 Task: Look for space in Upata, Venezuela from 6th September, 2023 to 12th September, 2023 for 4 adults in price range Rs.10000 to Rs.14000. Place can be private room with 4 bedrooms having 4 beds and 4 bathrooms. Property type can be house, flat, guest house. Amenities needed are: wifi, TV, free parkinig on premises, gym, breakfast. Booking option can be shelf check-in. Required host language is English.
Action: Mouse moved to (527, 122)
Screenshot: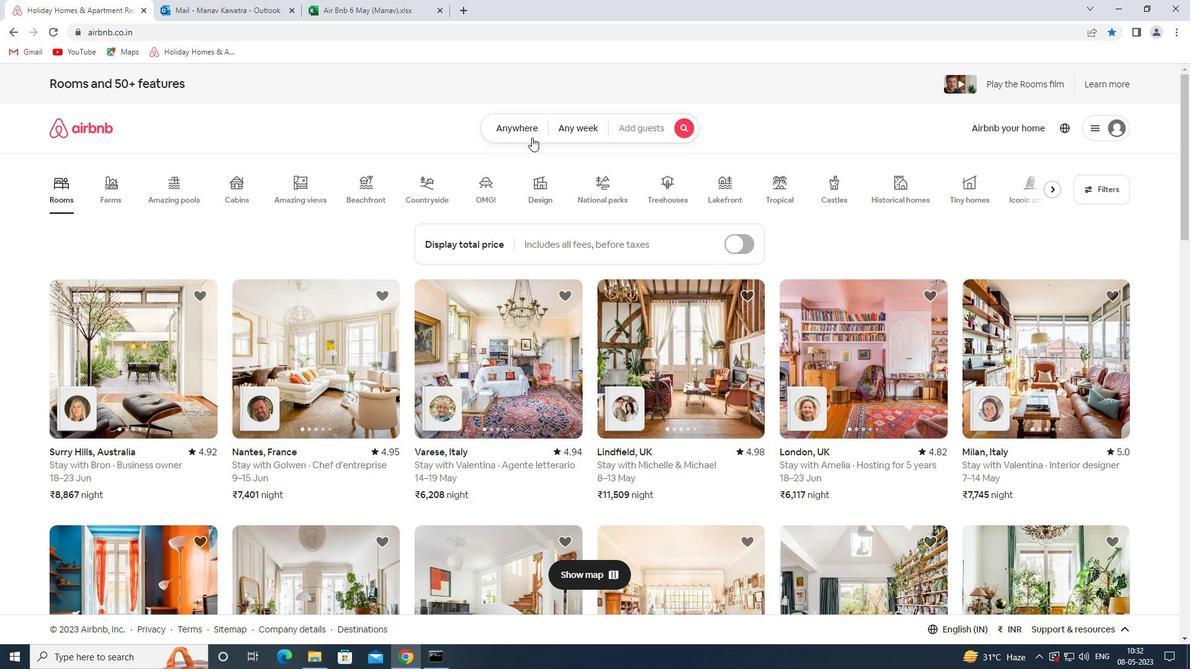 
Action: Mouse pressed left at (527, 122)
Screenshot: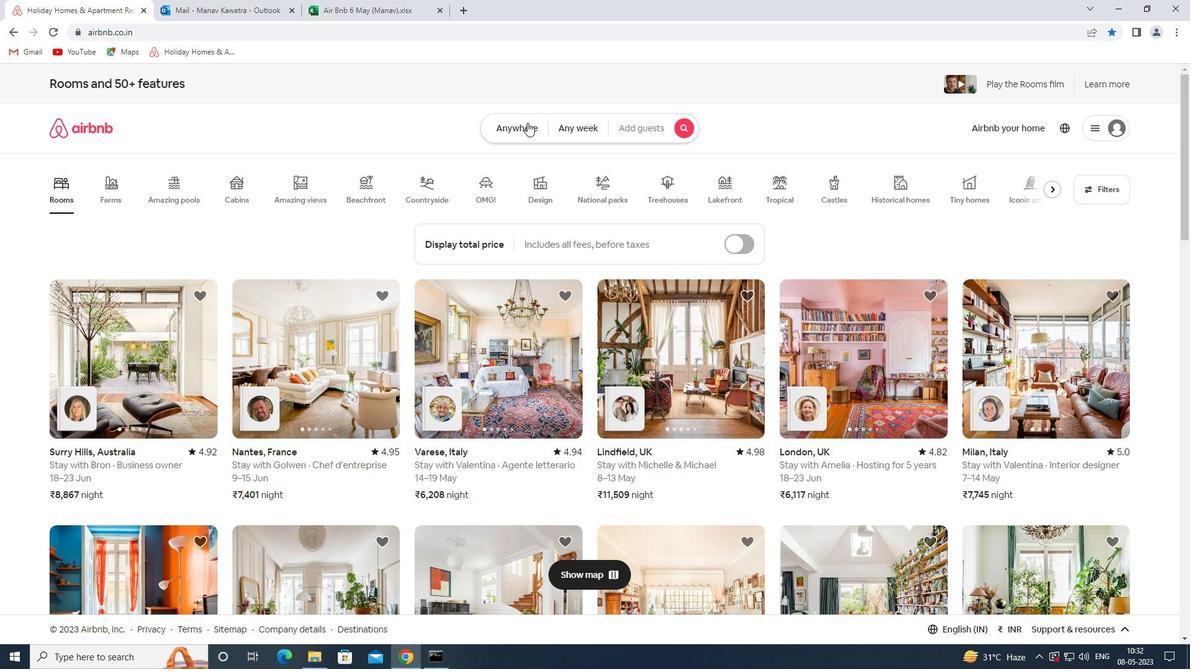 
Action: Mouse moved to (469, 175)
Screenshot: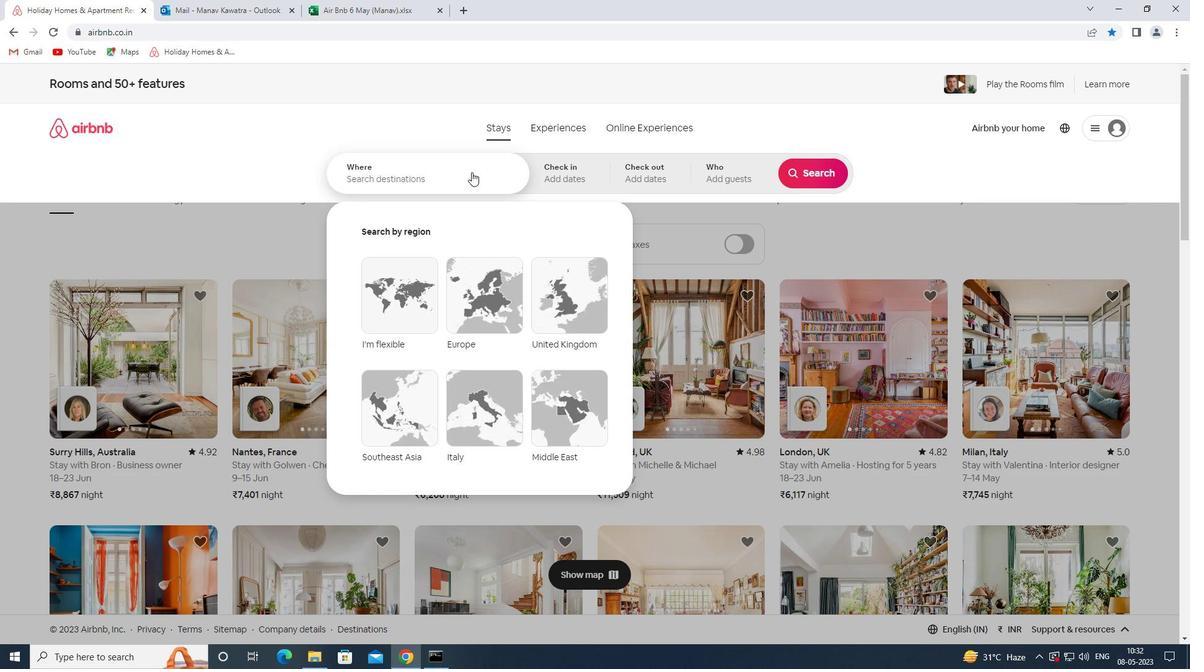 
Action: Mouse pressed left at (469, 175)
Screenshot: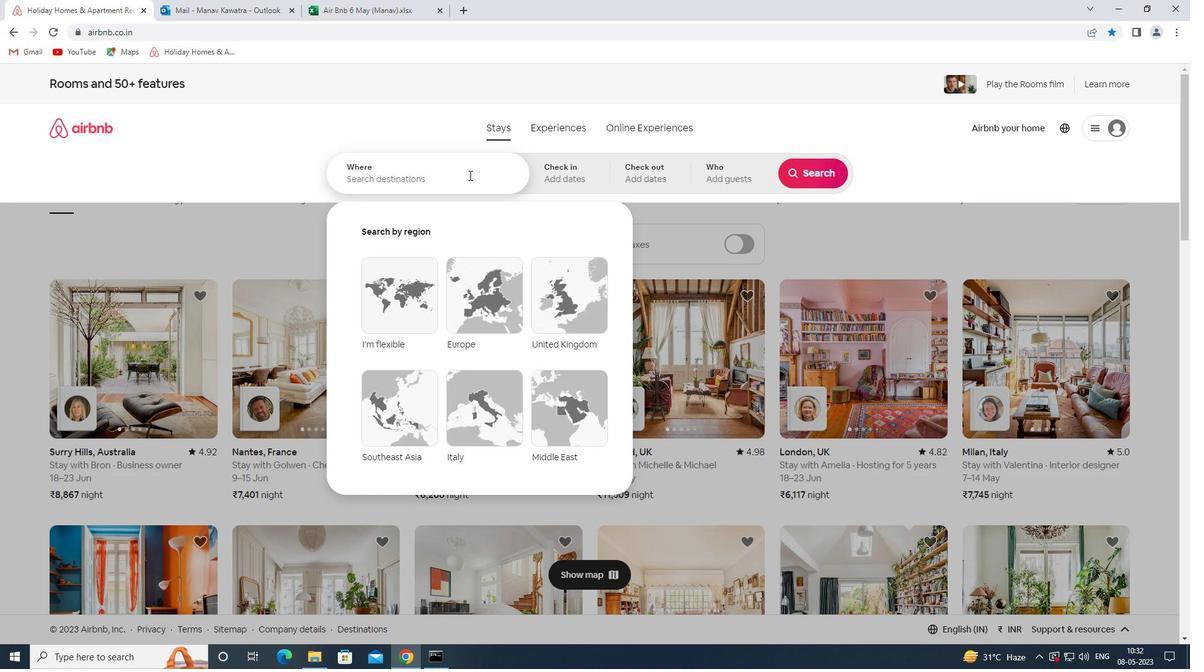 
Action: Key pressed <Key.shift_r><Key.shift_r><Key.shift_r><Key.shift_r><Key.shift_r><Key.shift_r><Key.shift_r><Key.shift_r><Key.shift_r><Key.shift_r><Key.shift_r>Upata<Key.space><Key.shift>BEM<Key.backspace>NEZUELA<Key.space><Key.enter>
Screenshot: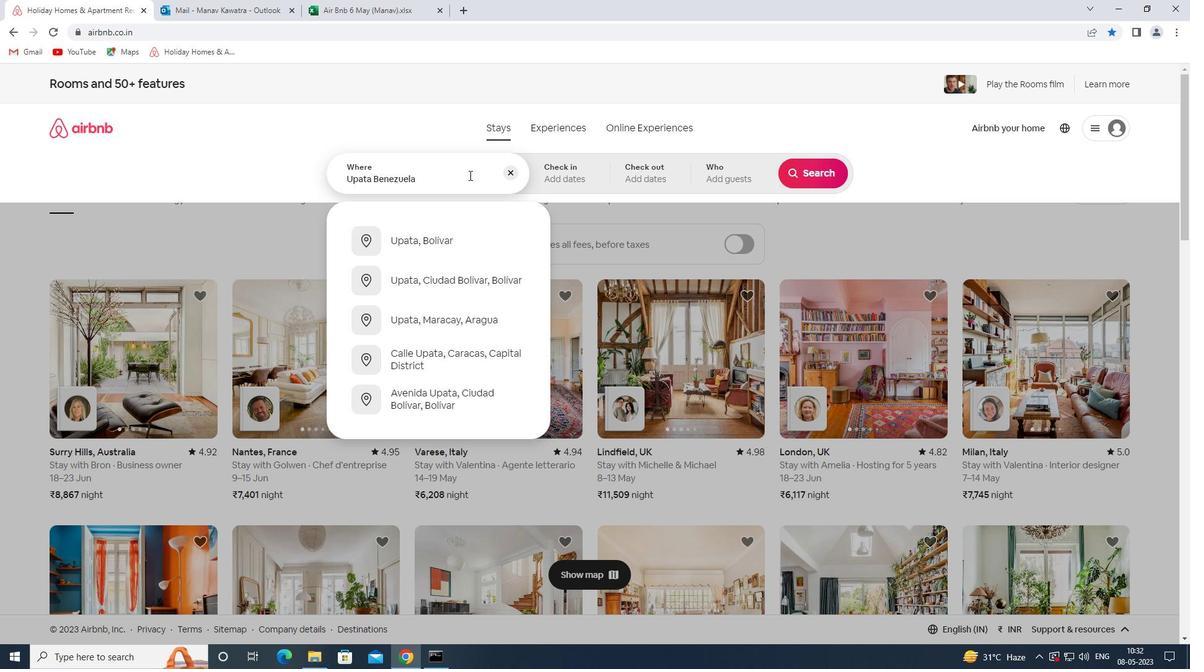
Action: Mouse moved to (815, 275)
Screenshot: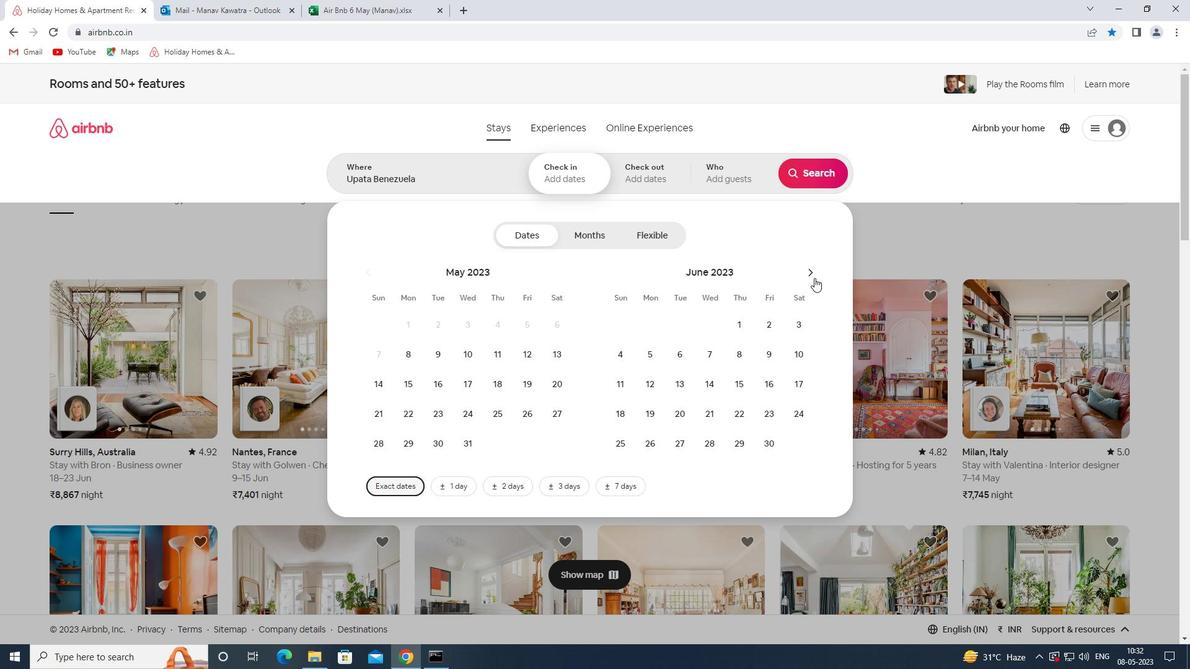 
Action: Mouse pressed left at (815, 275)
Screenshot: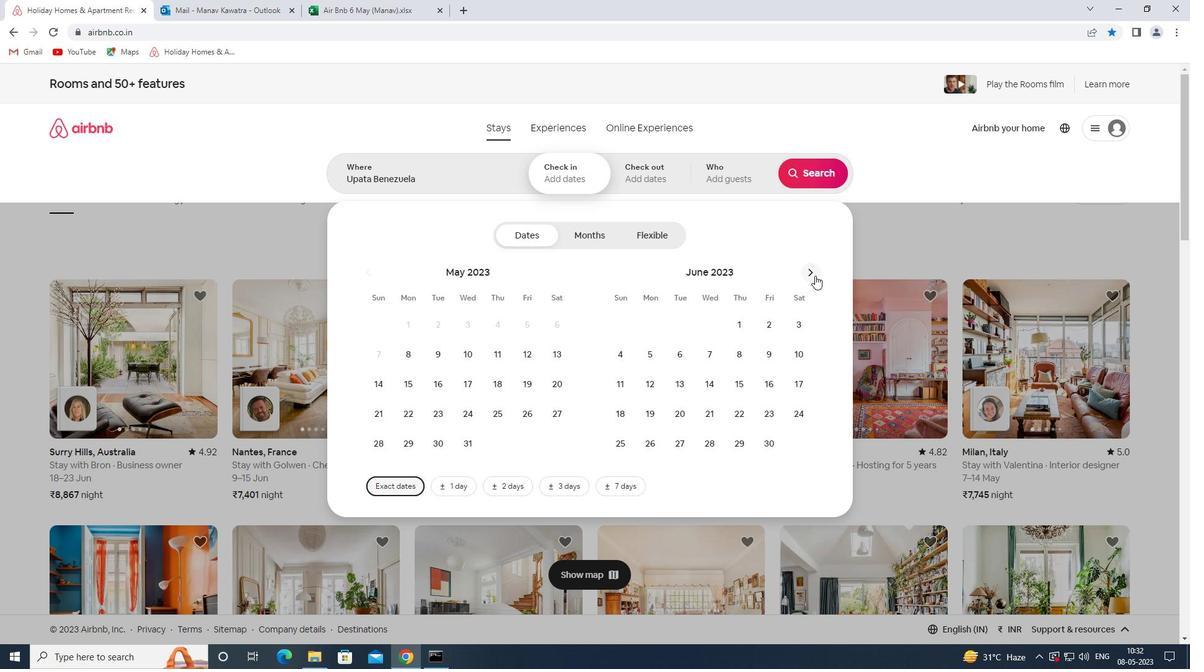 
Action: Mouse moved to (807, 270)
Screenshot: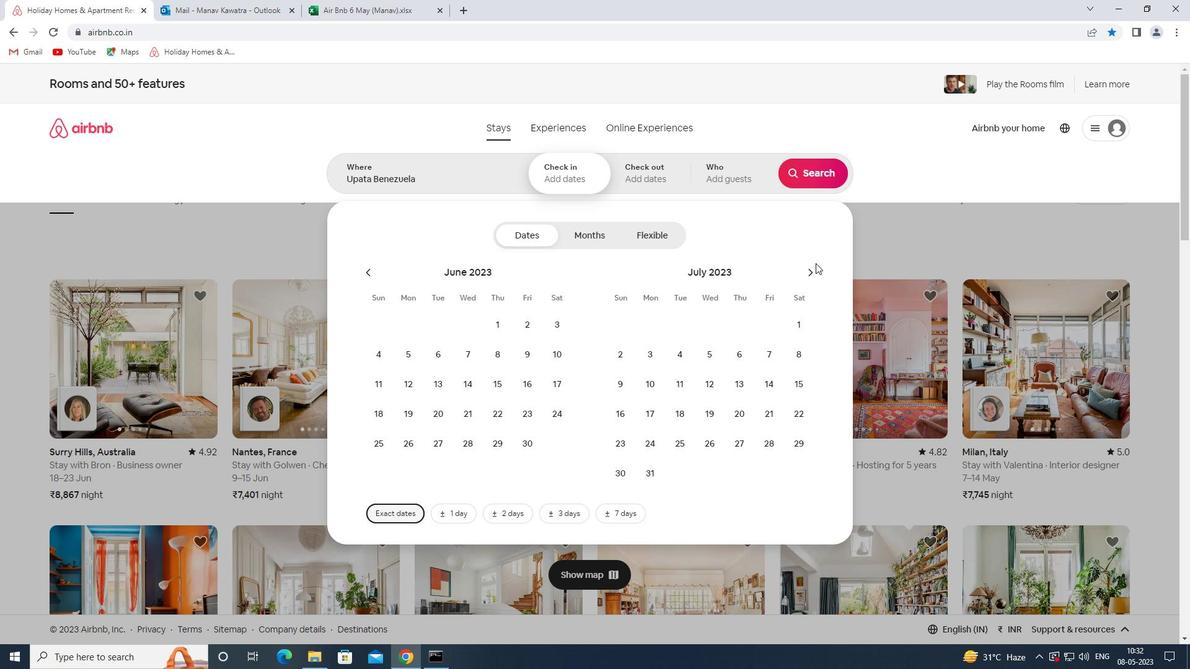 
Action: Mouse pressed left at (807, 270)
Screenshot: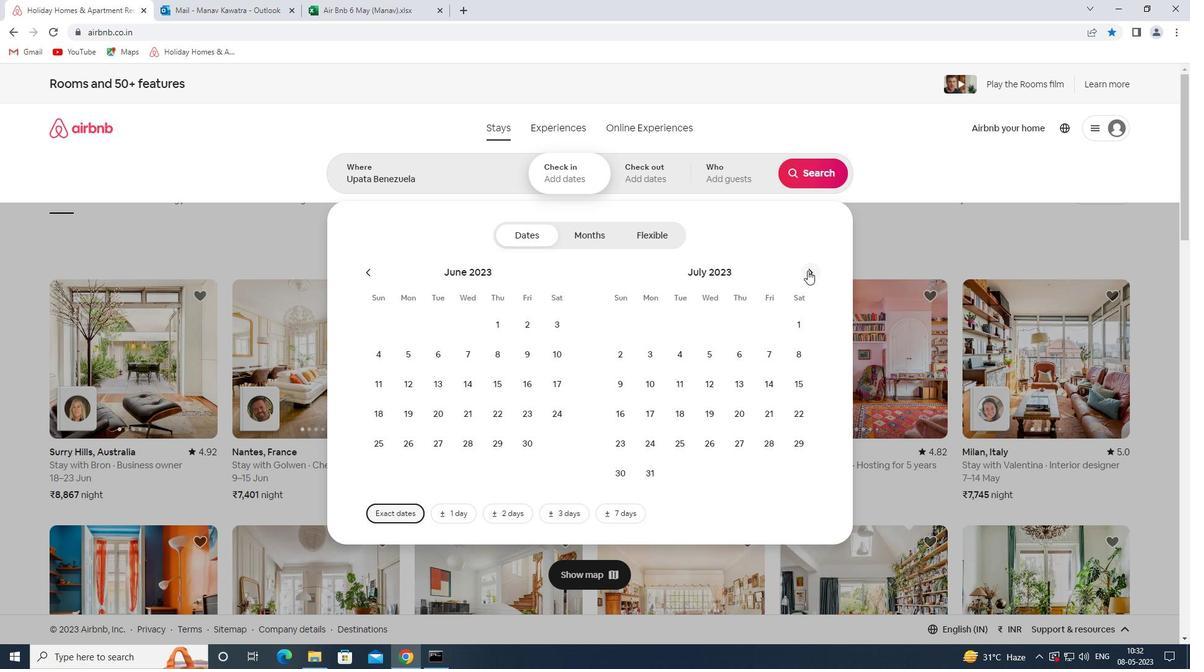 
Action: Mouse pressed left at (807, 270)
Screenshot: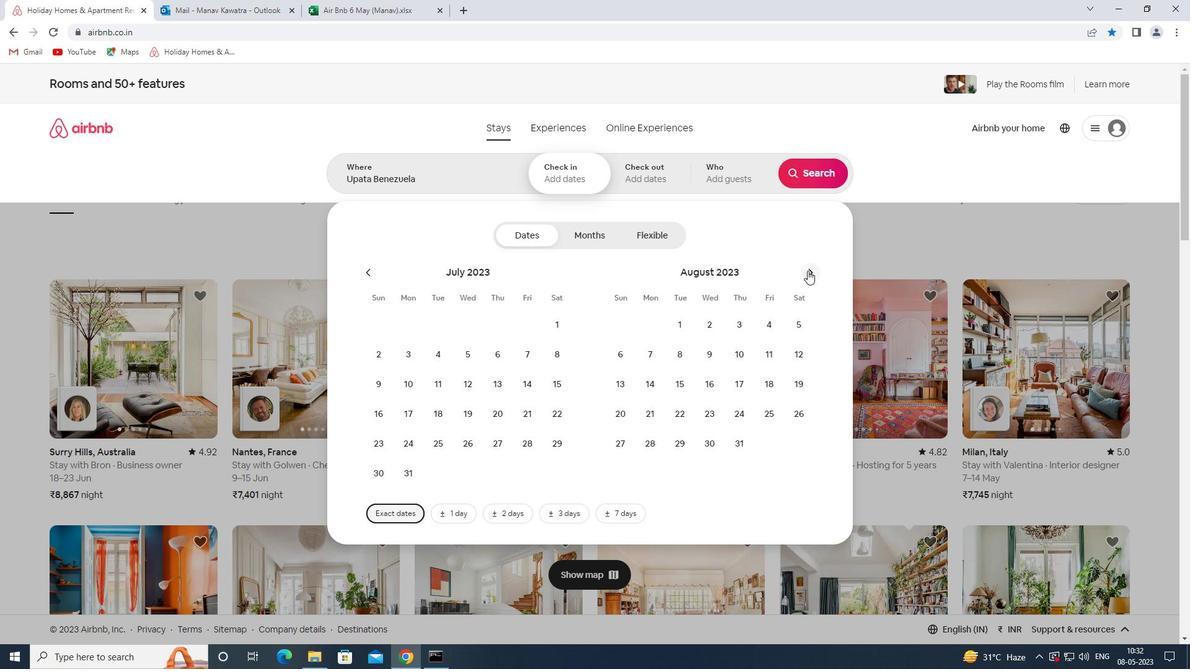 
Action: Mouse moved to (713, 348)
Screenshot: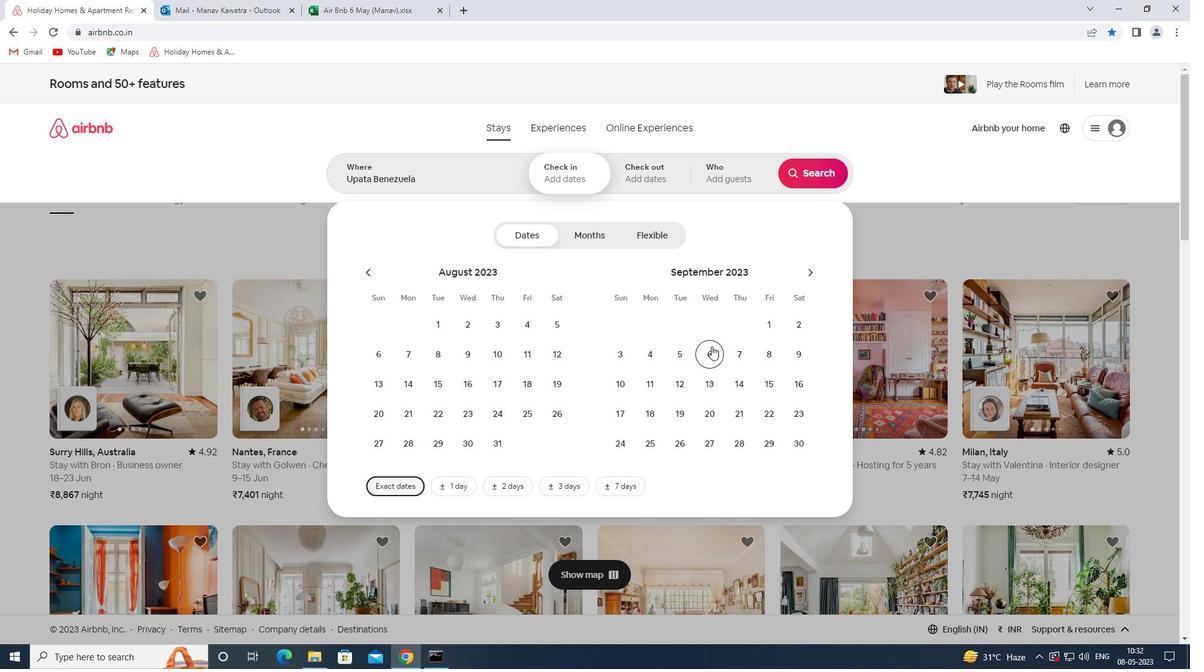 
Action: Mouse pressed left at (713, 348)
Screenshot: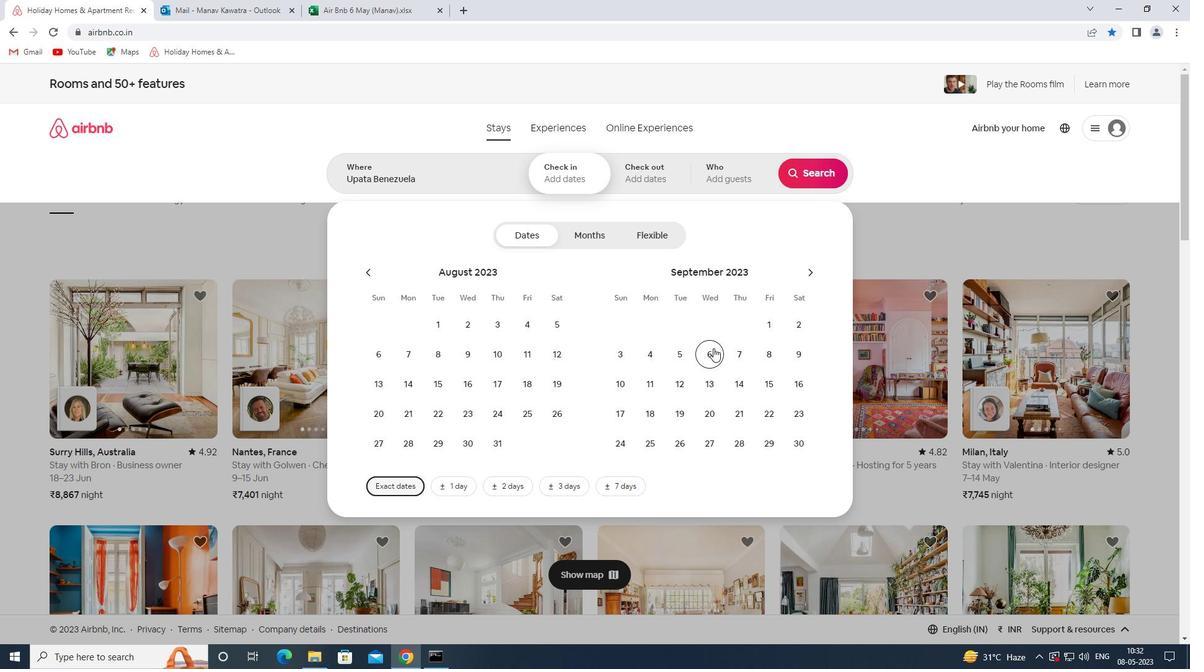 
Action: Mouse moved to (676, 386)
Screenshot: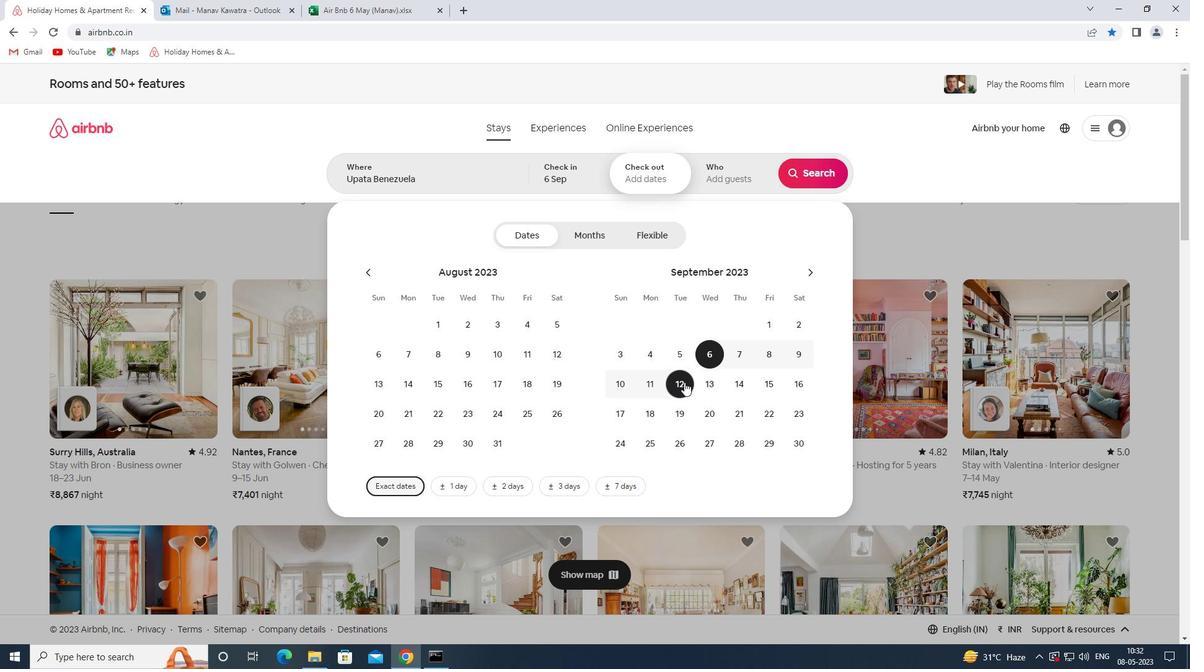 
Action: Mouse pressed left at (676, 386)
Screenshot: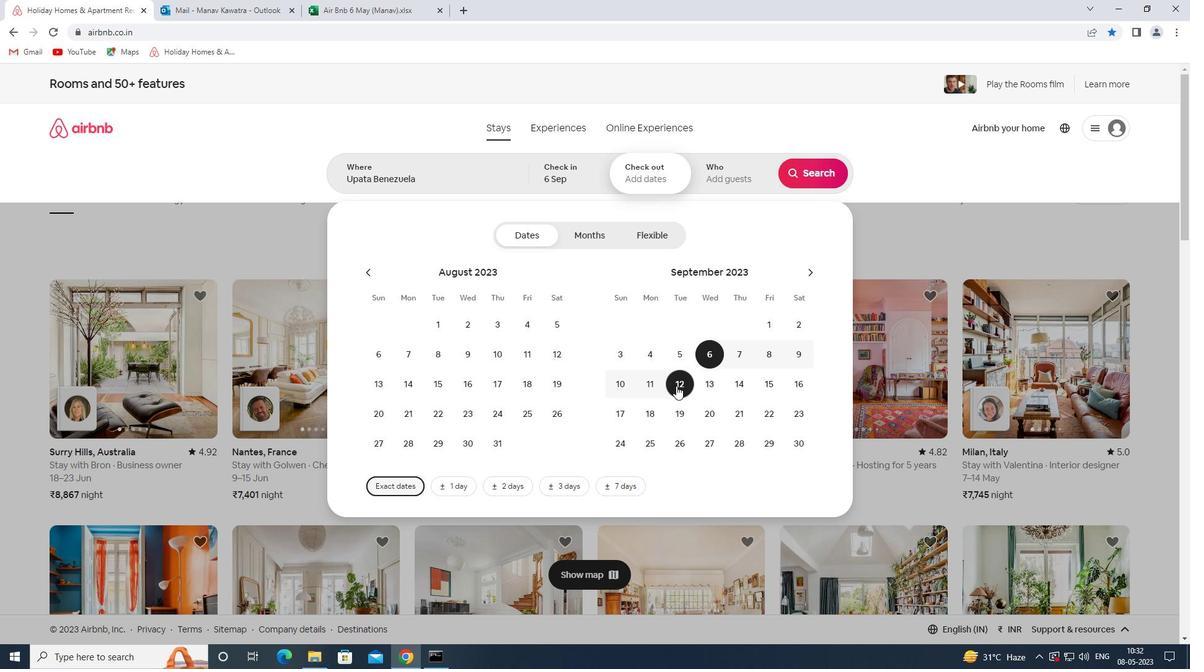 
Action: Mouse moved to (727, 180)
Screenshot: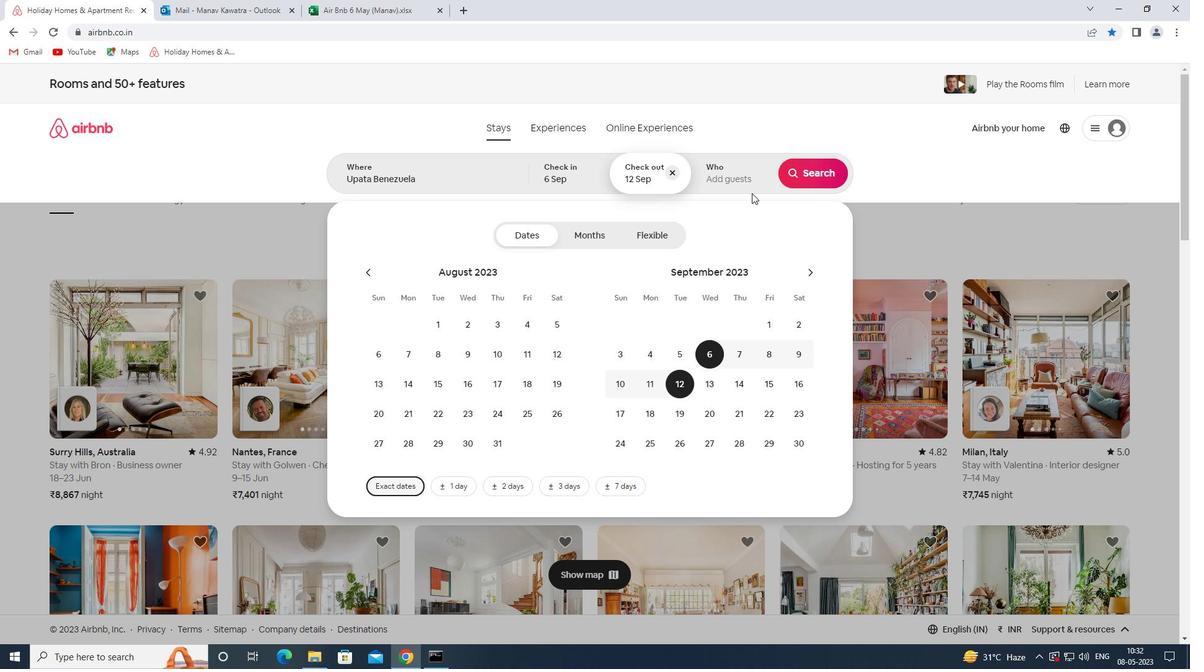 
Action: Mouse pressed left at (727, 180)
Screenshot: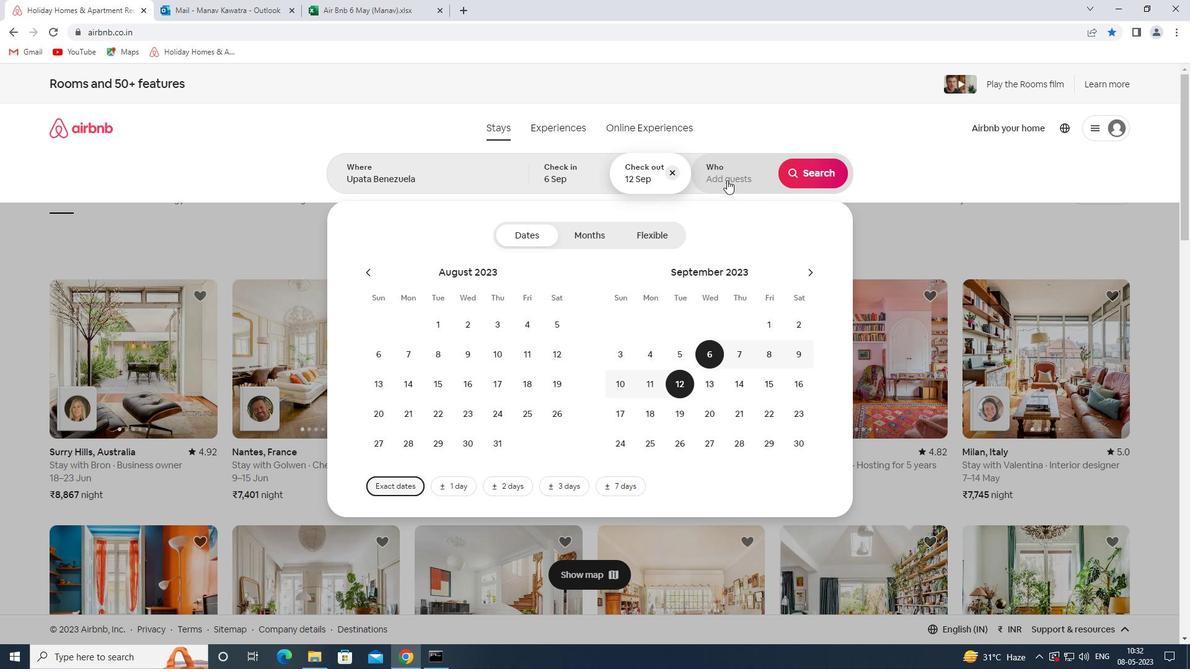 
Action: Mouse moved to (816, 240)
Screenshot: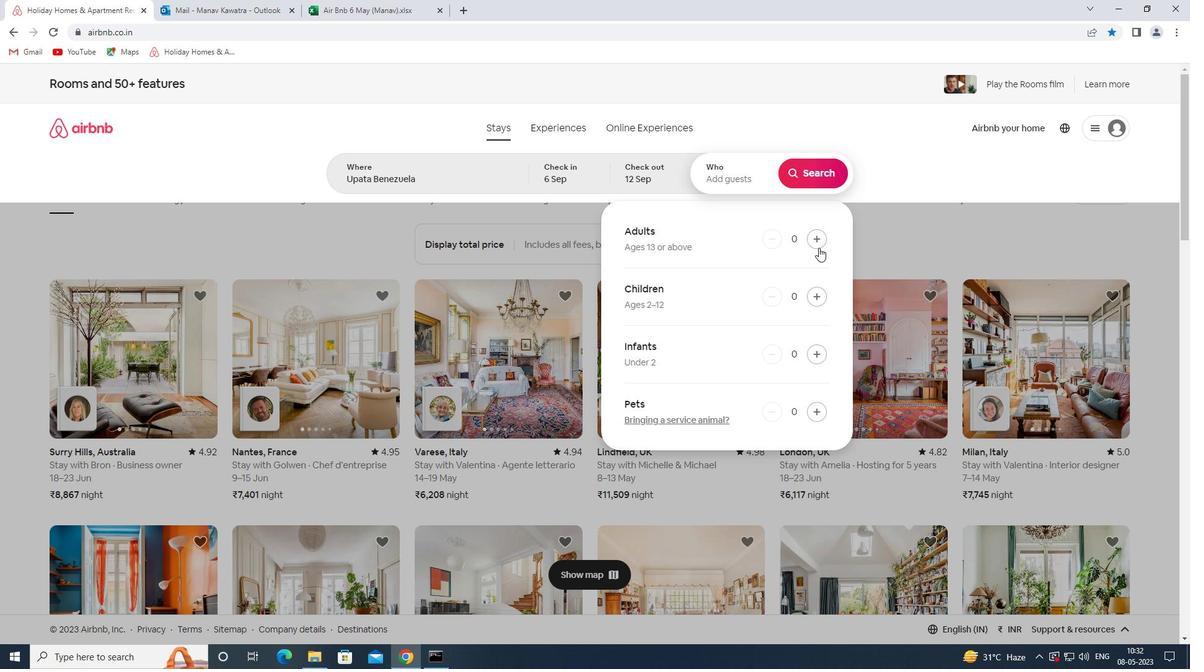 
Action: Mouse pressed left at (816, 240)
Screenshot: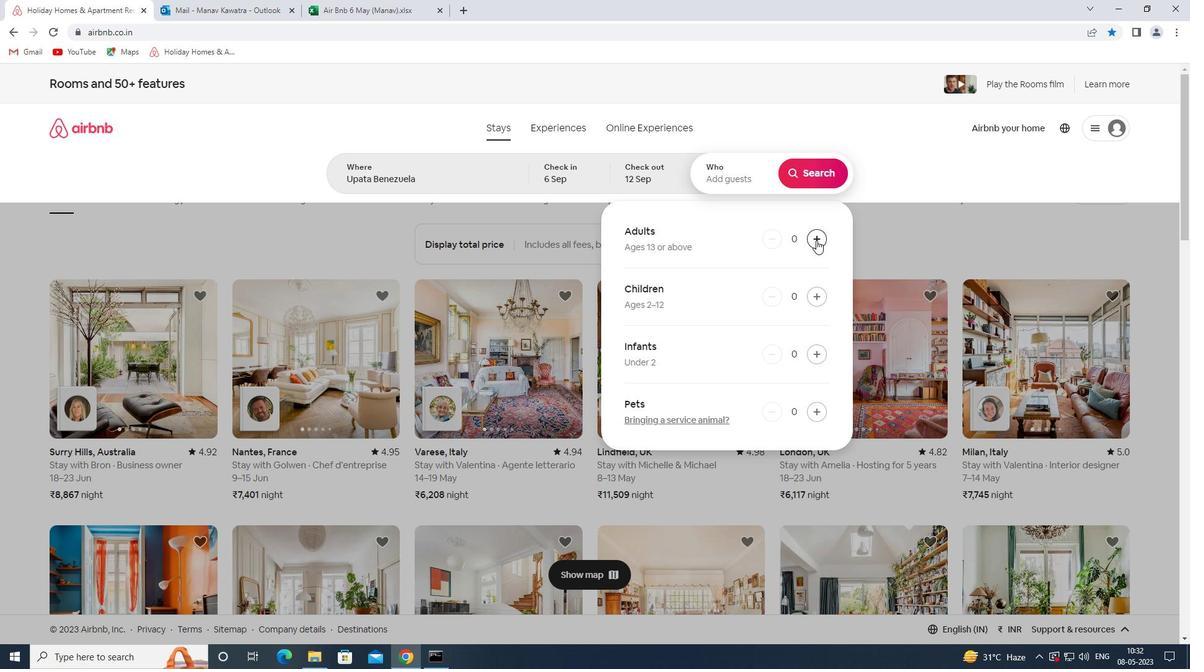 
Action: Mouse pressed left at (816, 240)
Screenshot: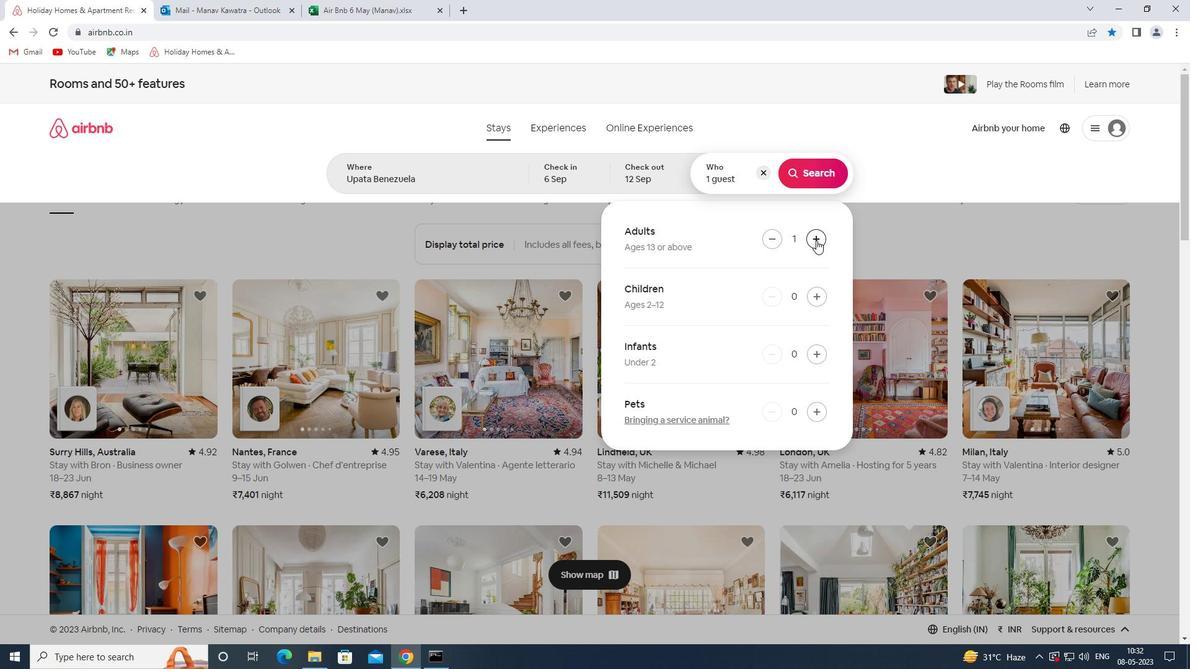 
Action: Mouse pressed left at (816, 240)
Screenshot: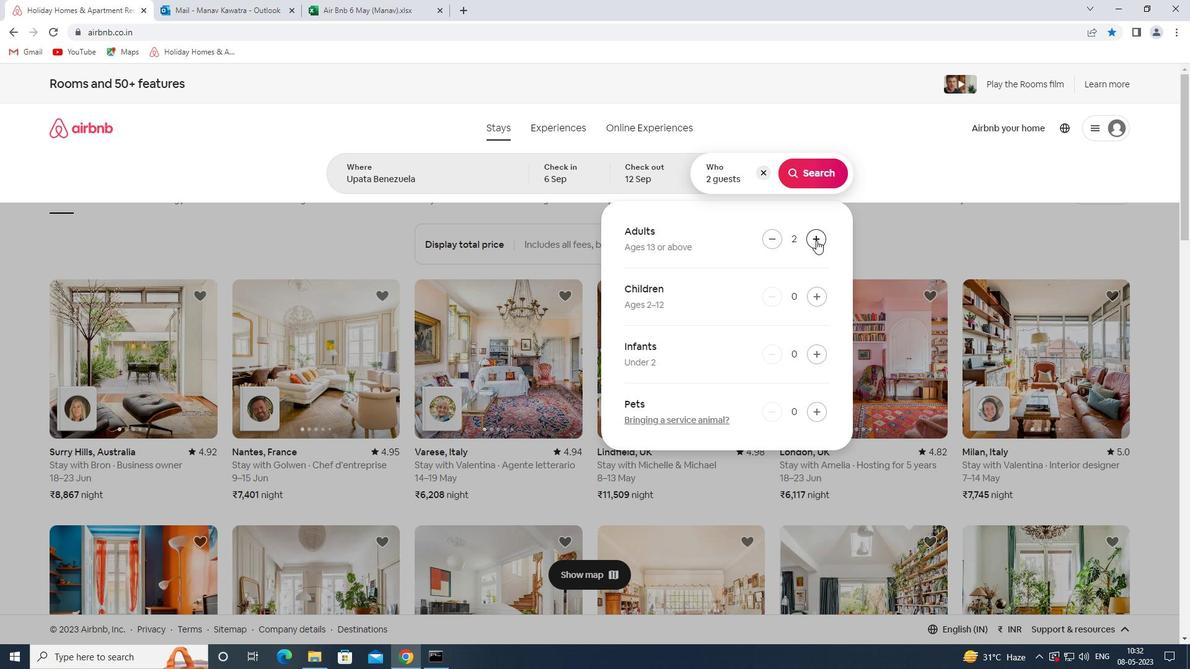 
Action: Mouse pressed left at (816, 240)
Screenshot: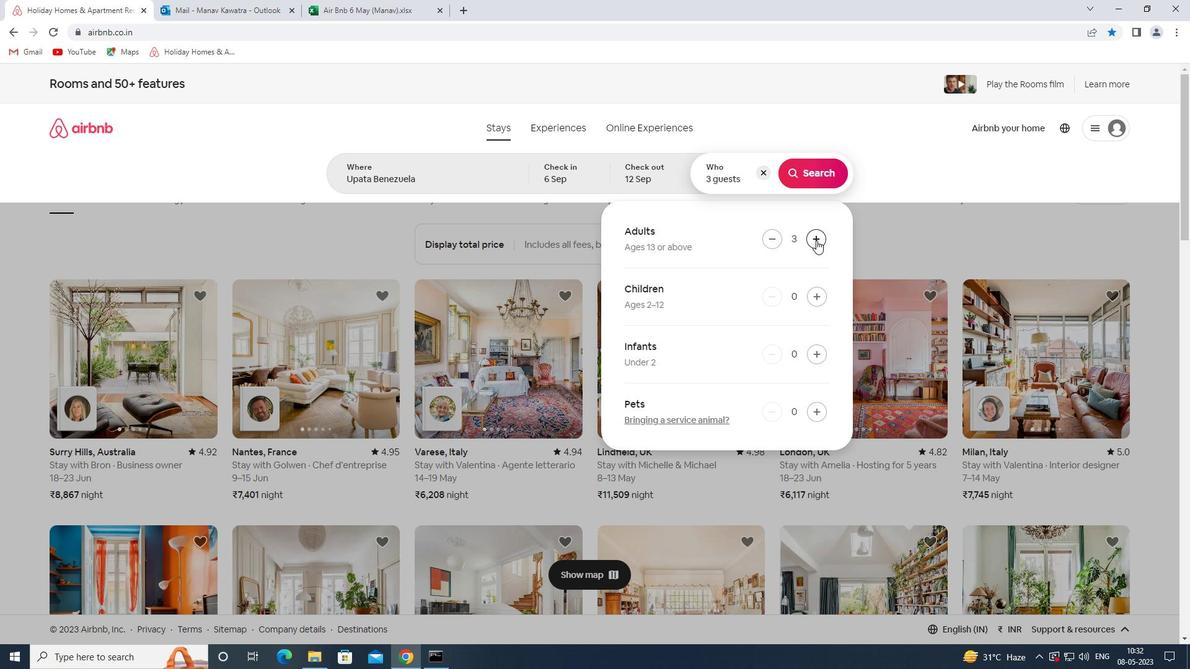 
Action: Mouse moved to (828, 174)
Screenshot: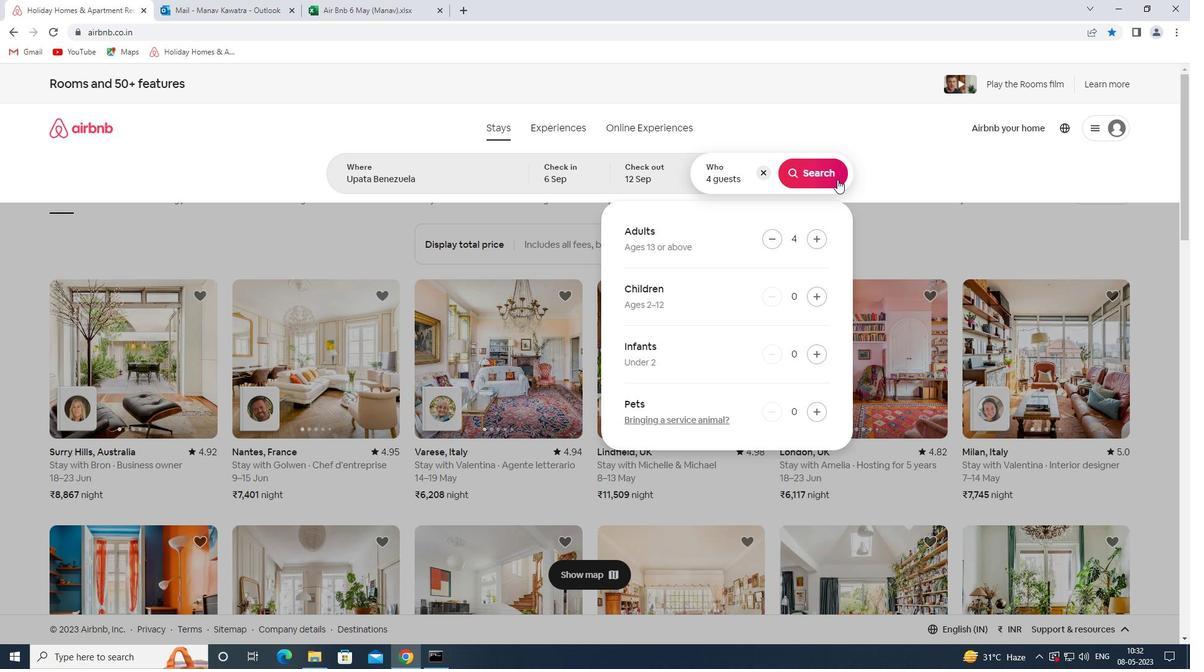 
Action: Mouse pressed left at (828, 174)
Screenshot: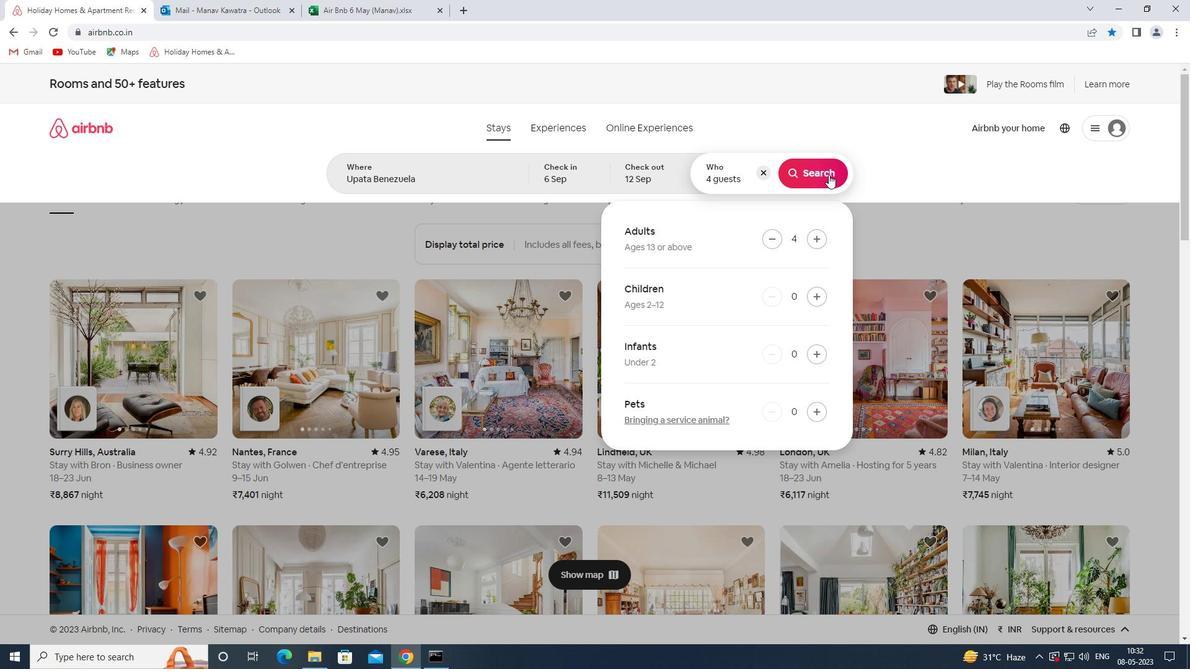 
Action: Mouse moved to (1137, 143)
Screenshot: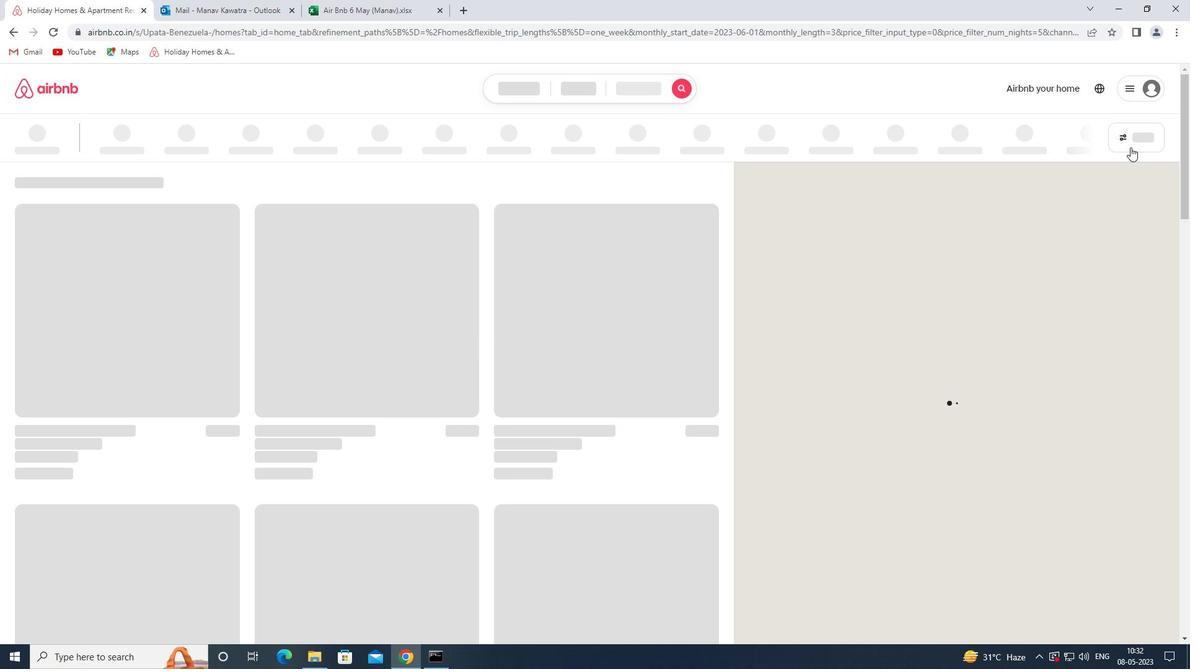 
Action: Mouse pressed left at (1137, 143)
Screenshot: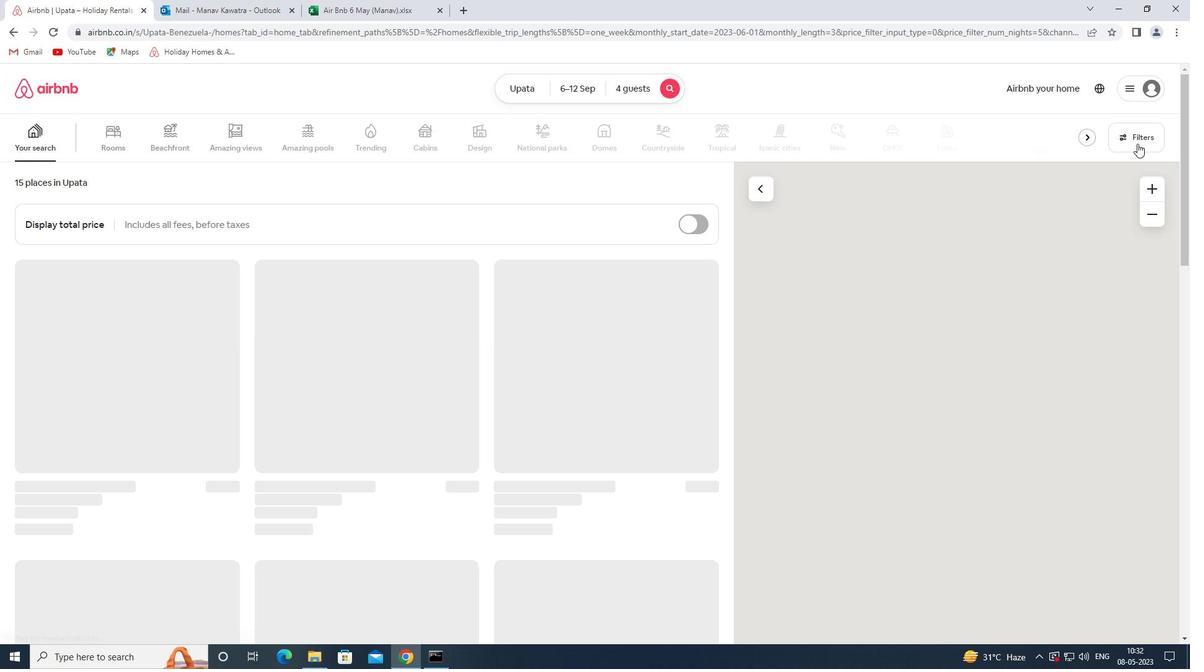 
Action: Mouse moved to (433, 440)
Screenshot: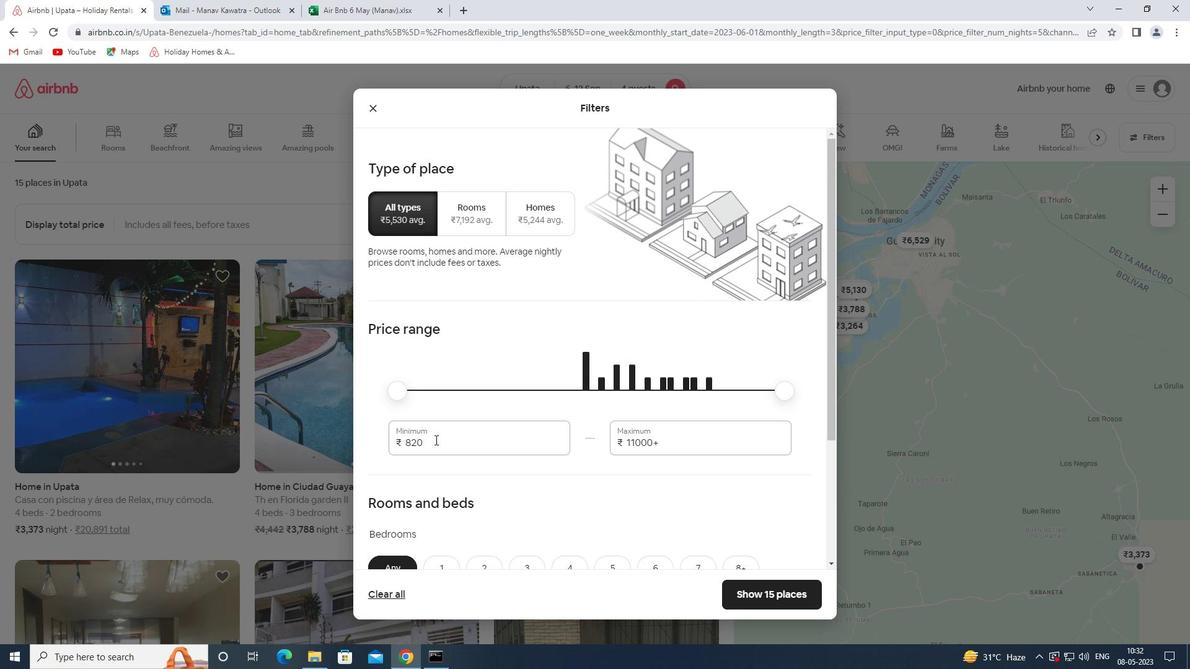 
Action: Mouse pressed left at (433, 440)
Screenshot: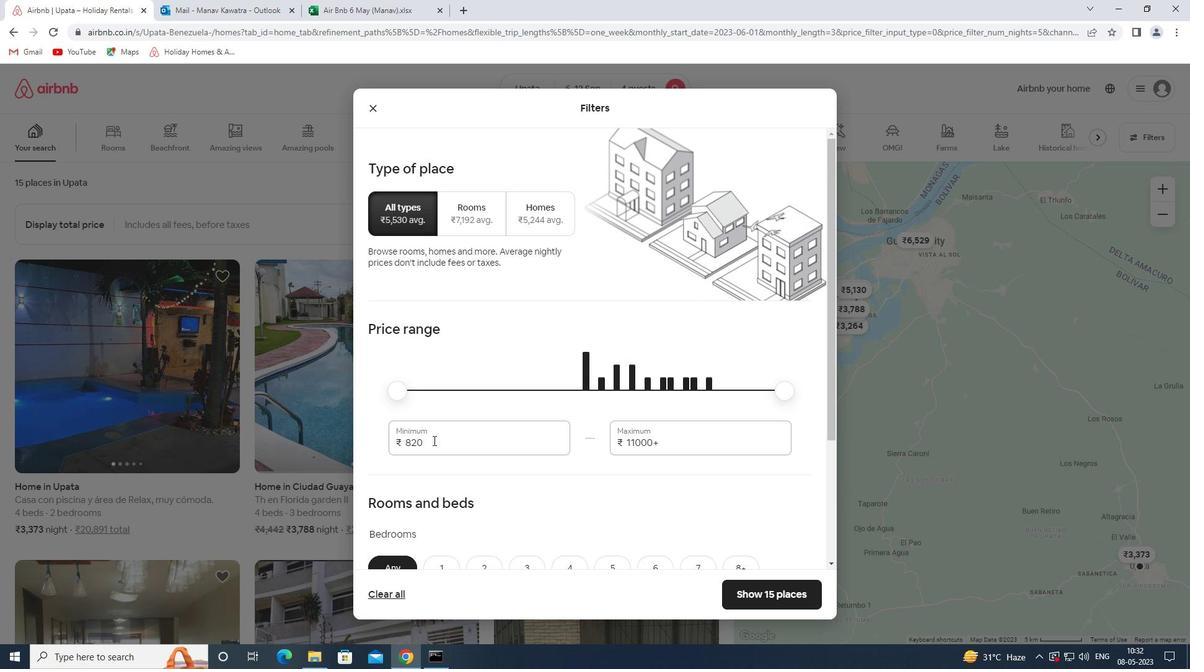 
Action: Mouse pressed left at (433, 440)
Screenshot: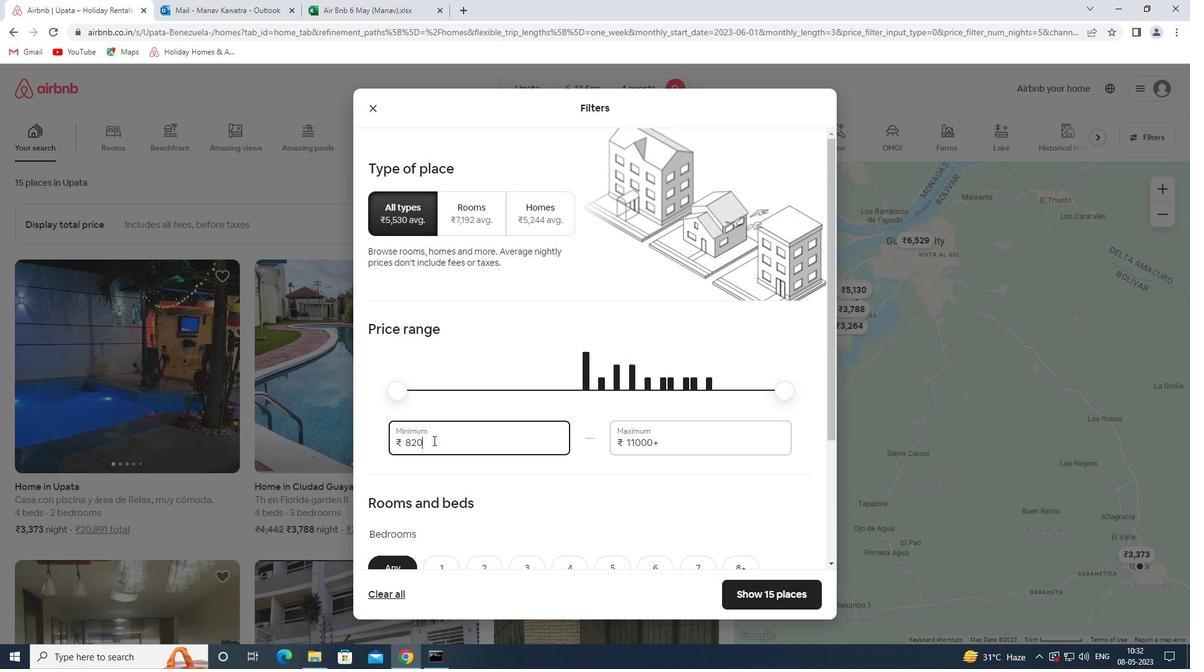 
Action: Key pressed 10000<Key.tab>14000
Screenshot: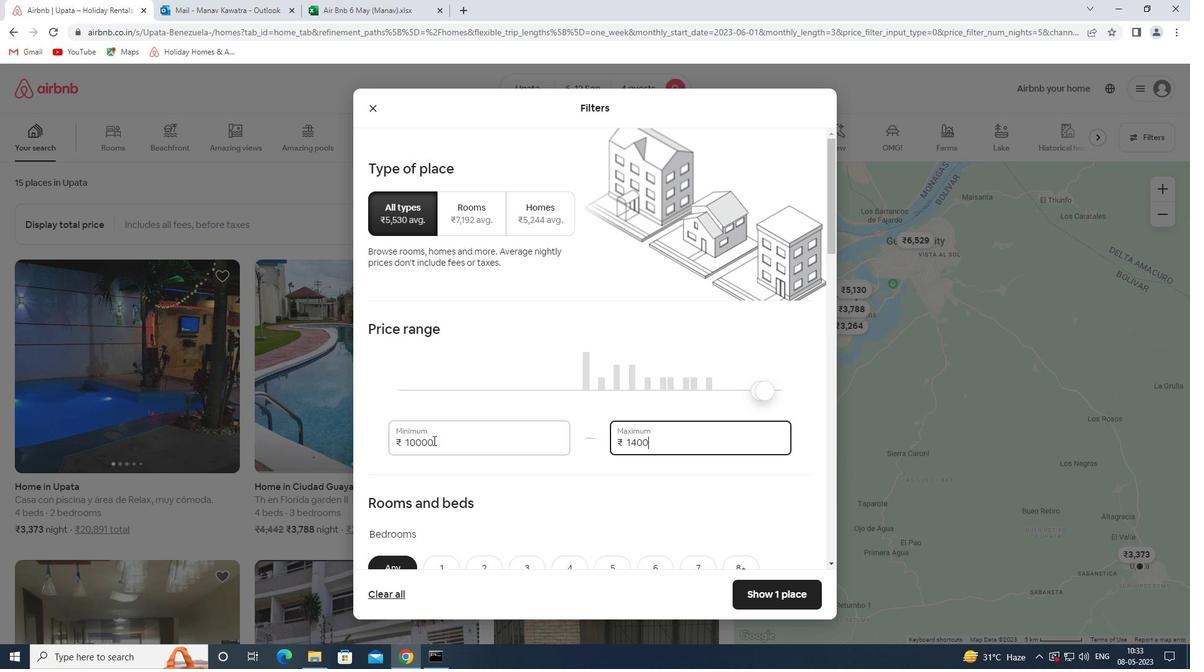 
Action: Mouse moved to (426, 434)
Screenshot: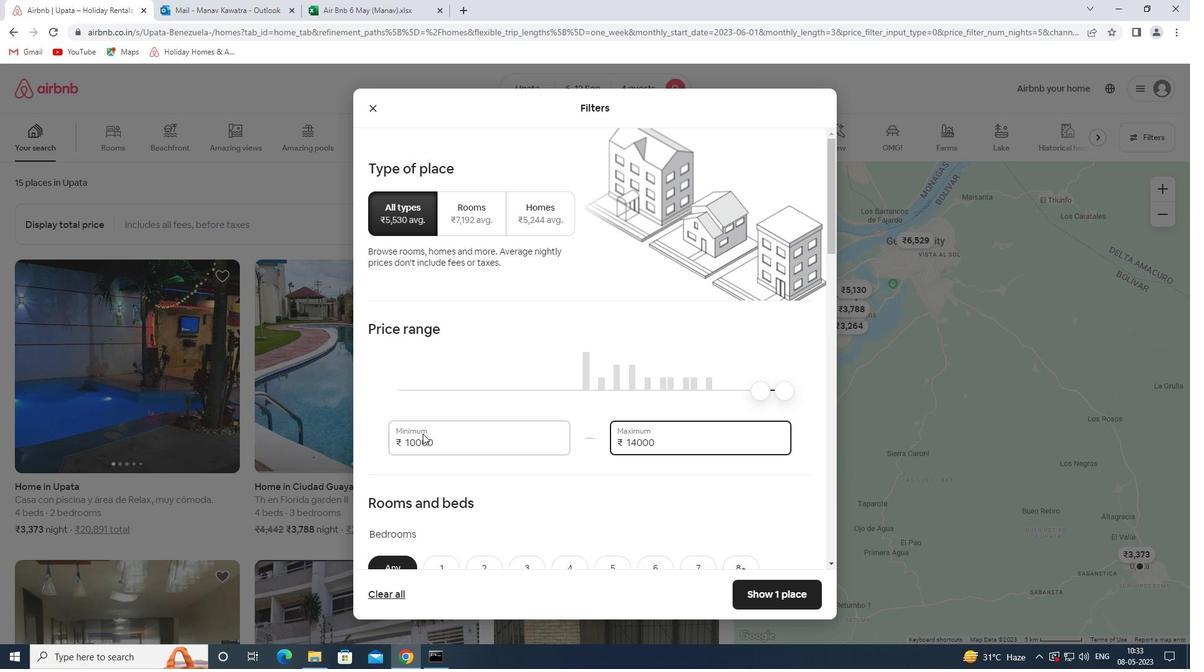 
Action: Mouse scrolled (426, 434) with delta (0, 0)
Screenshot: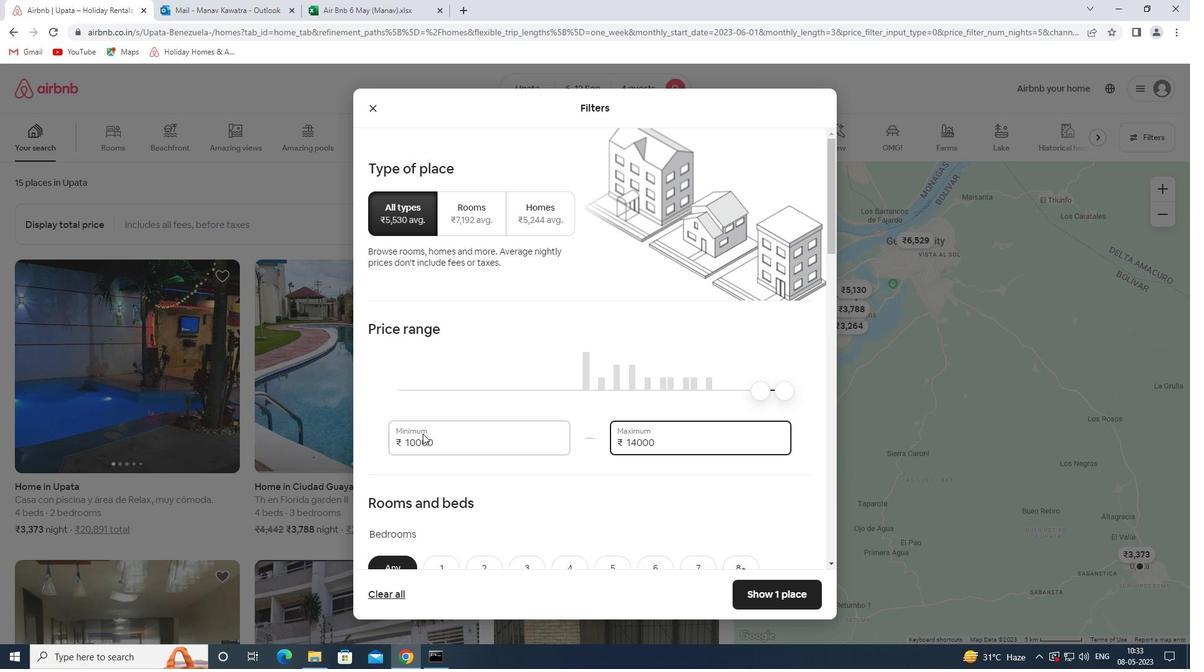
Action: Mouse moved to (434, 435)
Screenshot: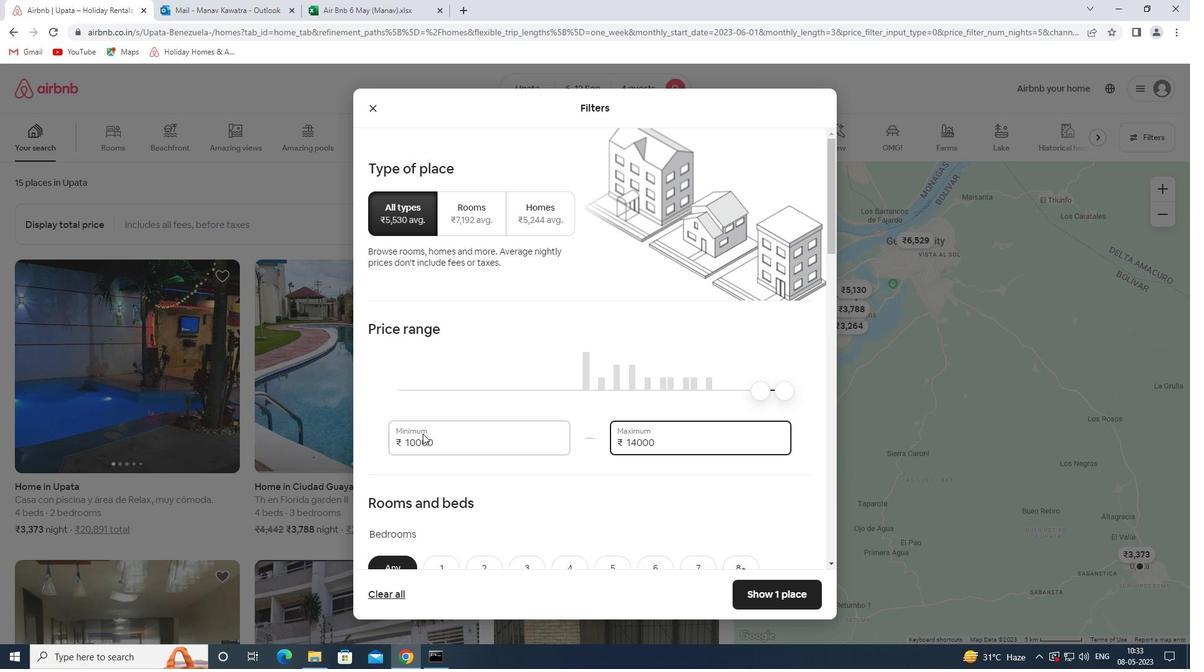 
Action: Mouse scrolled (434, 434) with delta (0, 0)
Screenshot: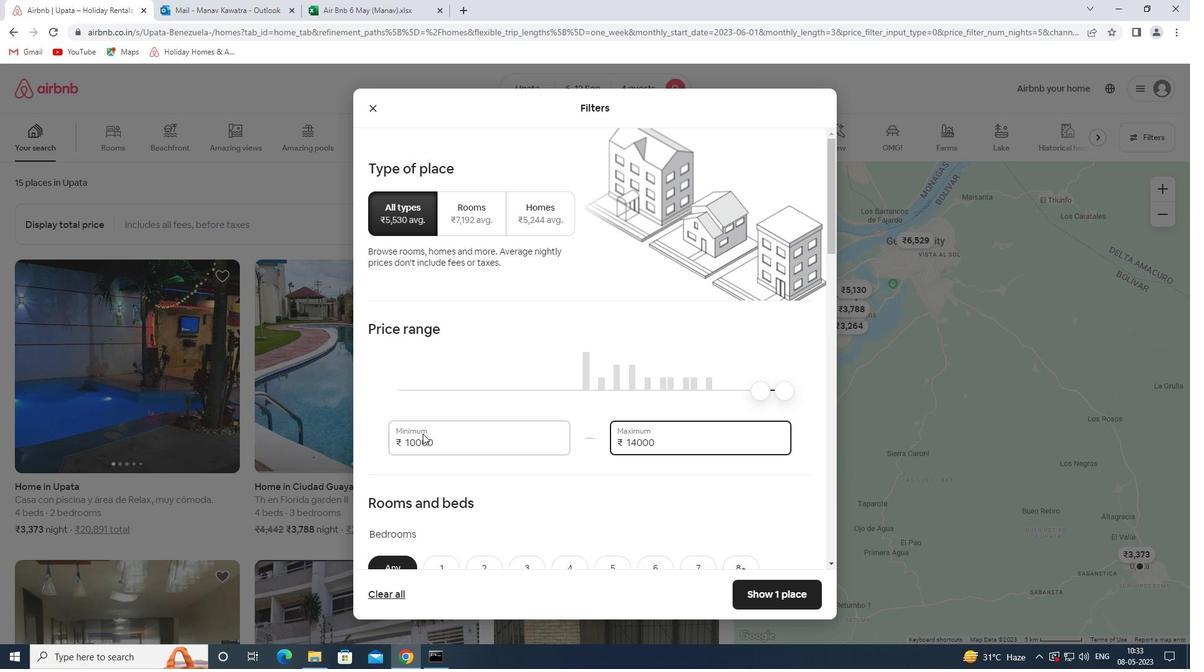
Action: Mouse moved to (437, 437)
Screenshot: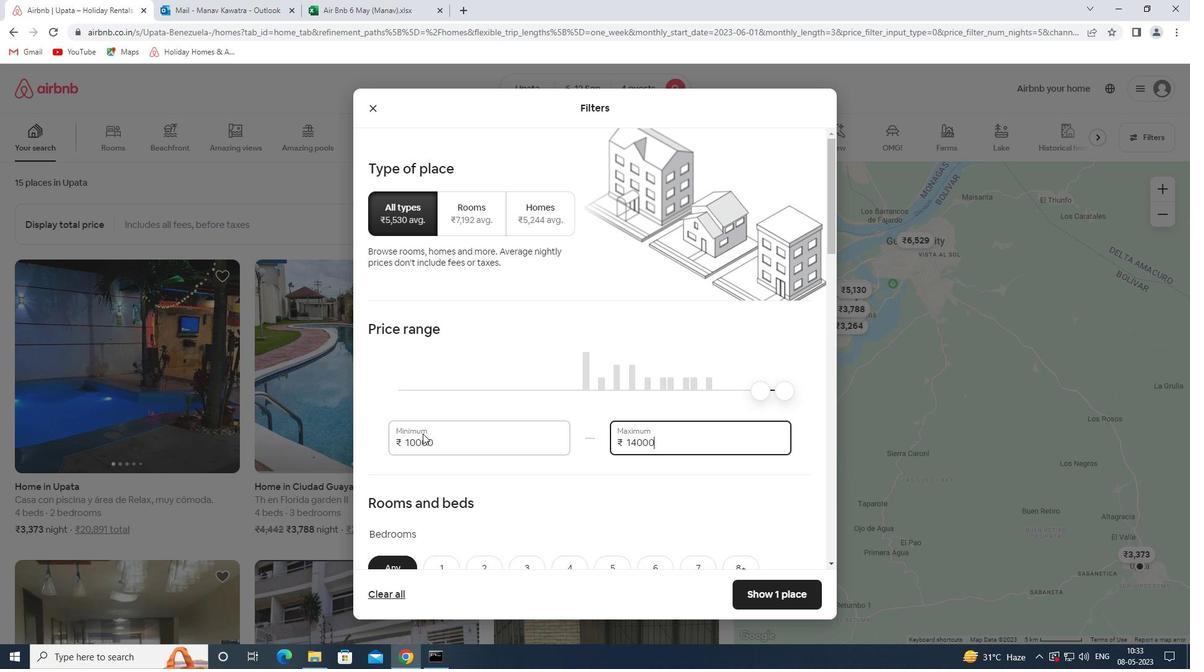 
Action: Mouse scrolled (437, 436) with delta (0, 0)
Screenshot: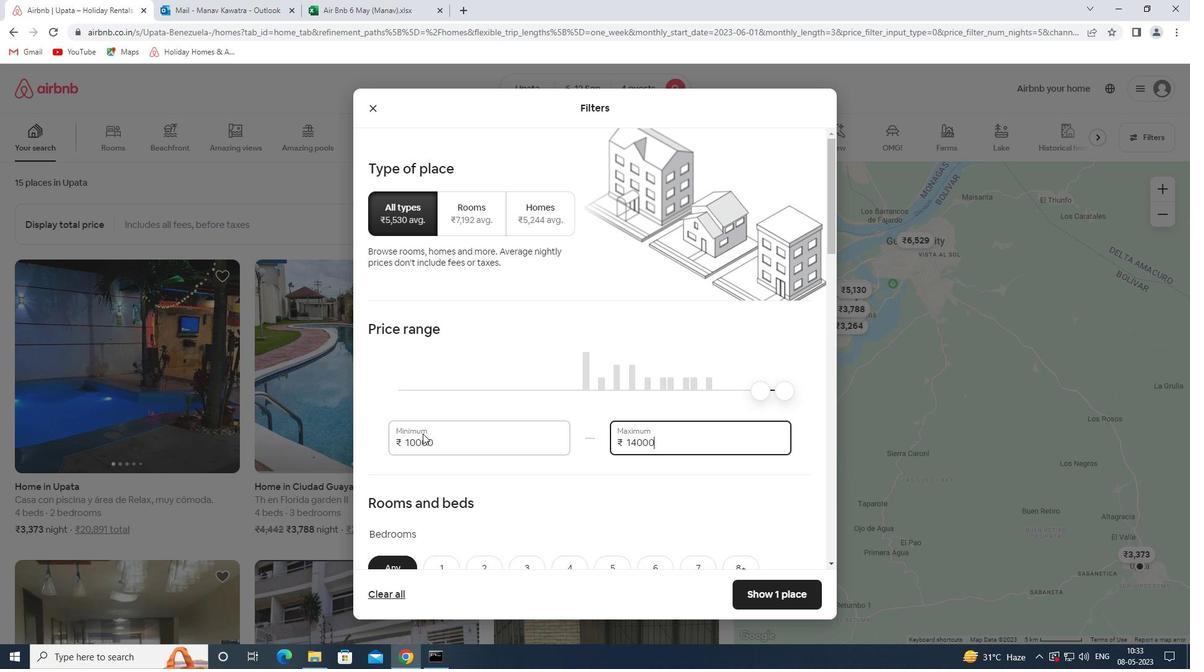 
Action: Mouse moved to (441, 438)
Screenshot: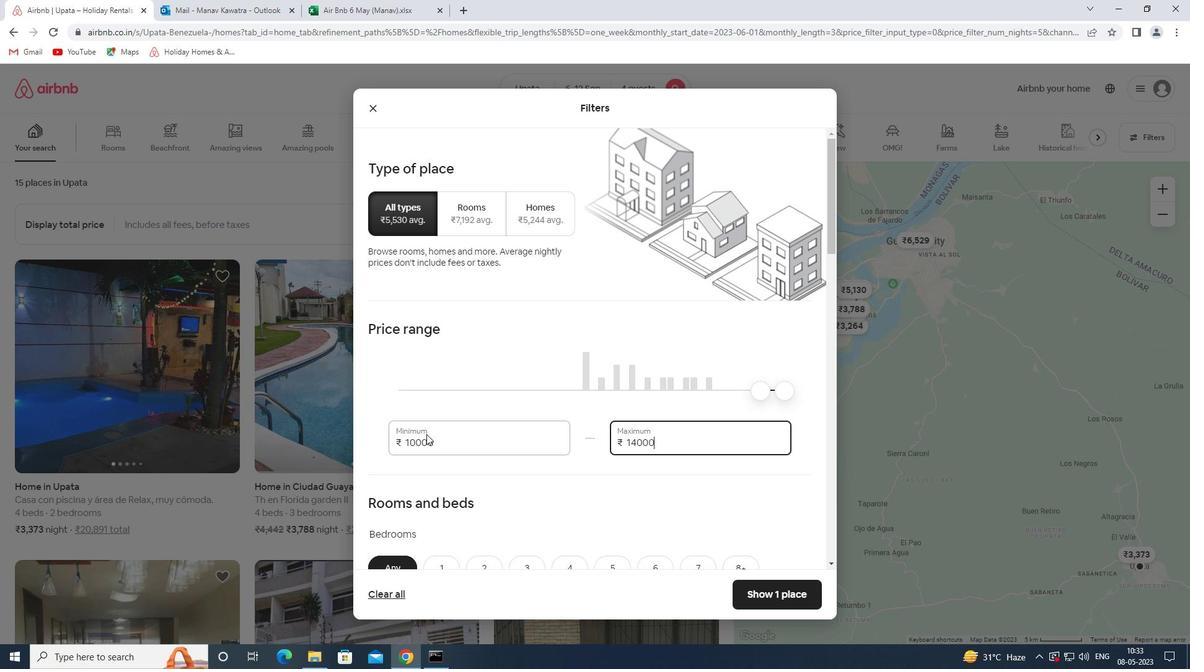 
Action: Mouse scrolled (441, 438) with delta (0, 0)
Screenshot: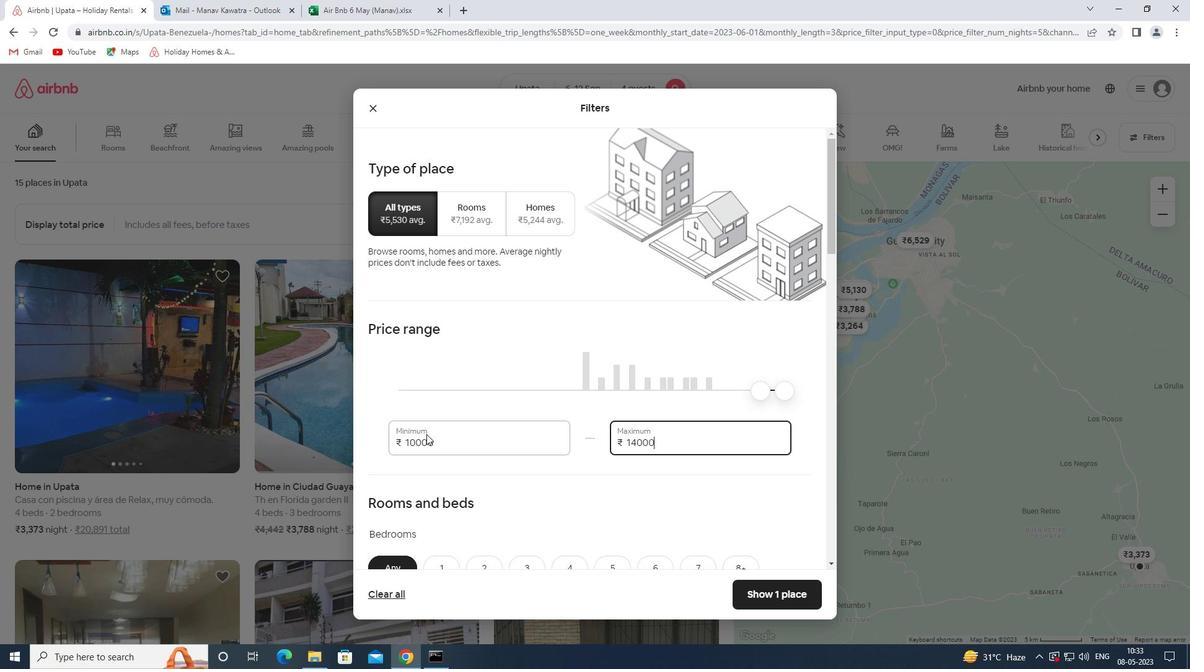 
Action: Mouse moved to (561, 318)
Screenshot: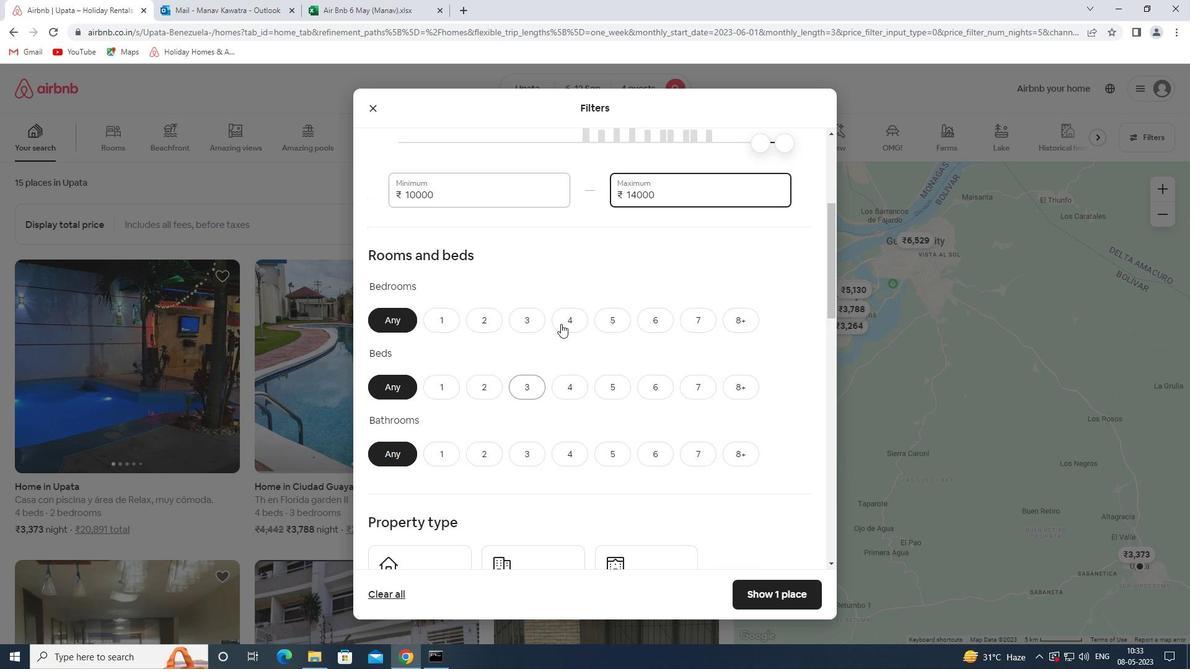 
Action: Mouse pressed left at (561, 318)
Screenshot: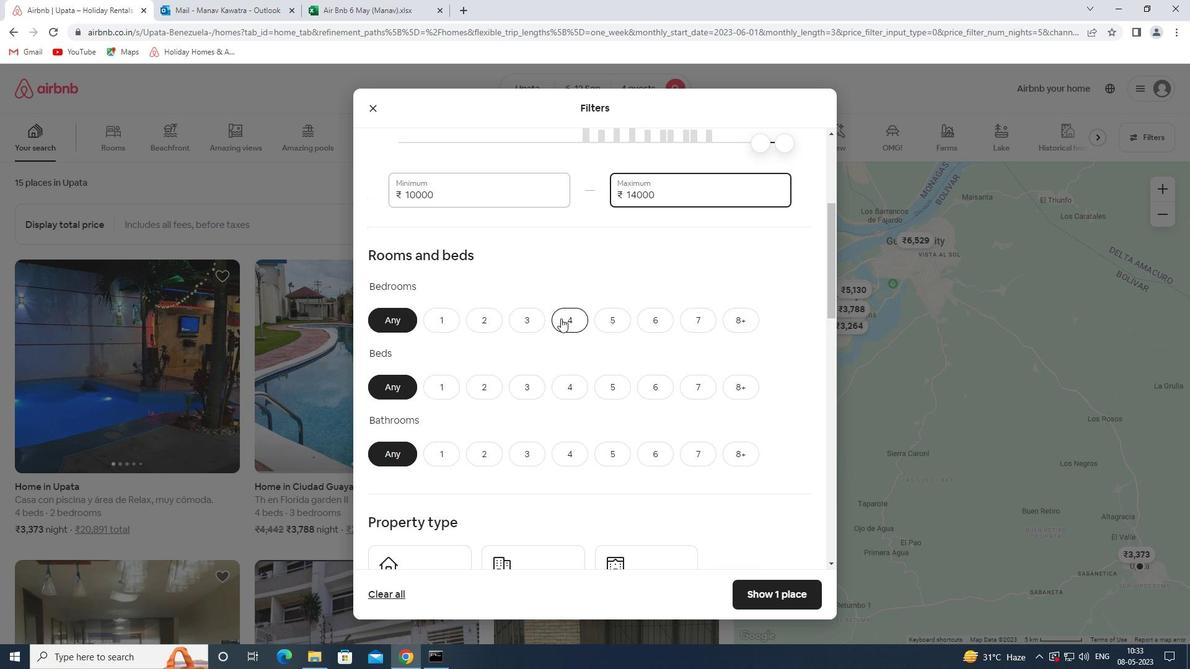 
Action: Mouse moved to (566, 385)
Screenshot: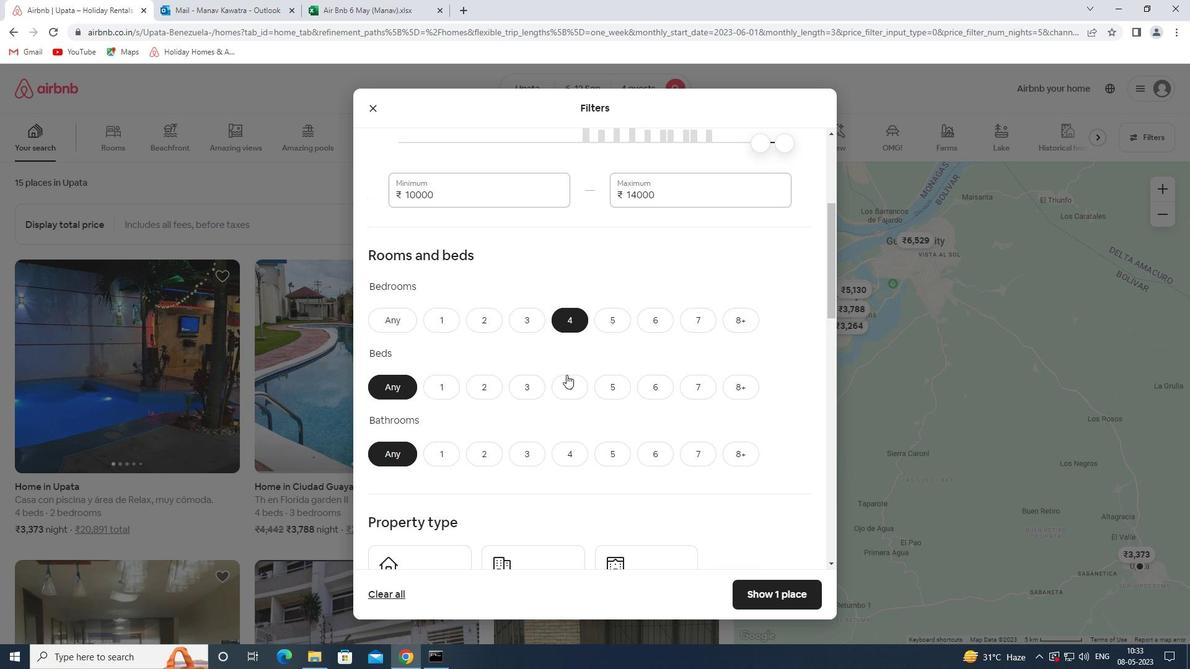 
Action: Mouse pressed left at (566, 385)
Screenshot: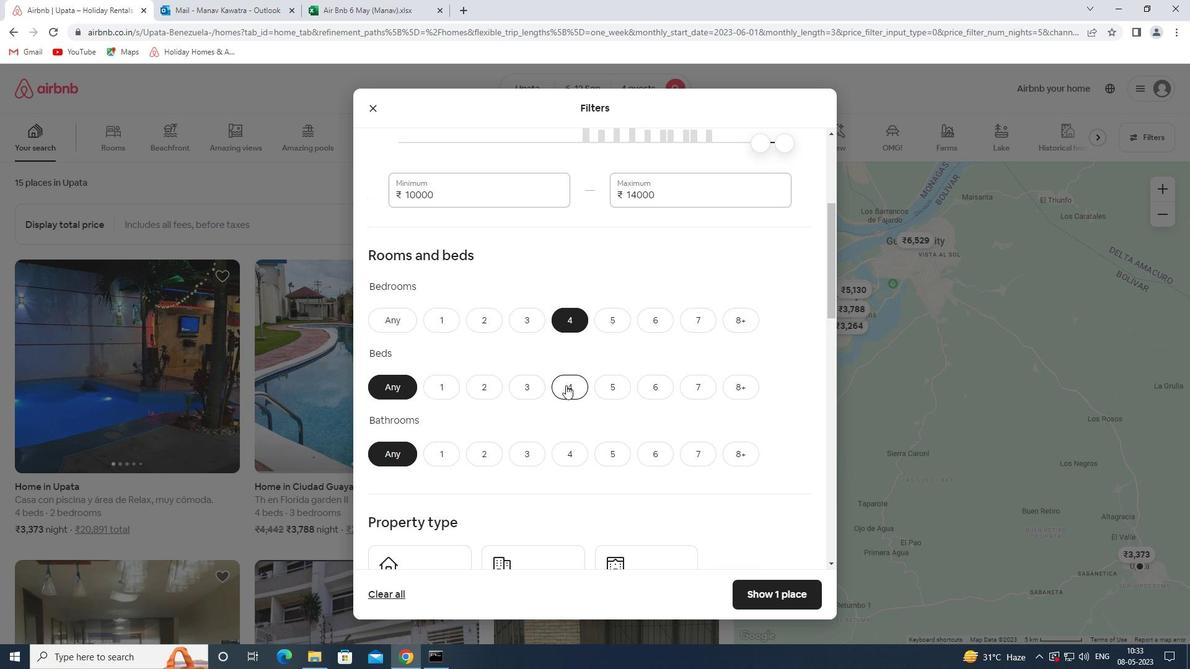 
Action: Mouse moved to (579, 455)
Screenshot: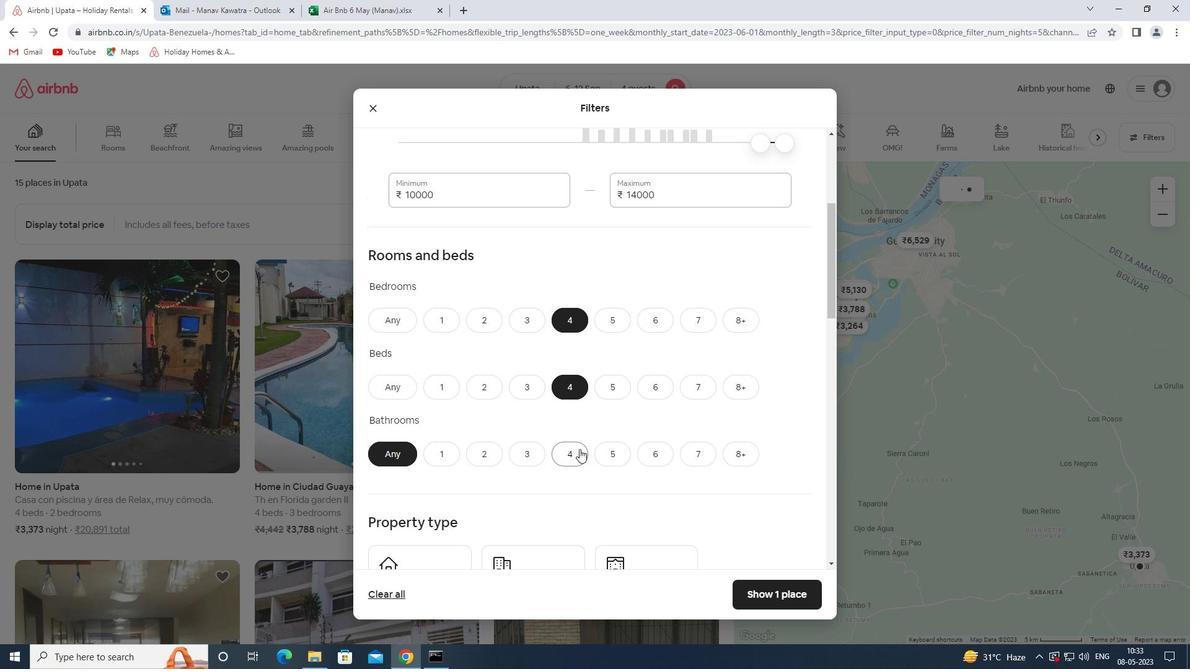 
Action: Mouse pressed left at (579, 455)
Screenshot: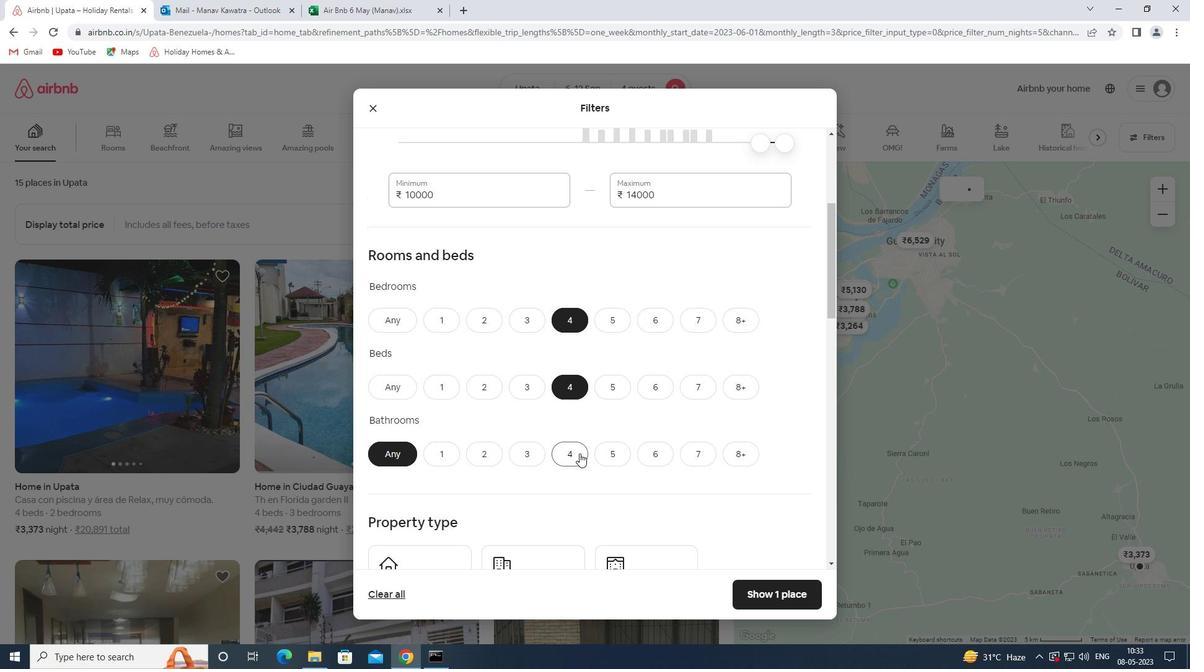
Action: Mouse moved to (576, 419)
Screenshot: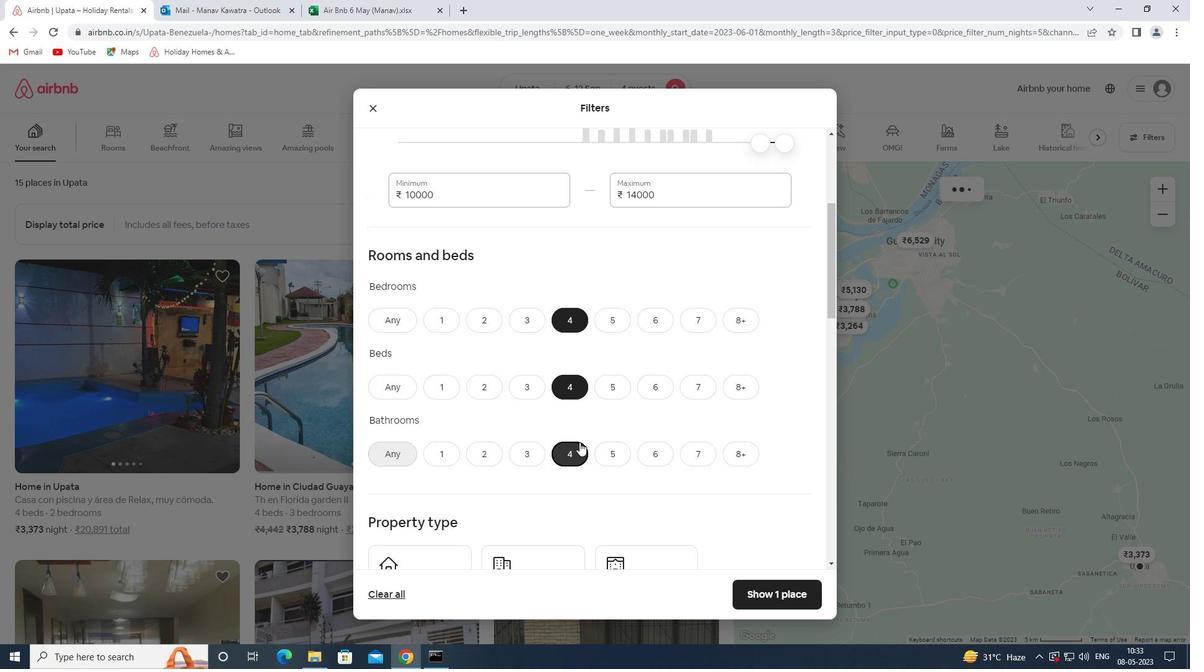 
Action: Mouse scrolled (576, 419) with delta (0, 0)
Screenshot: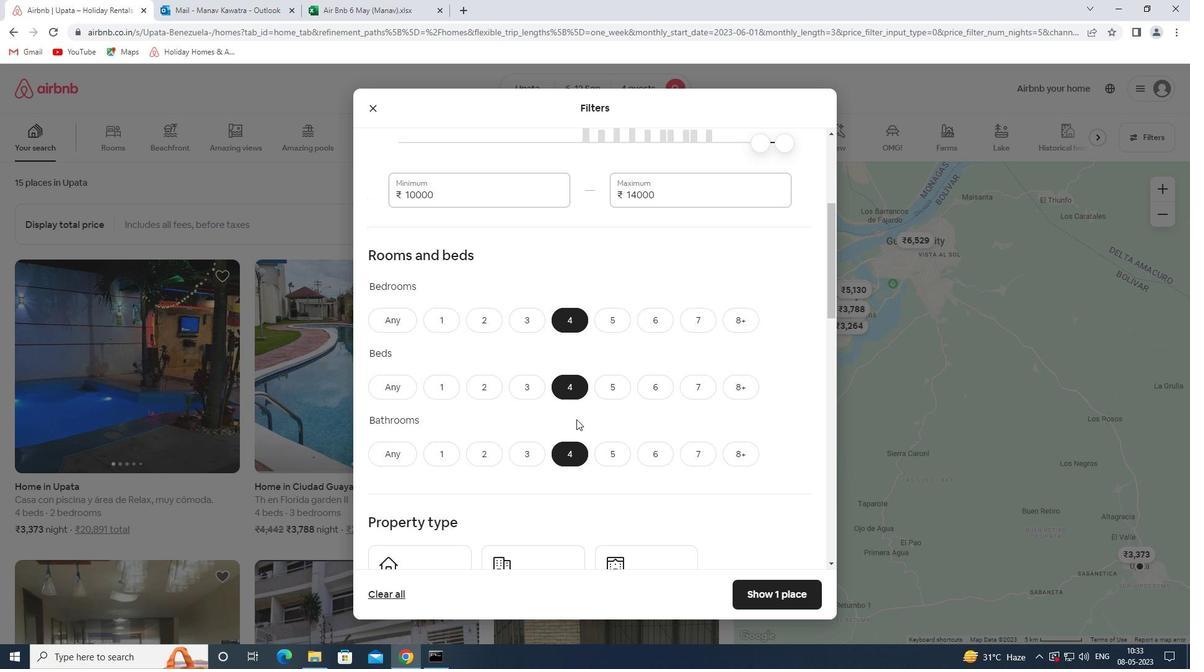 
Action: Mouse scrolled (576, 419) with delta (0, 0)
Screenshot: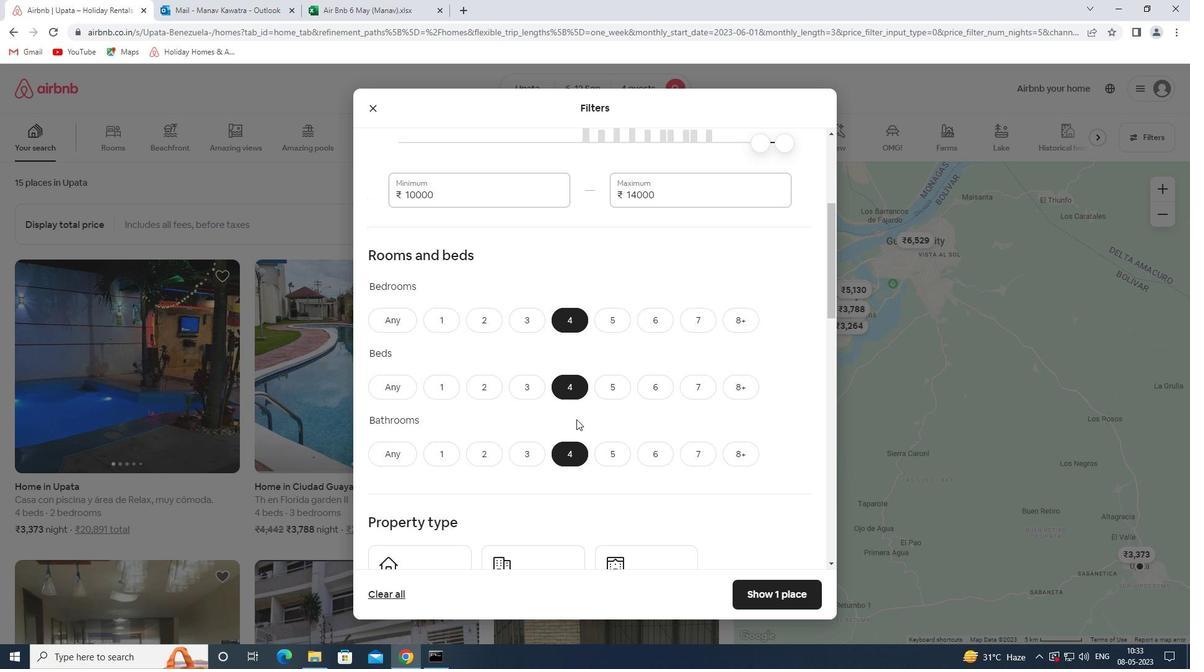
Action: Mouse scrolled (576, 419) with delta (0, 0)
Screenshot: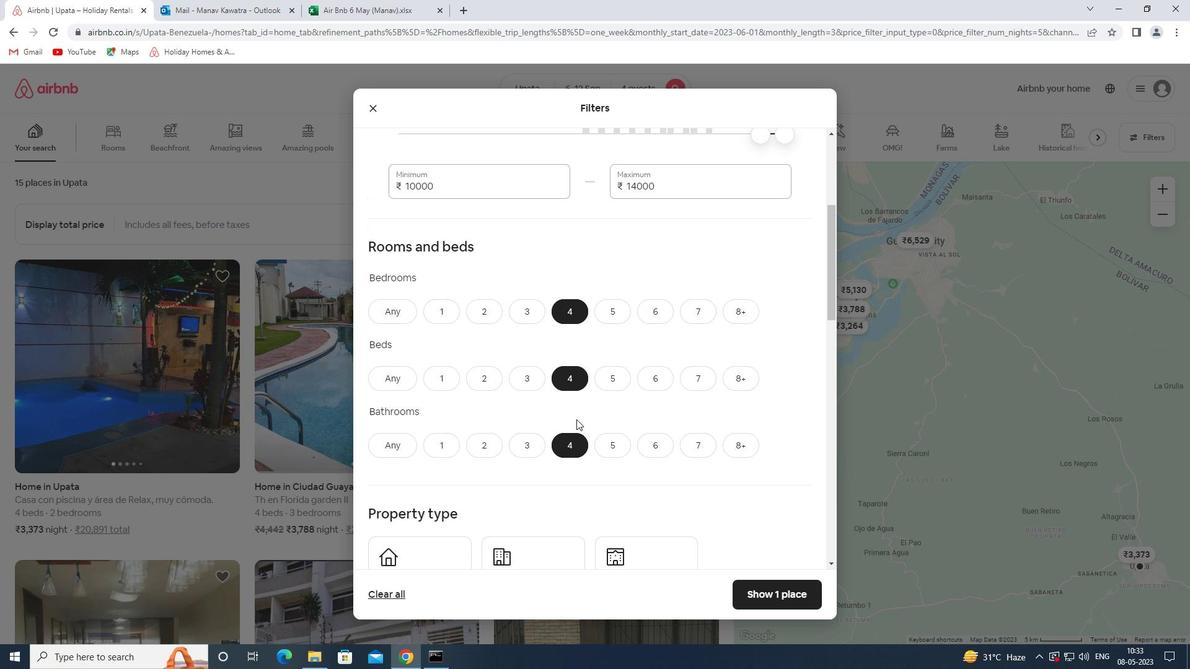 
Action: Mouse moved to (462, 427)
Screenshot: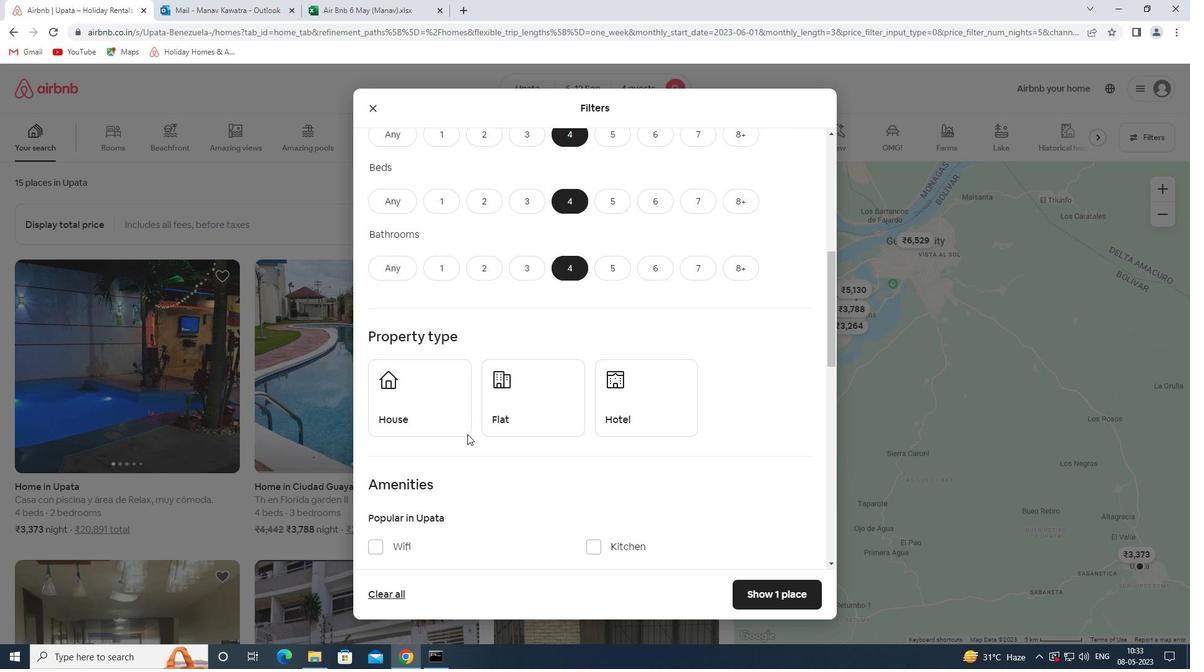 
Action: Mouse pressed left at (462, 427)
Screenshot: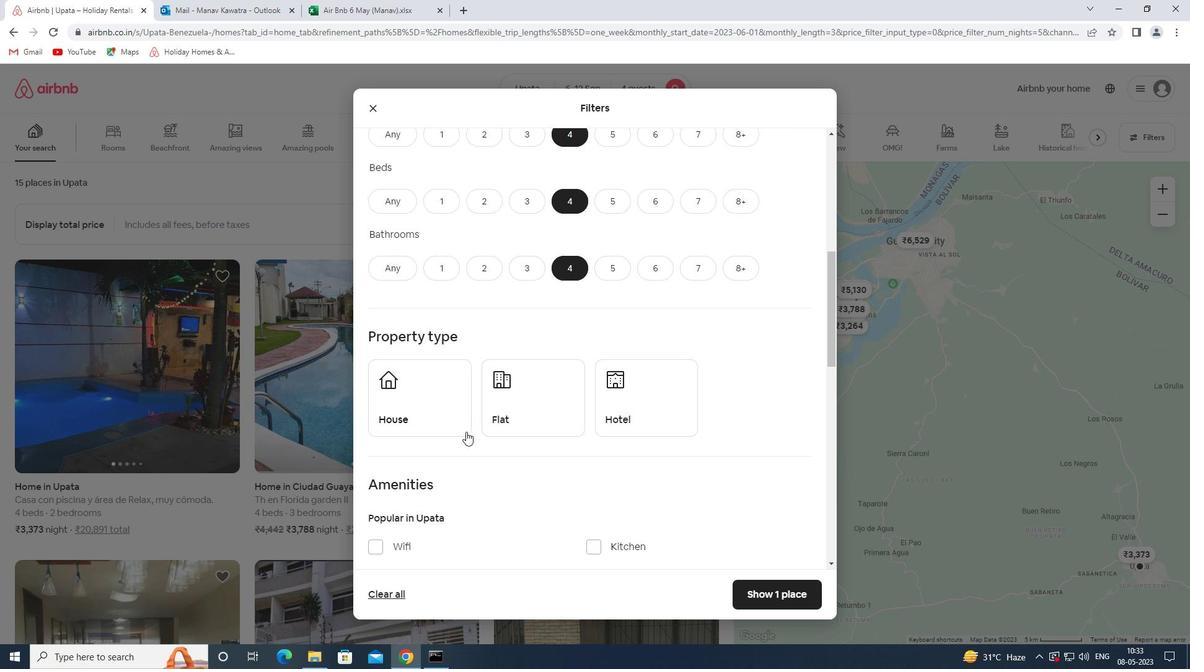
Action: Mouse moved to (528, 409)
Screenshot: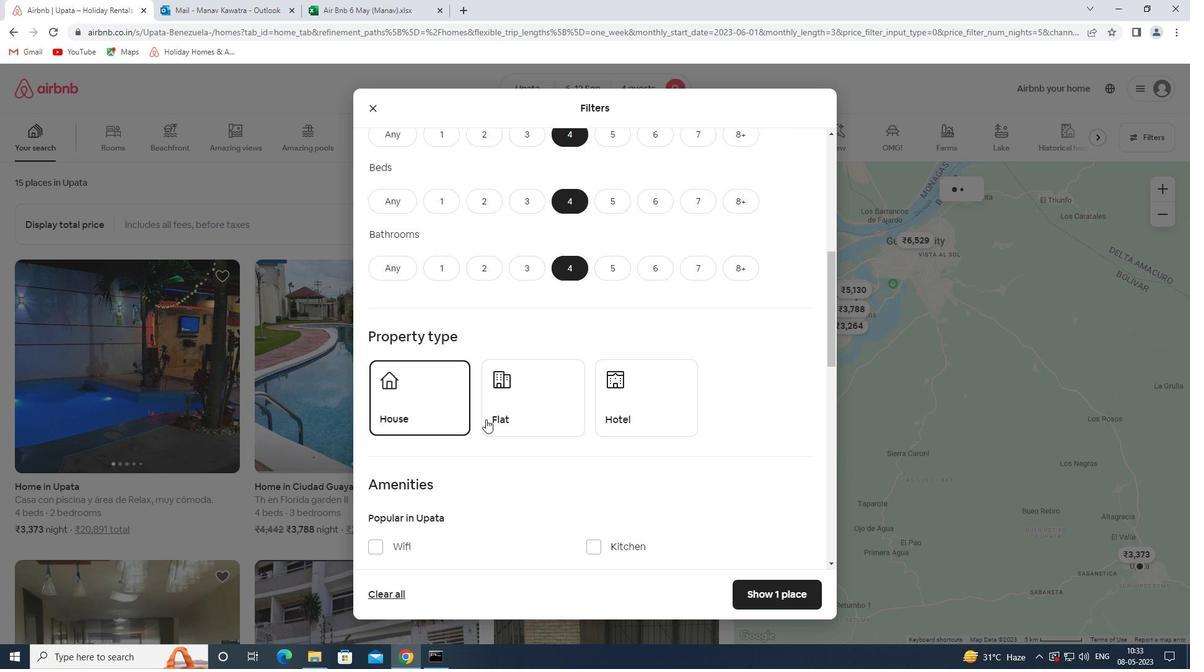 
Action: Mouse pressed left at (528, 409)
Screenshot: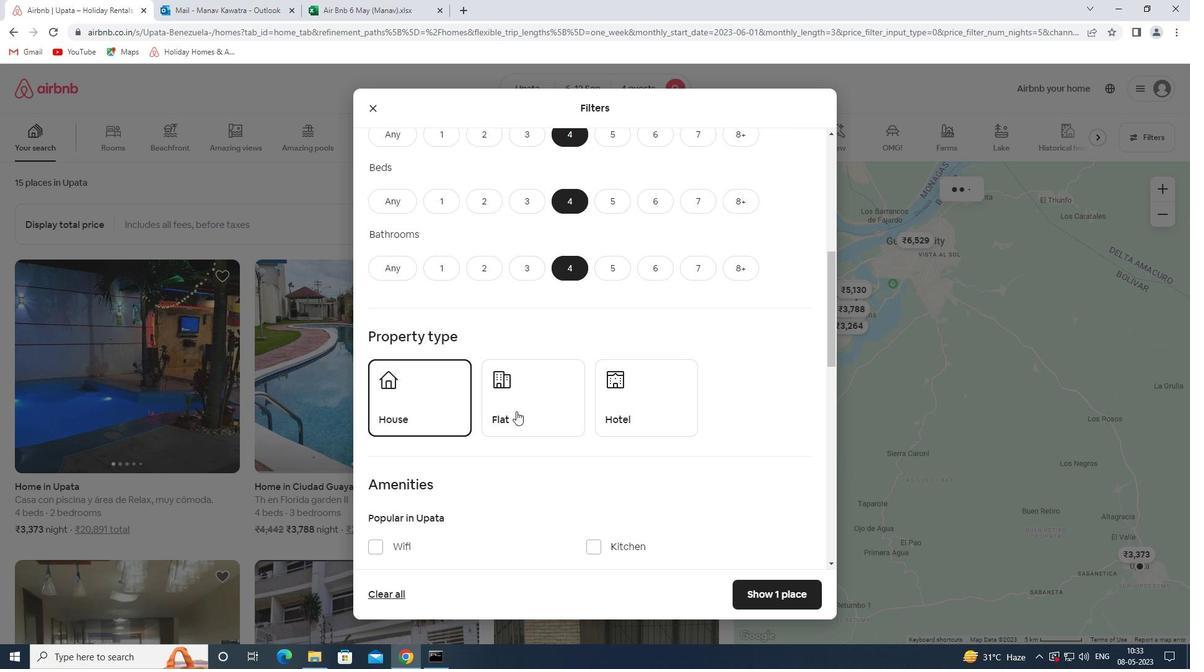 
Action: Mouse moved to (531, 409)
Screenshot: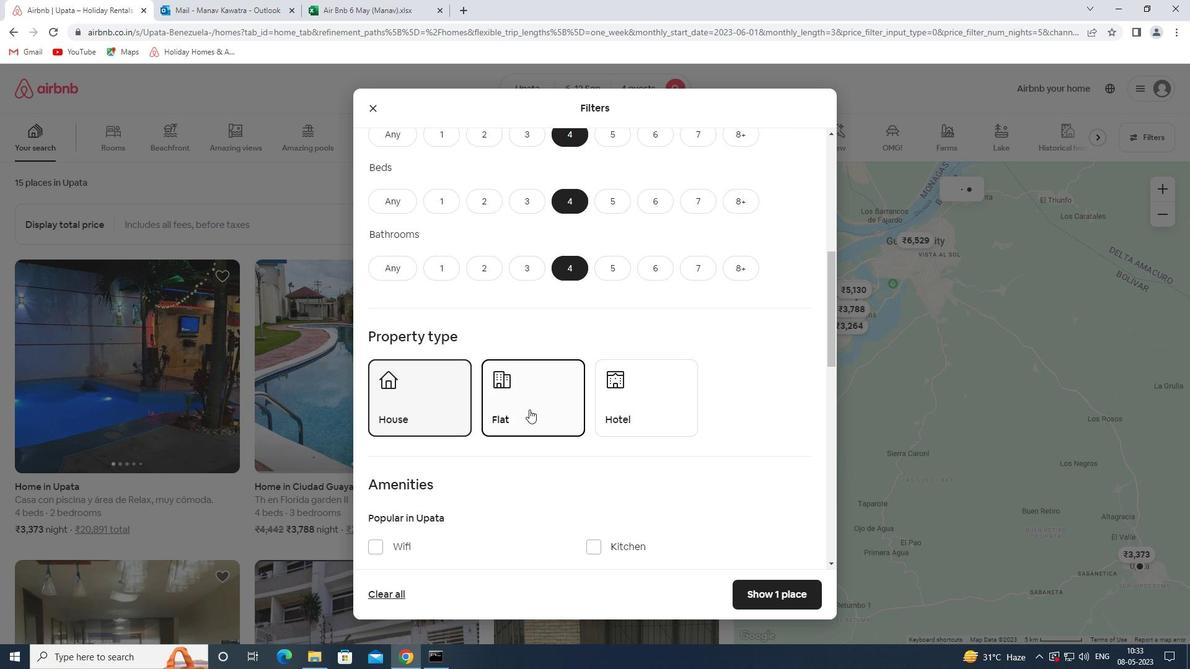
Action: Mouse scrolled (531, 409) with delta (0, 0)
Screenshot: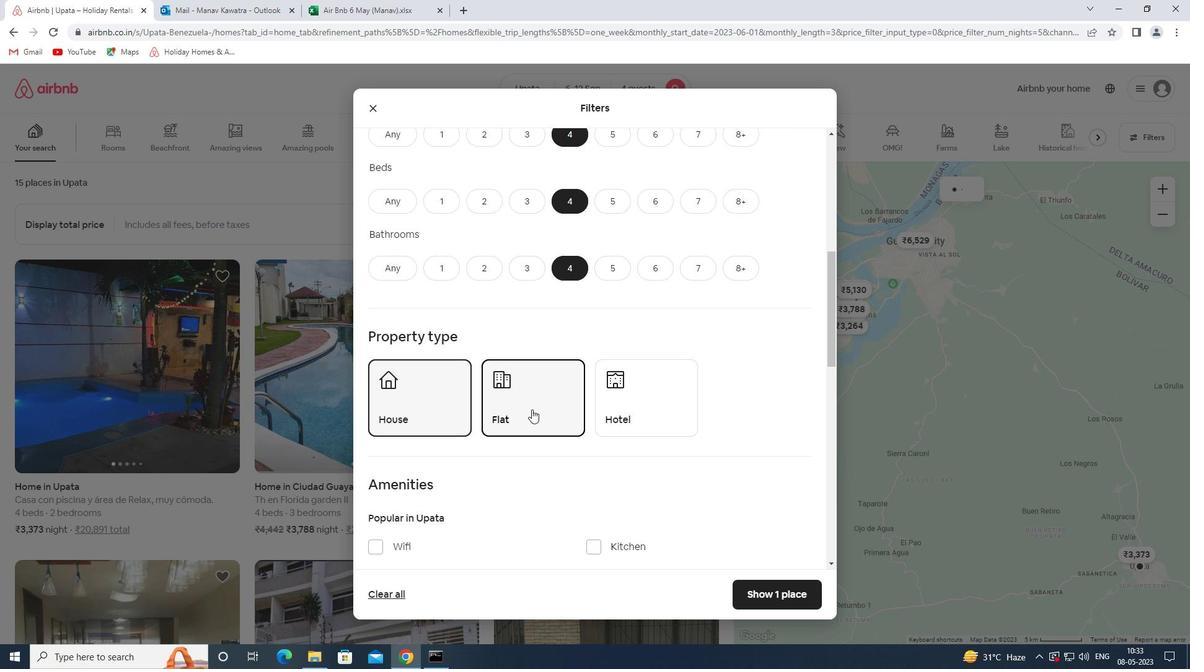 
Action: Mouse scrolled (531, 409) with delta (0, 0)
Screenshot: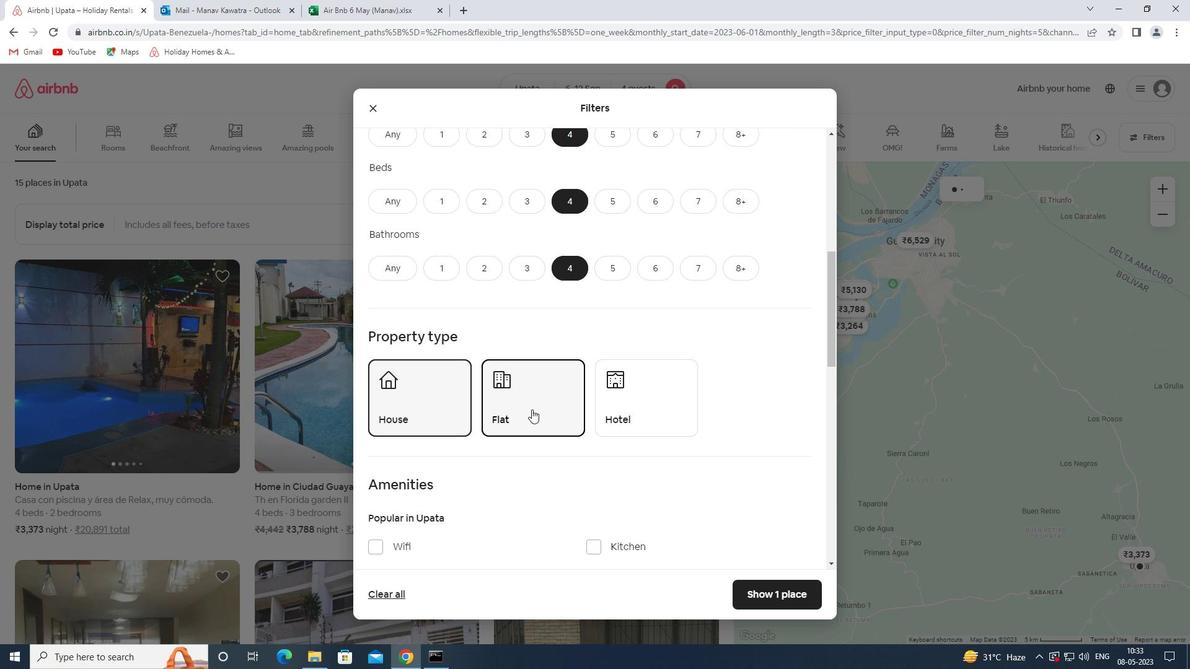 
Action: Mouse scrolled (531, 409) with delta (0, 0)
Screenshot: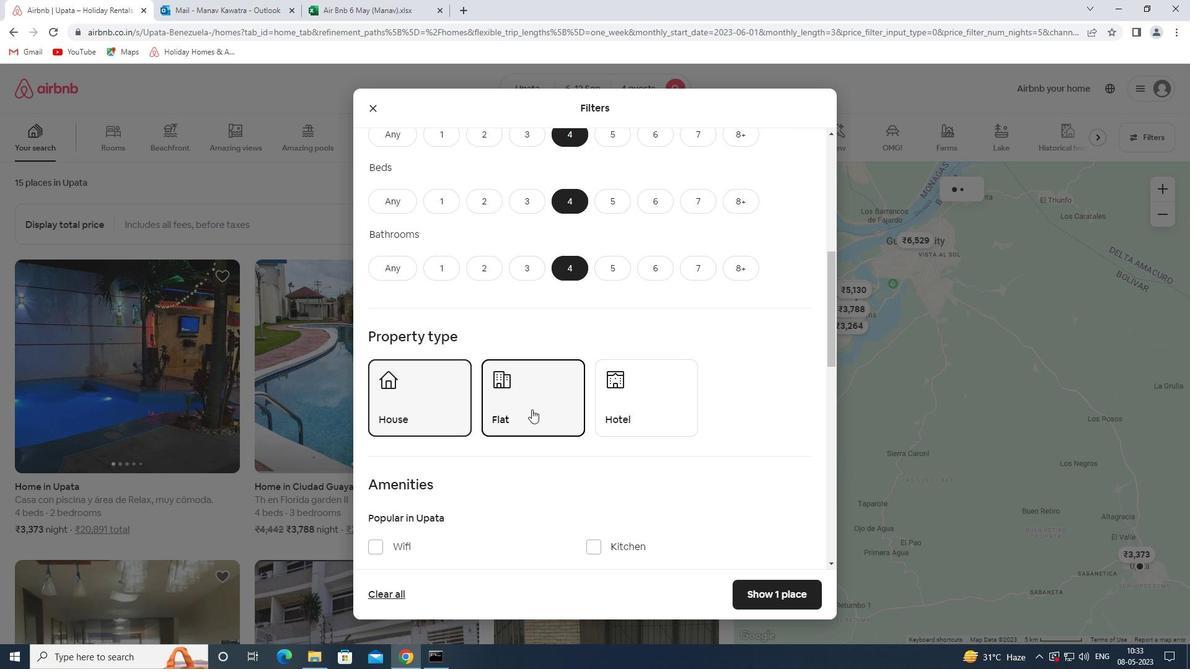 
Action: Mouse moved to (408, 364)
Screenshot: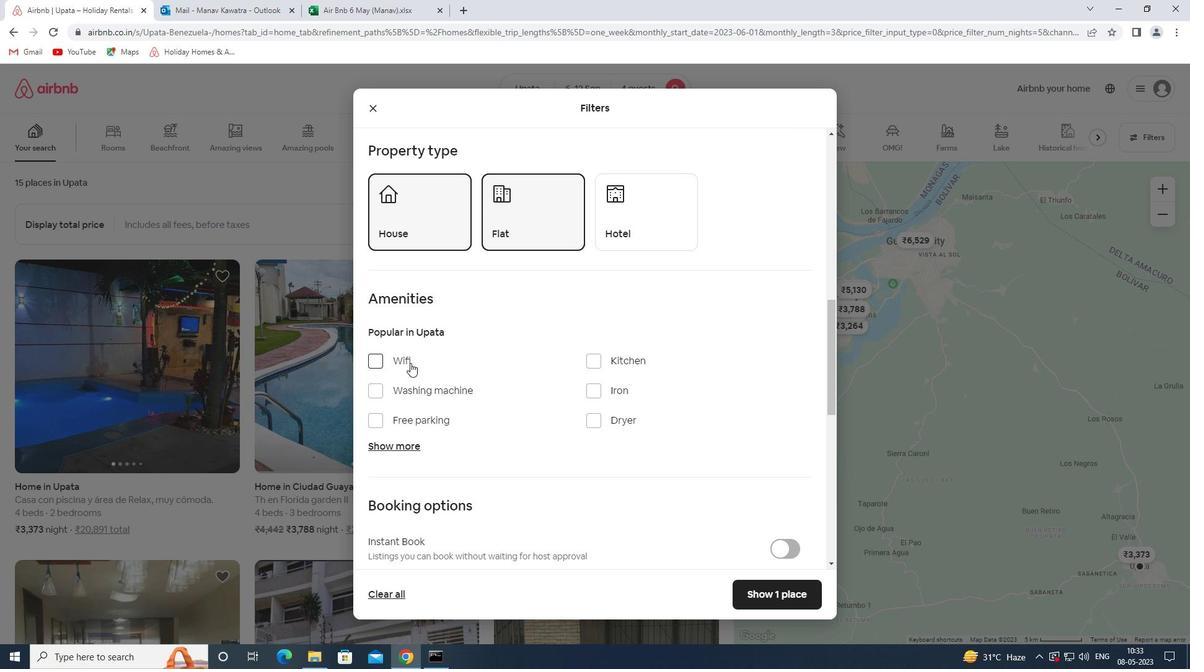 
Action: Mouse pressed left at (408, 364)
Screenshot: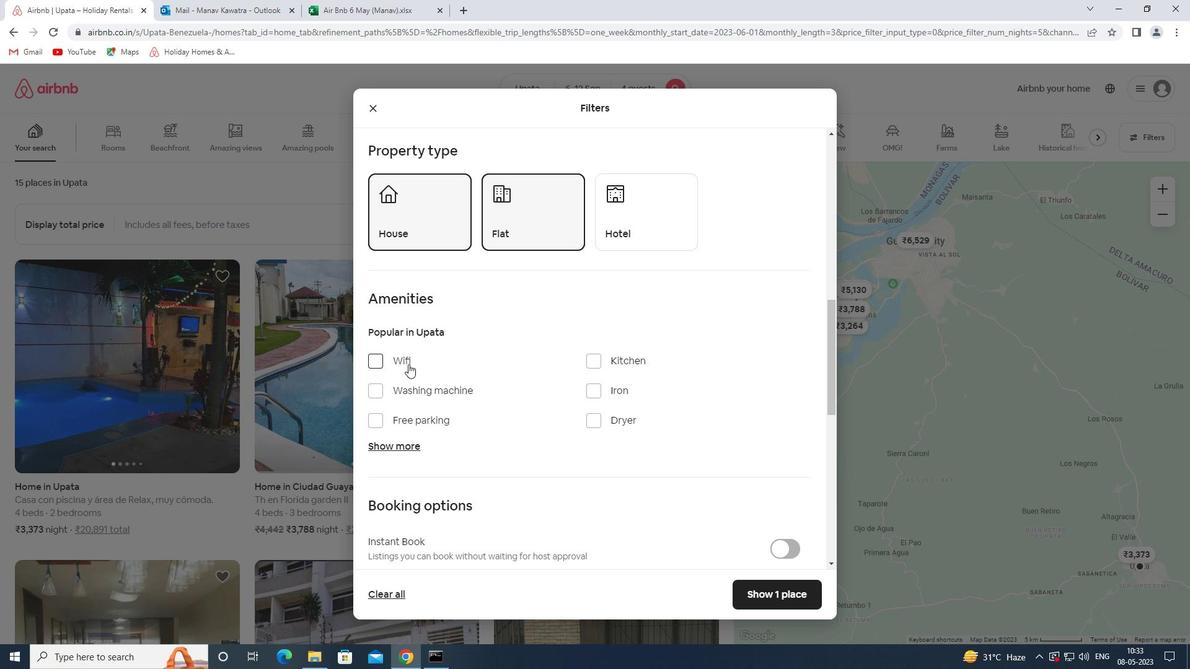 
Action: Mouse moved to (439, 420)
Screenshot: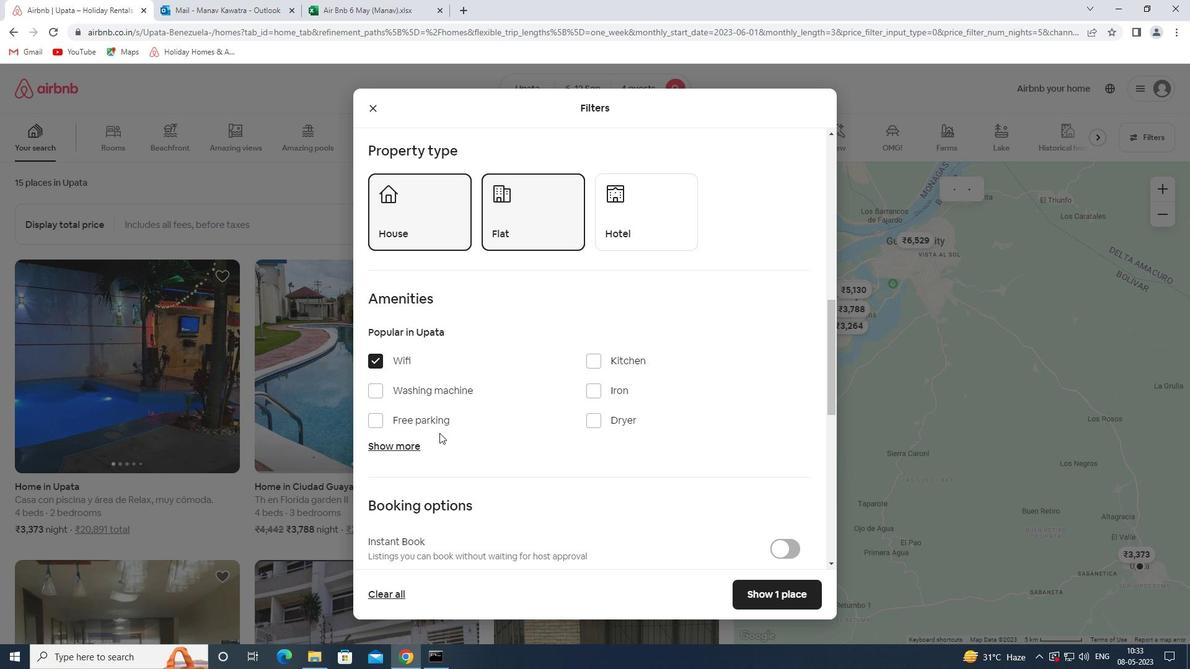 
Action: Mouse pressed left at (439, 420)
Screenshot: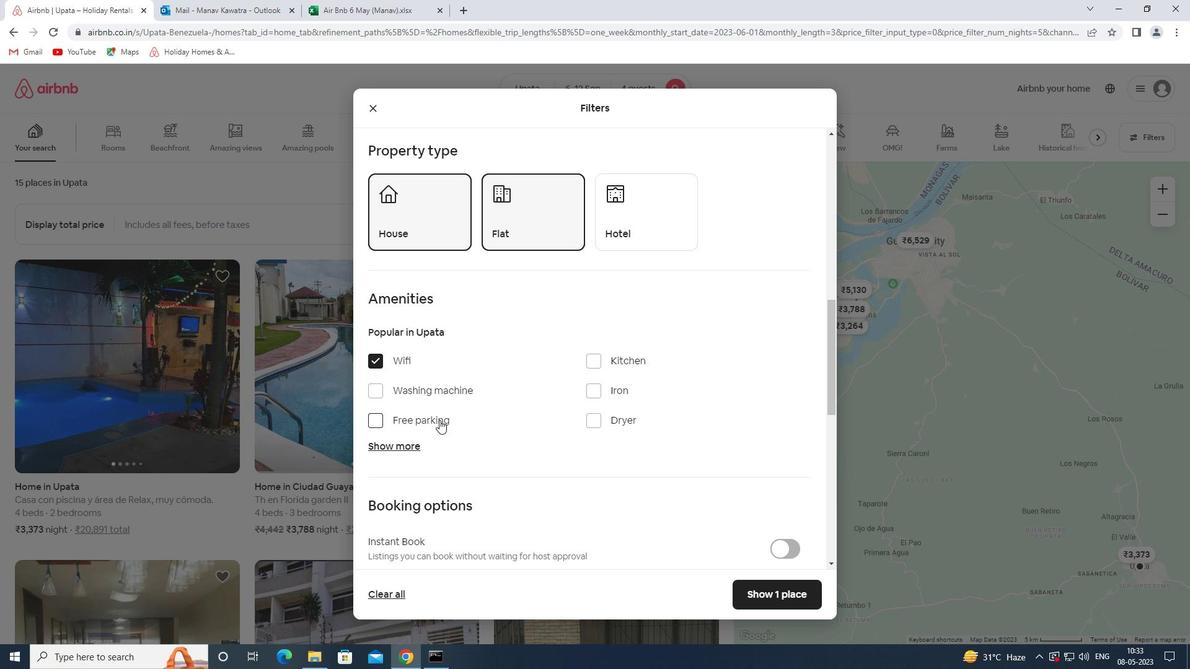 
Action: Mouse moved to (409, 445)
Screenshot: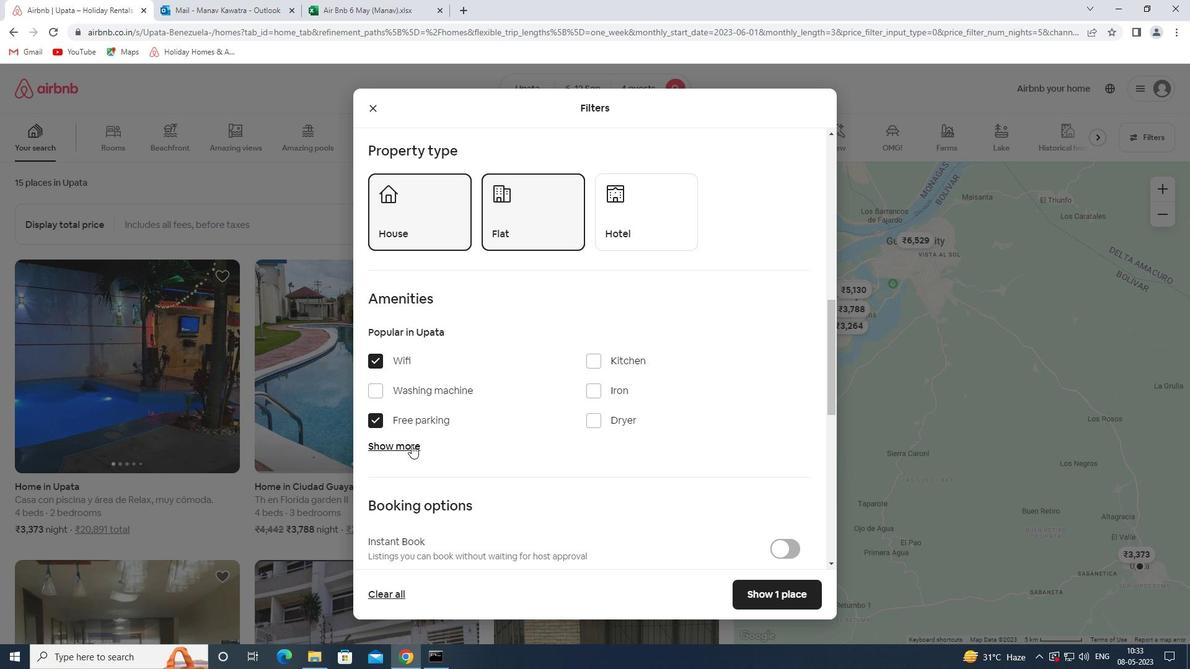 
Action: Mouse pressed left at (409, 445)
Screenshot: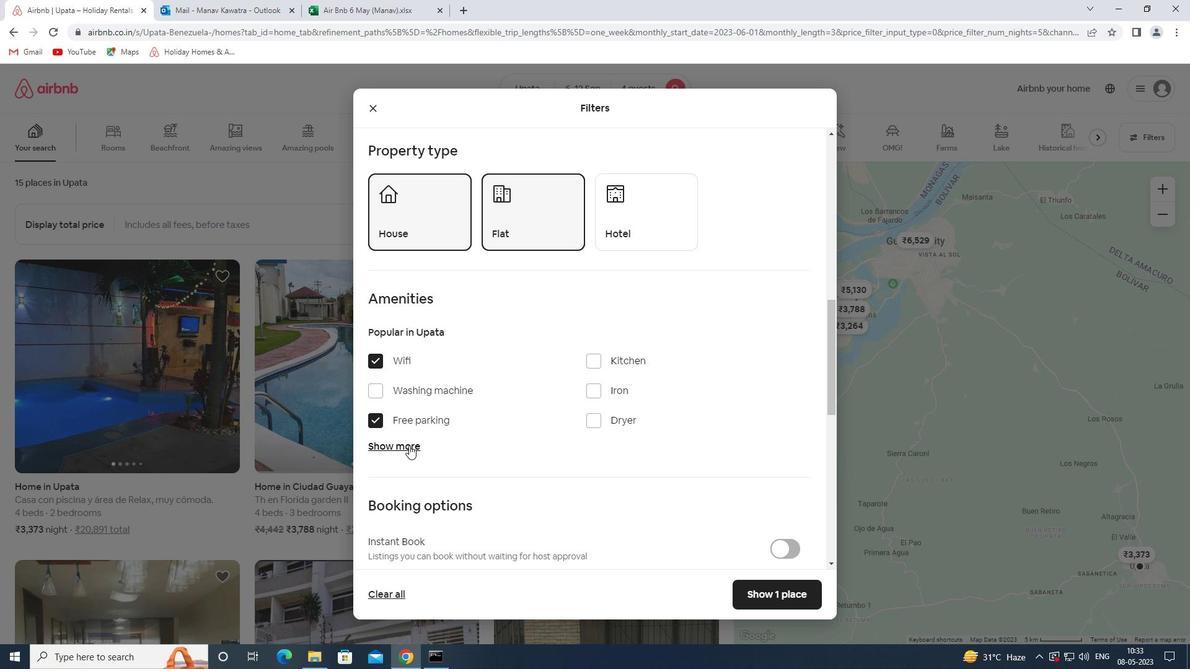 
Action: Mouse moved to (587, 444)
Screenshot: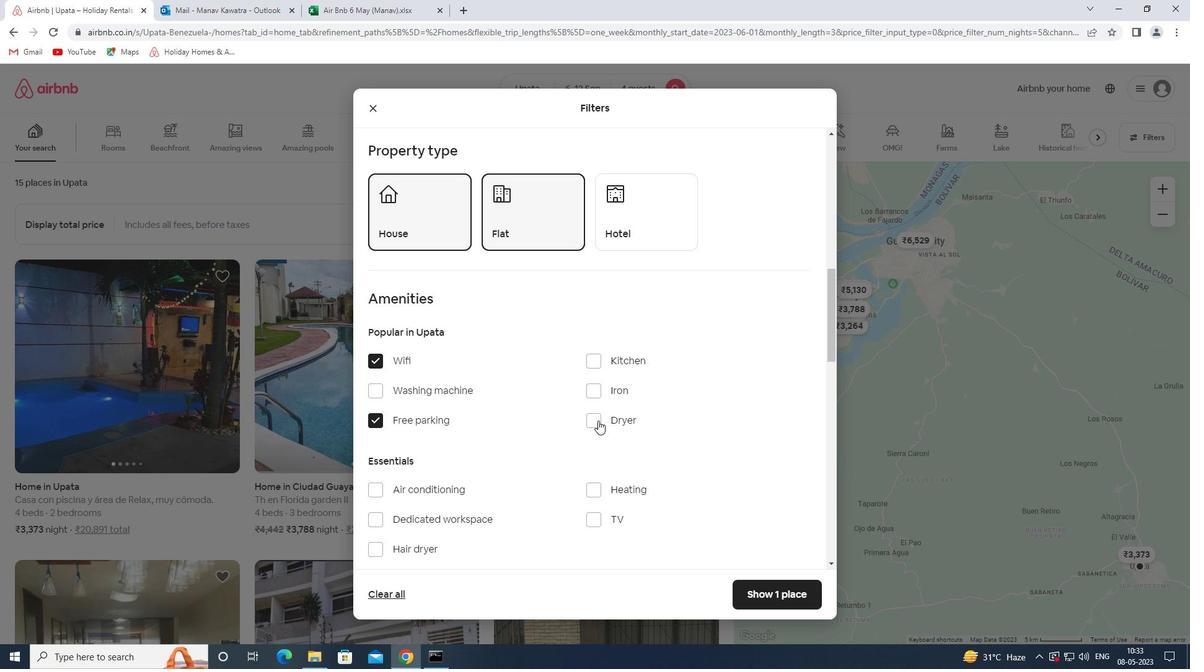 
Action: Mouse scrolled (587, 443) with delta (0, 0)
Screenshot: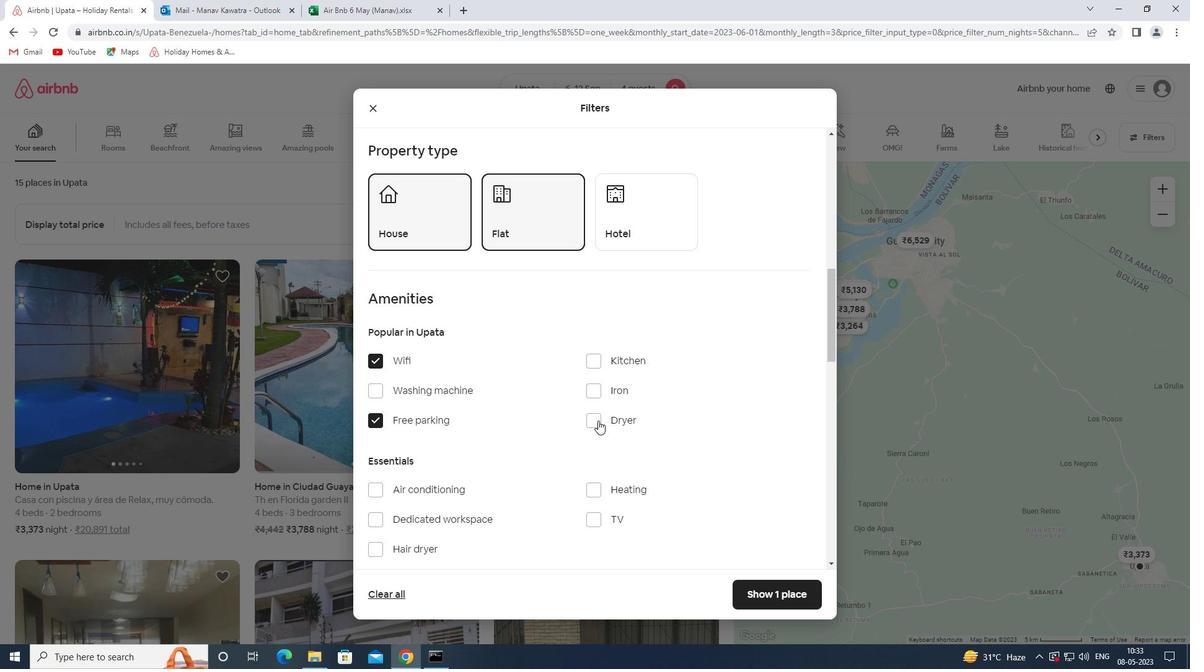 
Action: Mouse scrolled (587, 443) with delta (0, 0)
Screenshot: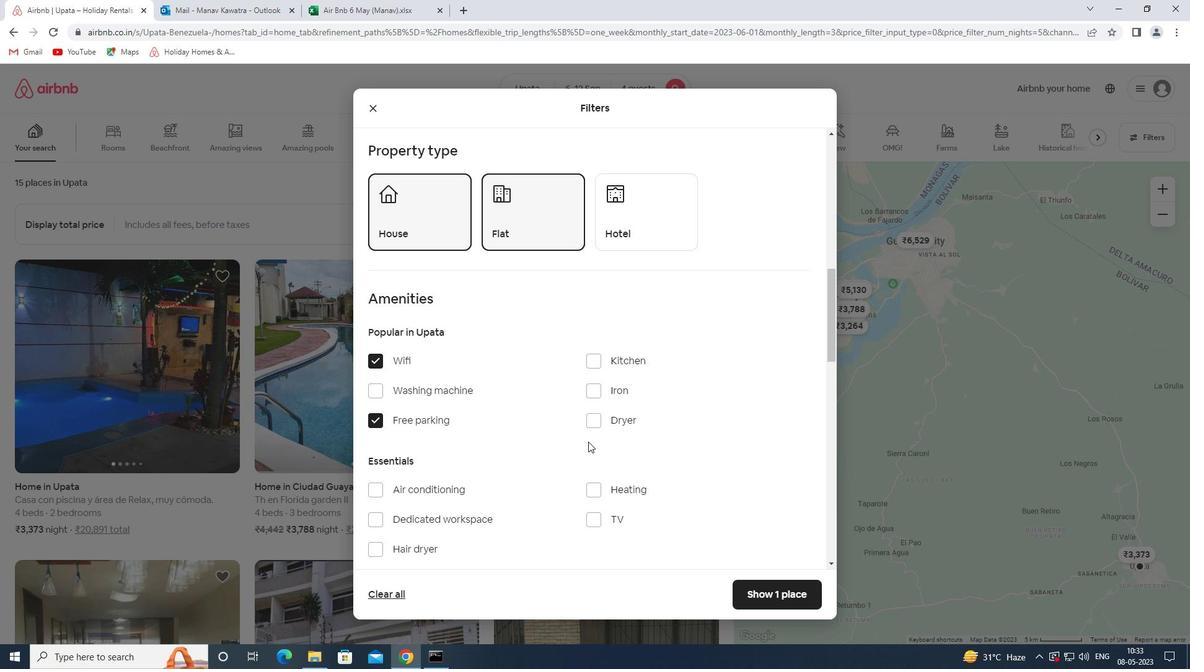 
Action: Mouse moved to (608, 401)
Screenshot: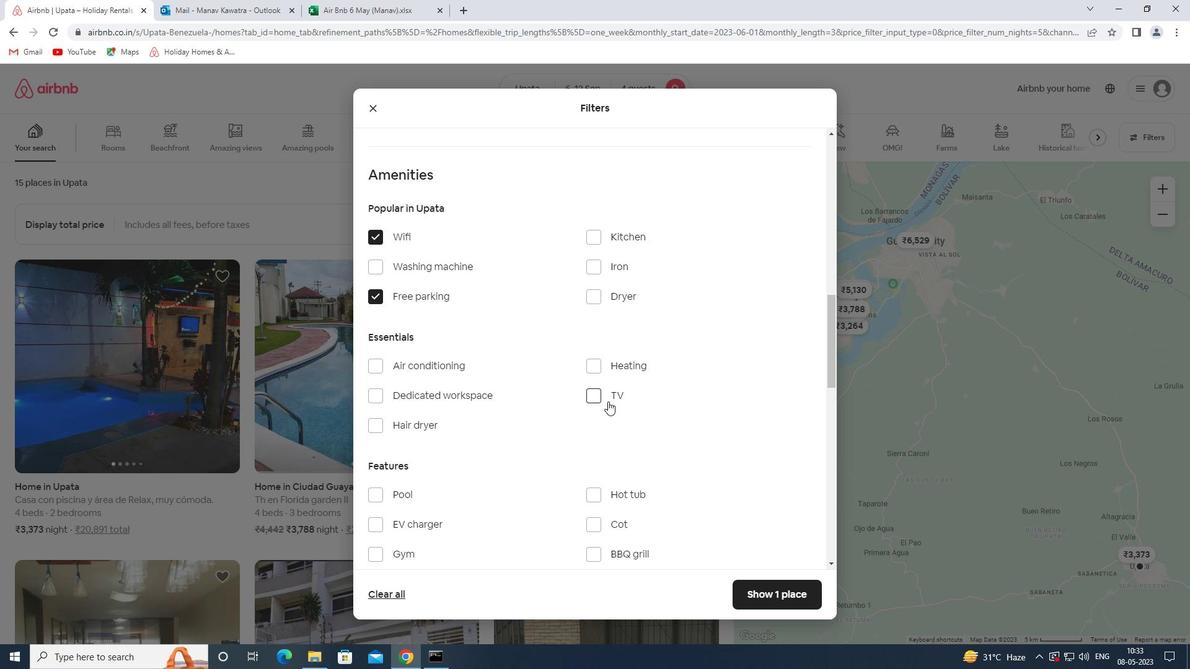 
Action: Mouse pressed left at (608, 401)
Screenshot: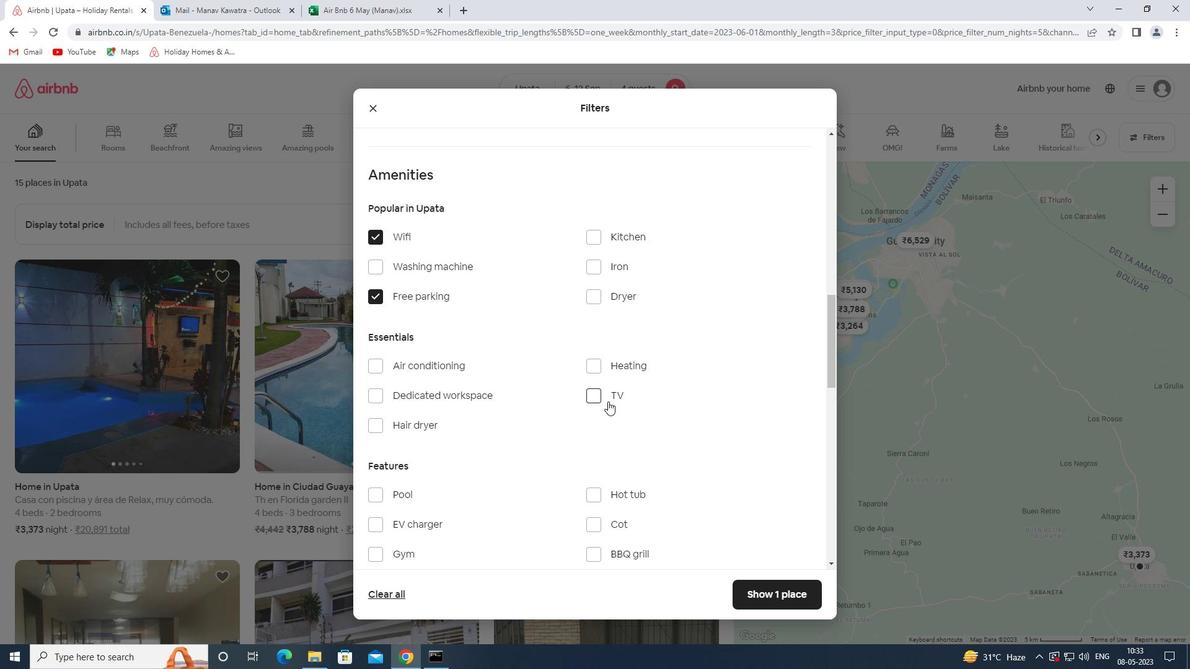 
Action: Mouse scrolled (608, 400) with delta (0, 0)
Screenshot: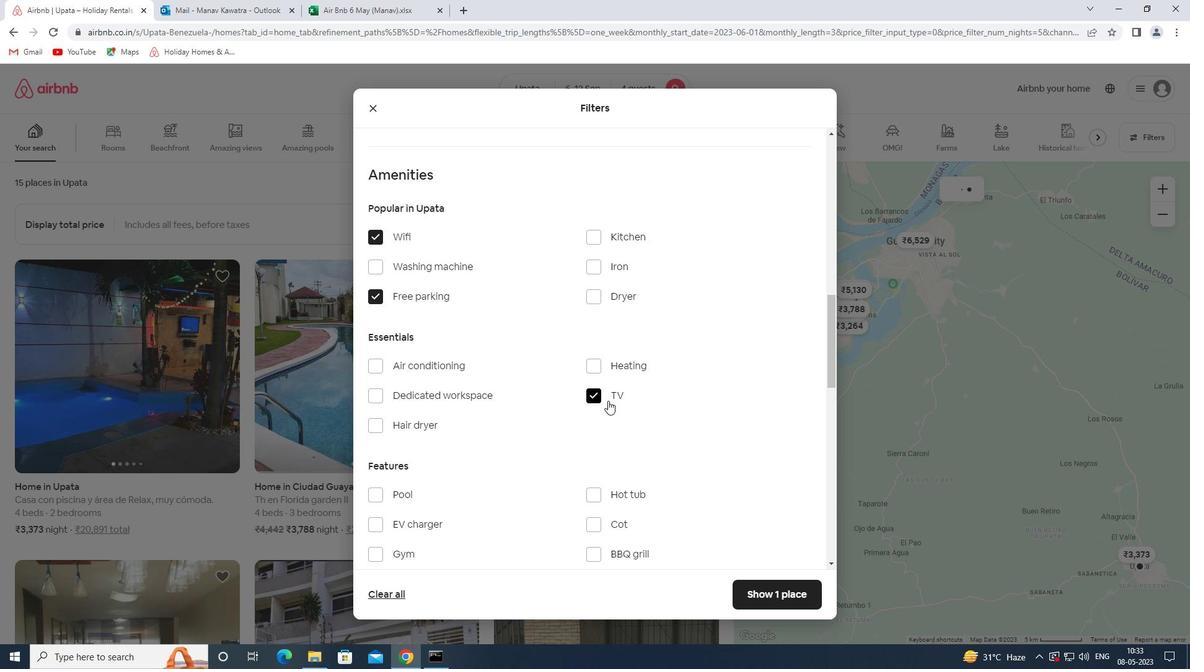 
Action: Mouse scrolled (608, 400) with delta (0, 0)
Screenshot: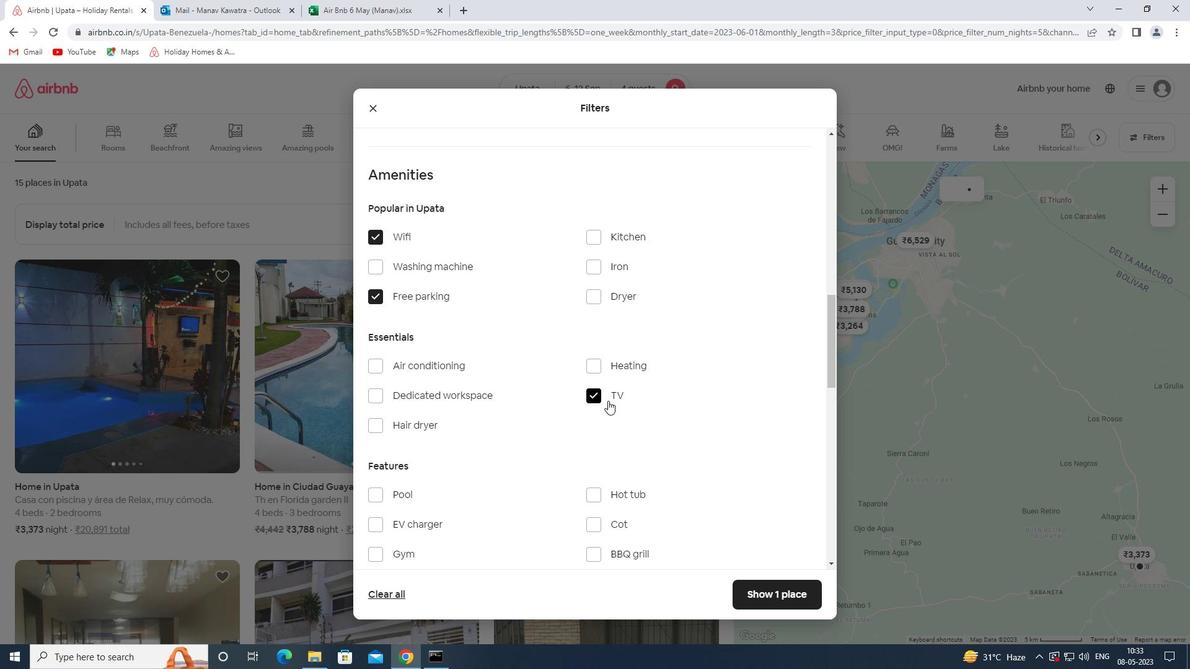 
Action: Mouse moved to (370, 432)
Screenshot: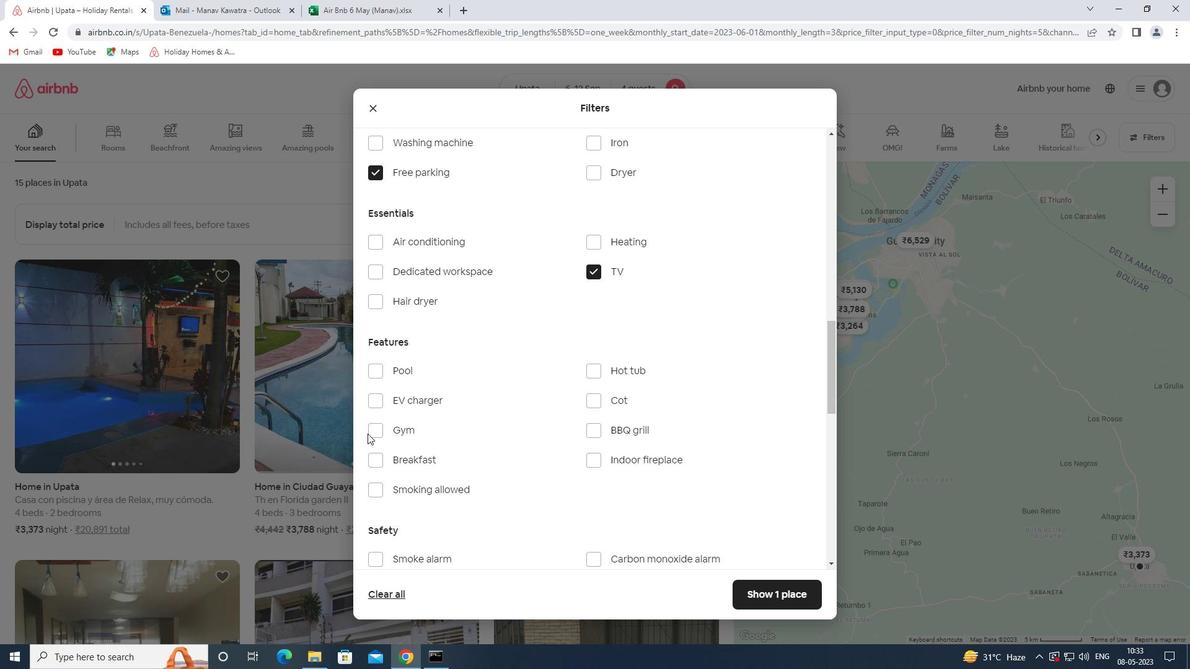 
Action: Mouse pressed left at (370, 432)
Screenshot: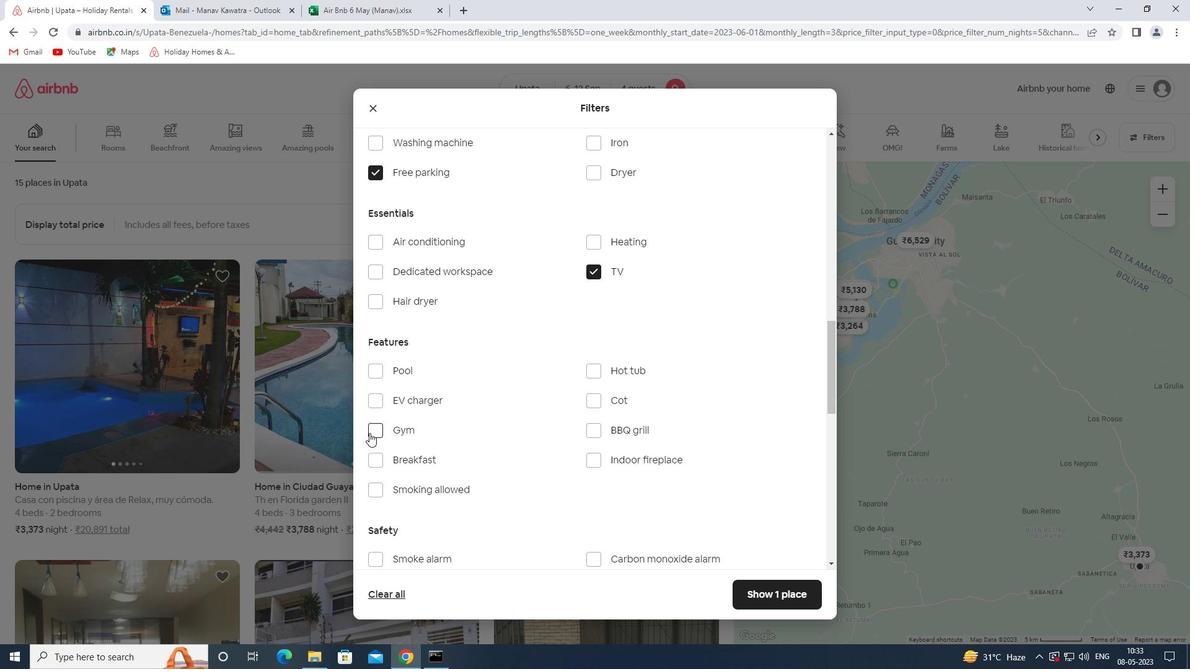
Action: Mouse scrolled (370, 432) with delta (0, 0)
Screenshot: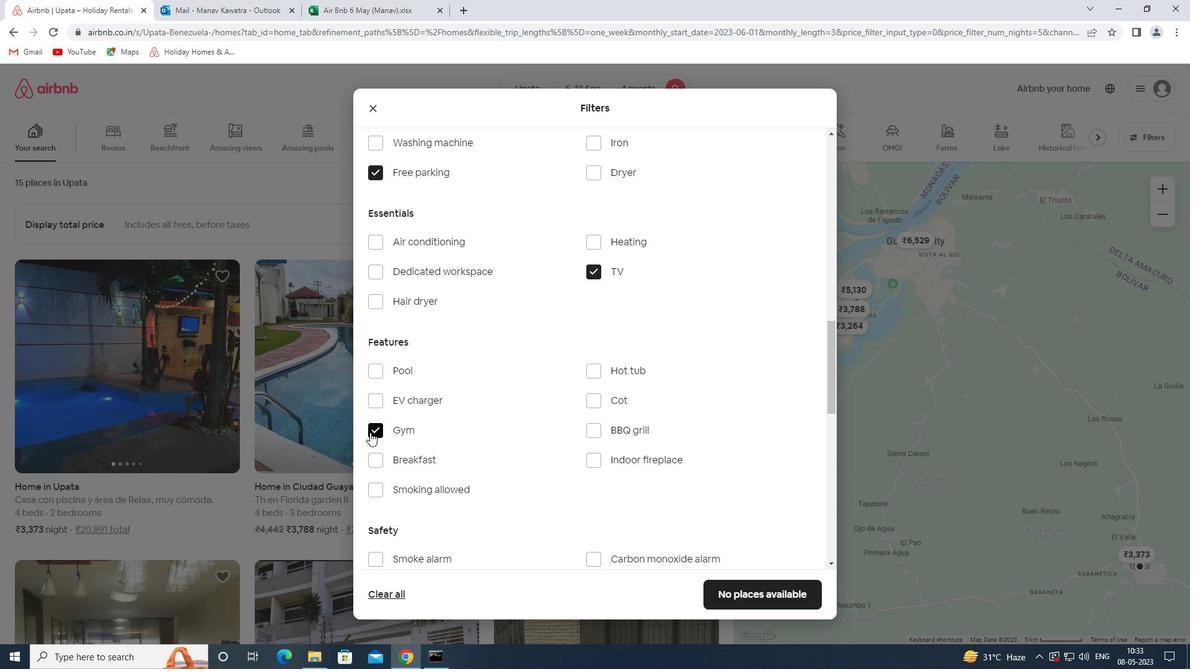 
Action: Mouse scrolled (370, 432) with delta (0, 0)
Screenshot: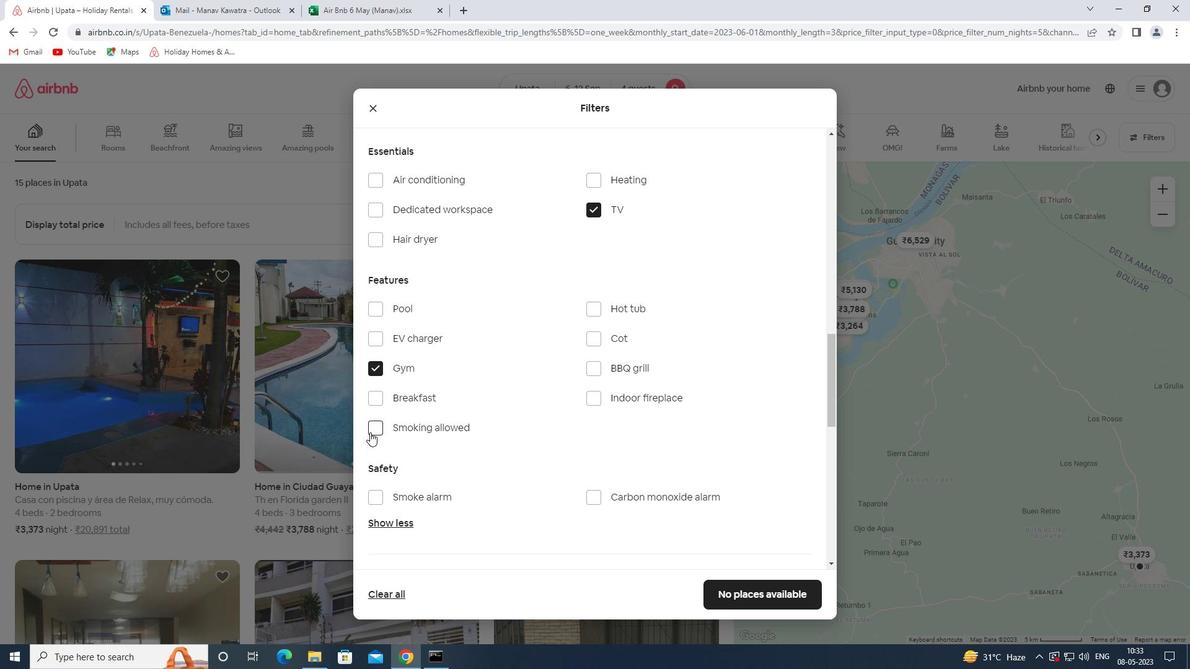 
Action: Mouse moved to (396, 341)
Screenshot: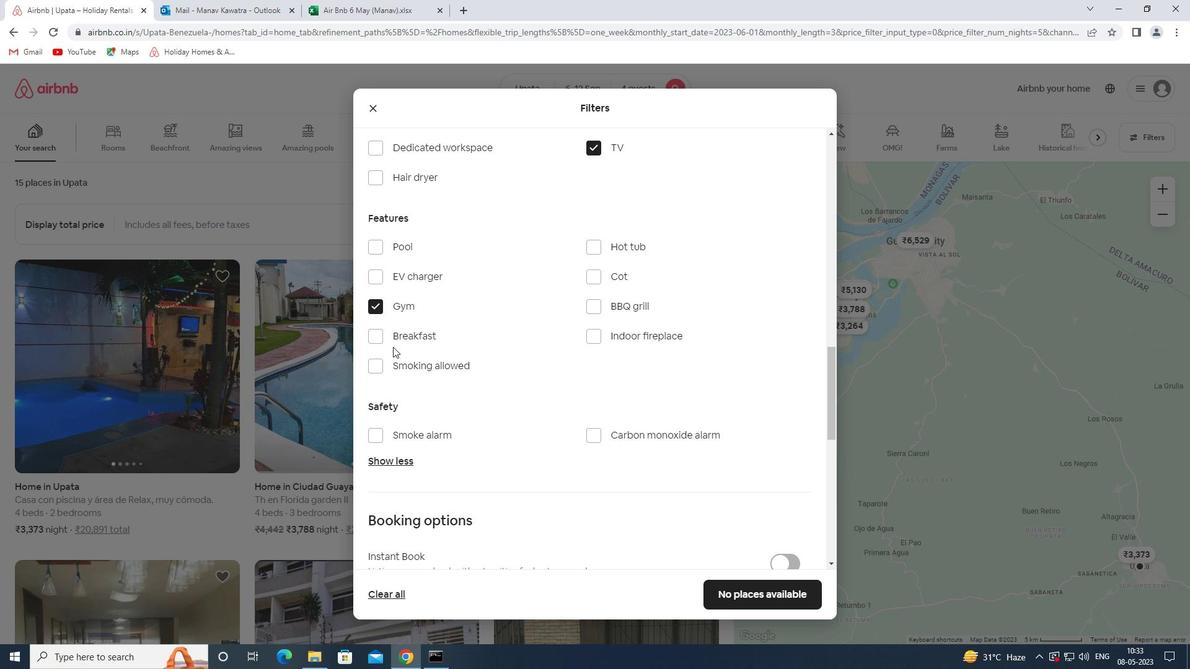 
Action: Mouse pressed left at (396, 341)
Screenshot: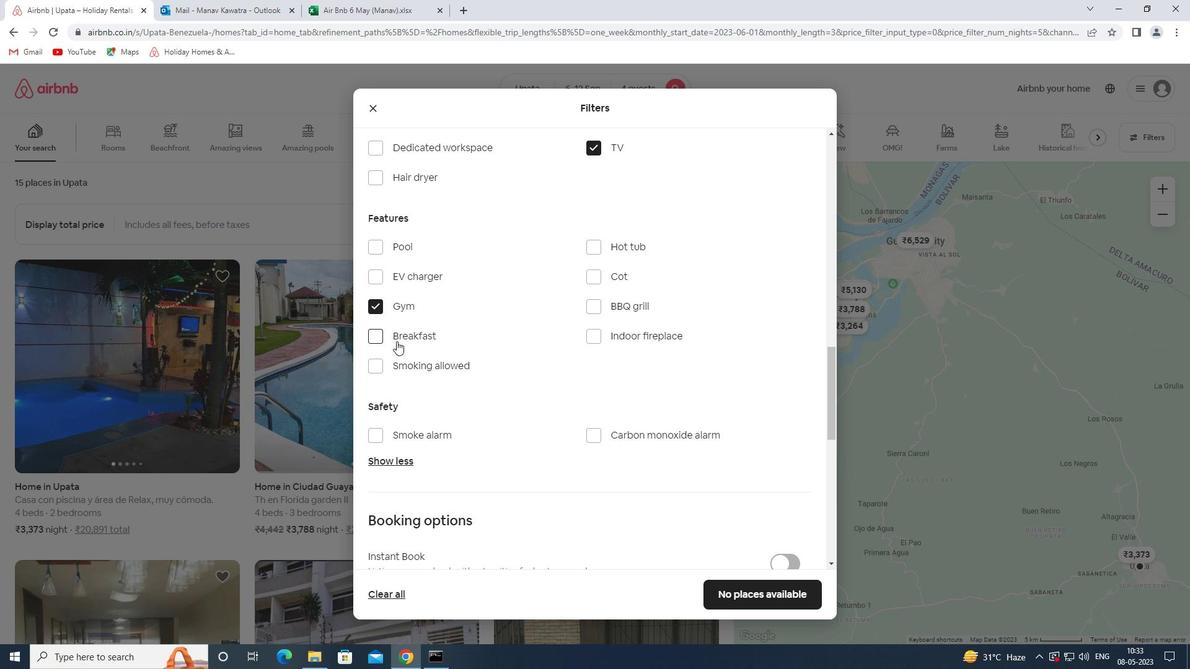 
Action: Mouse moved to (468, 358)
Screenshot: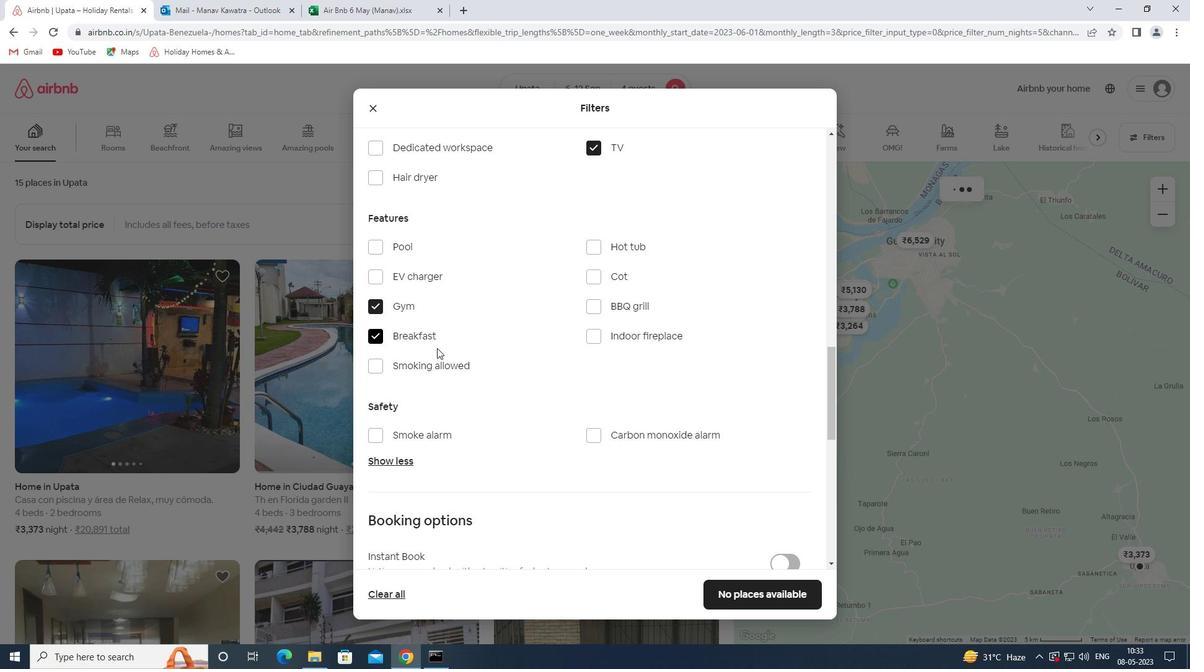 
Action: Mouse scrolled (468, 359) with delta (0, 0)
Screenshot: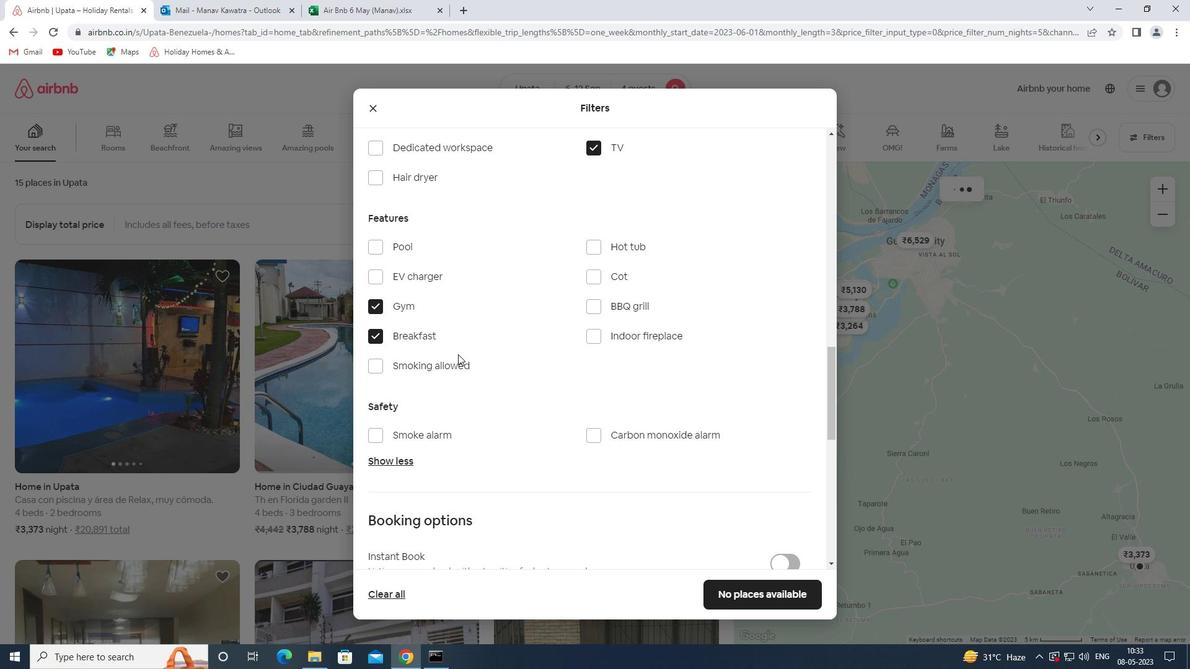 
Action: Mouse scrolled (468, 359) with delta (0, 0)
Screenshot: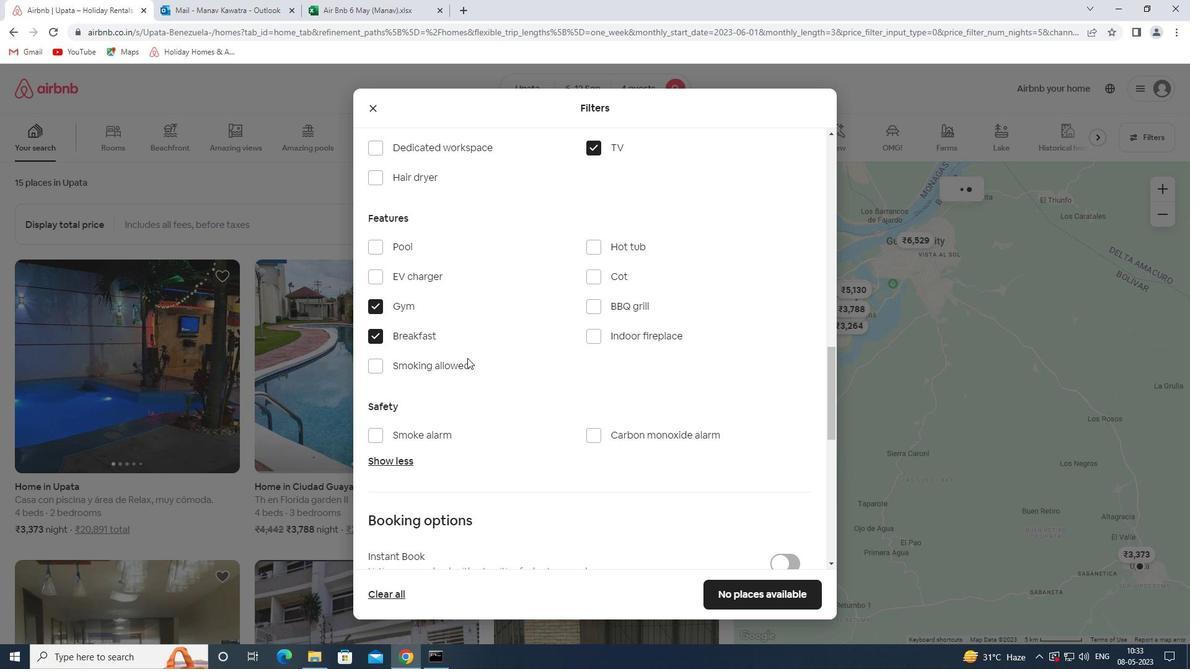 
Action: Mouse scrolled (468, 359) with delta (0, 0)
Screenshot: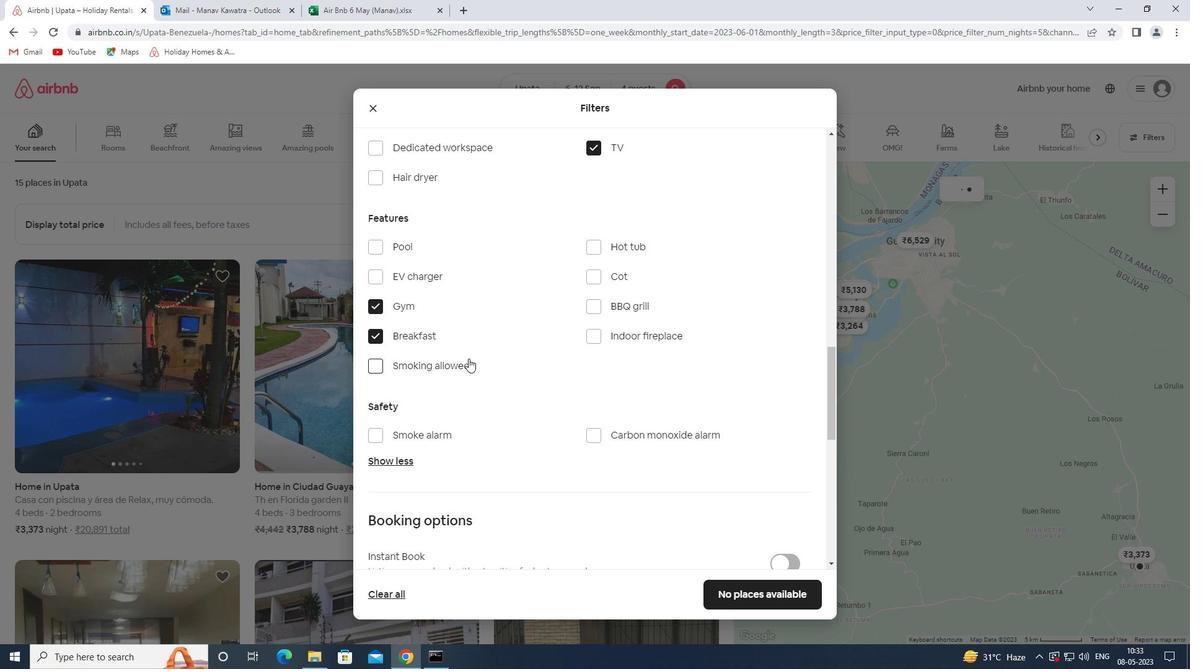 
Action: Mouse scrolled (468, 359) with delta (0, 0)
Screenshot: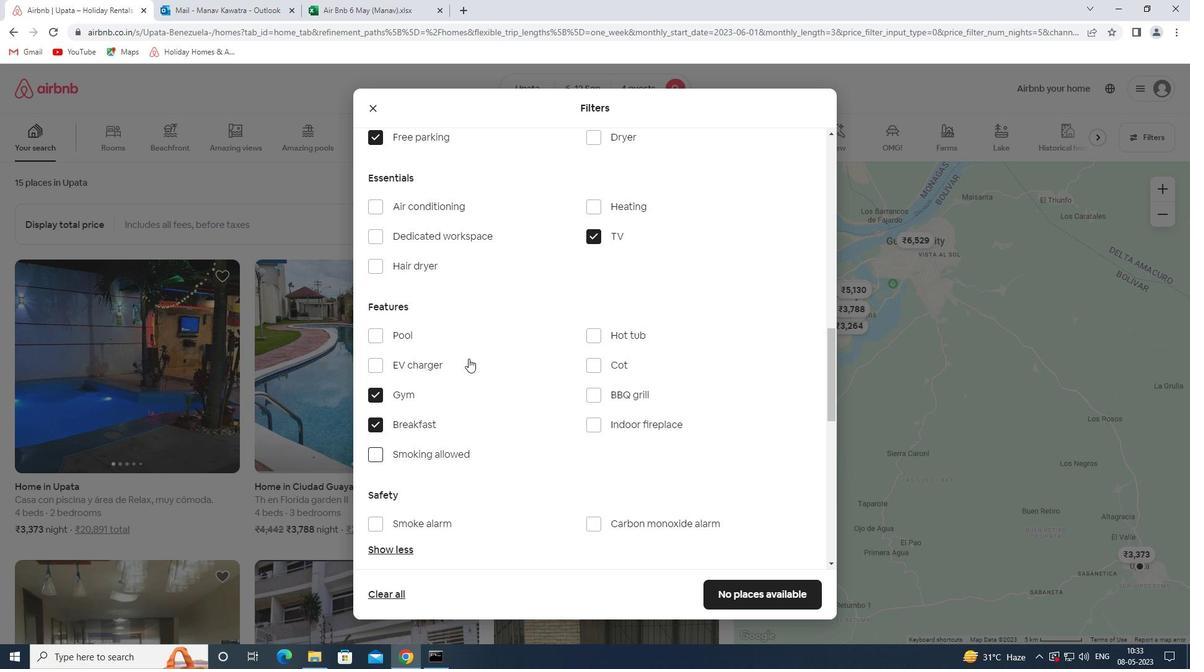 
Action: Mouse scrolled (468, 358) with delta (0, 0)
Screenshot: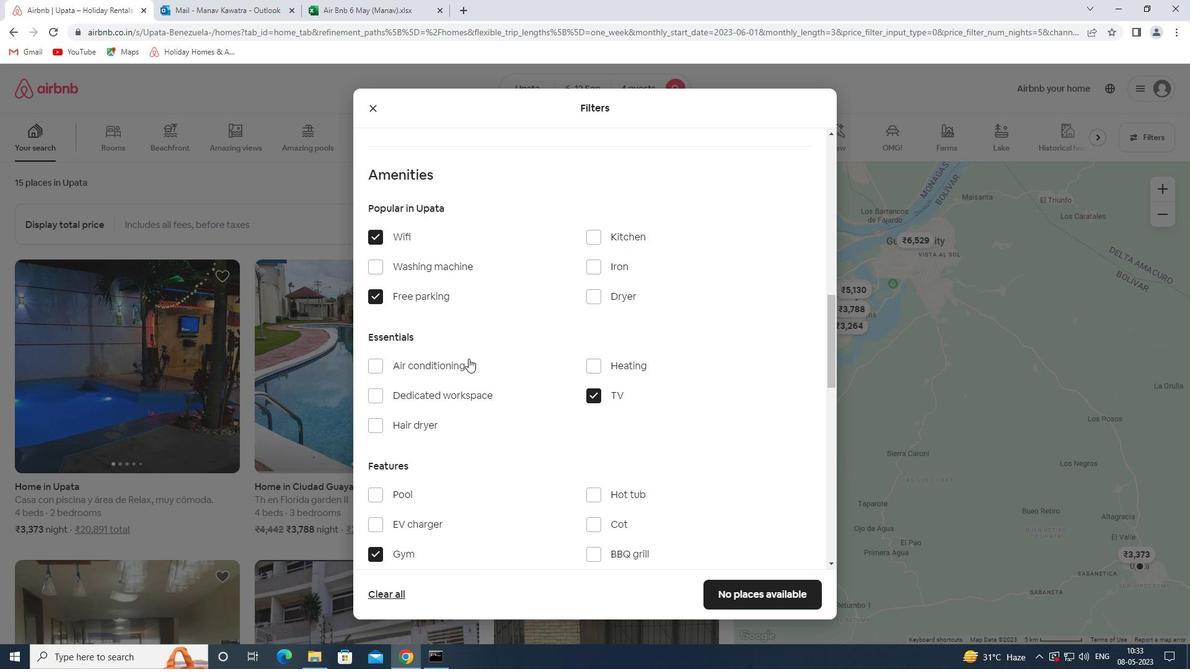
Action: Mouse scrolled (468, 358) with delta (0, 0)
Screenshot: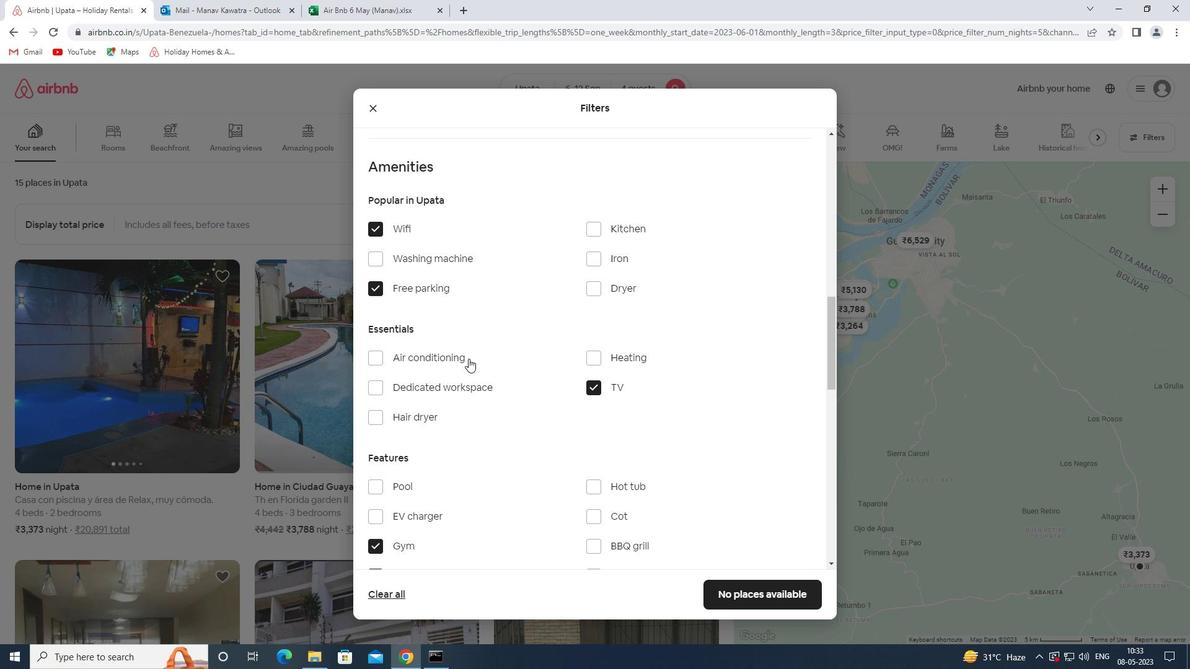 
Action: Mouse scrolled (468, 358) with delta (0, 0)
Screenshot: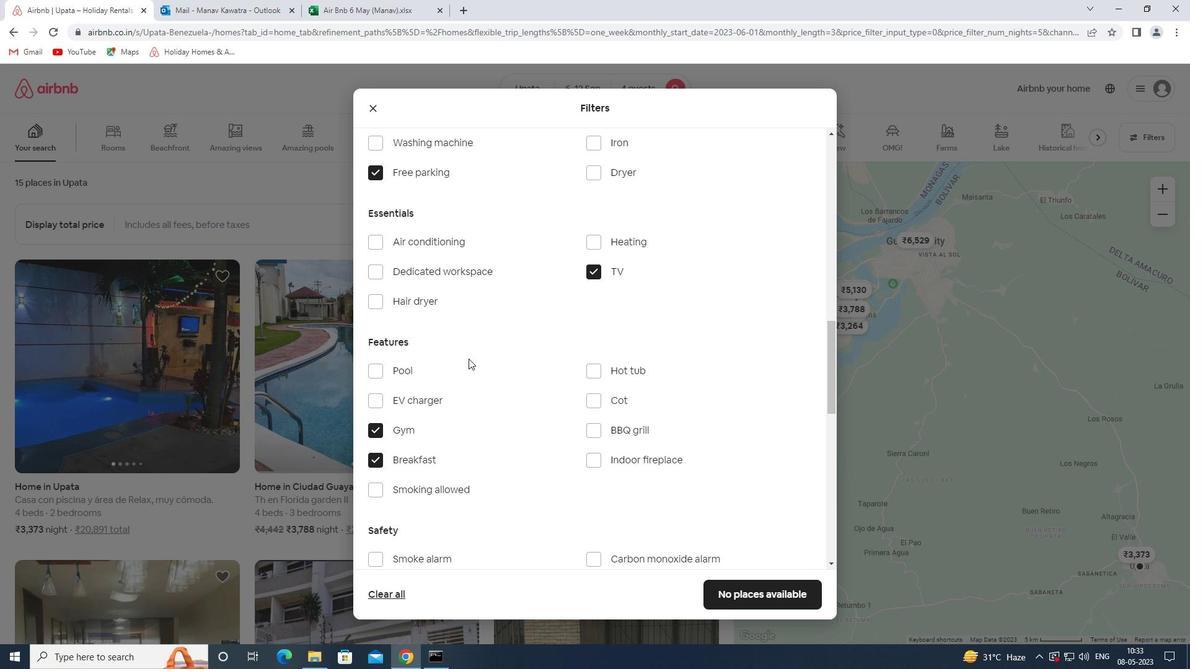 
Action: Mouse scrolled (468, 358) with delta (0, 0)
Screenshot: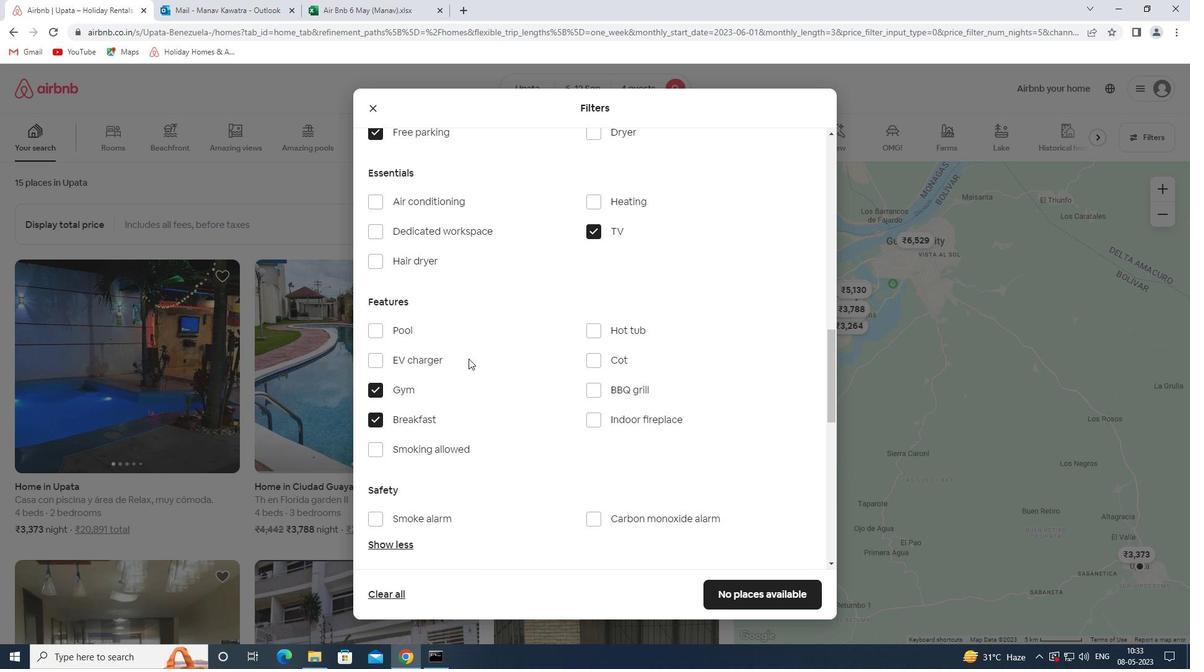 
Action: Mouse scrolled (468, 358) with delta (0, 0)
Screenshot: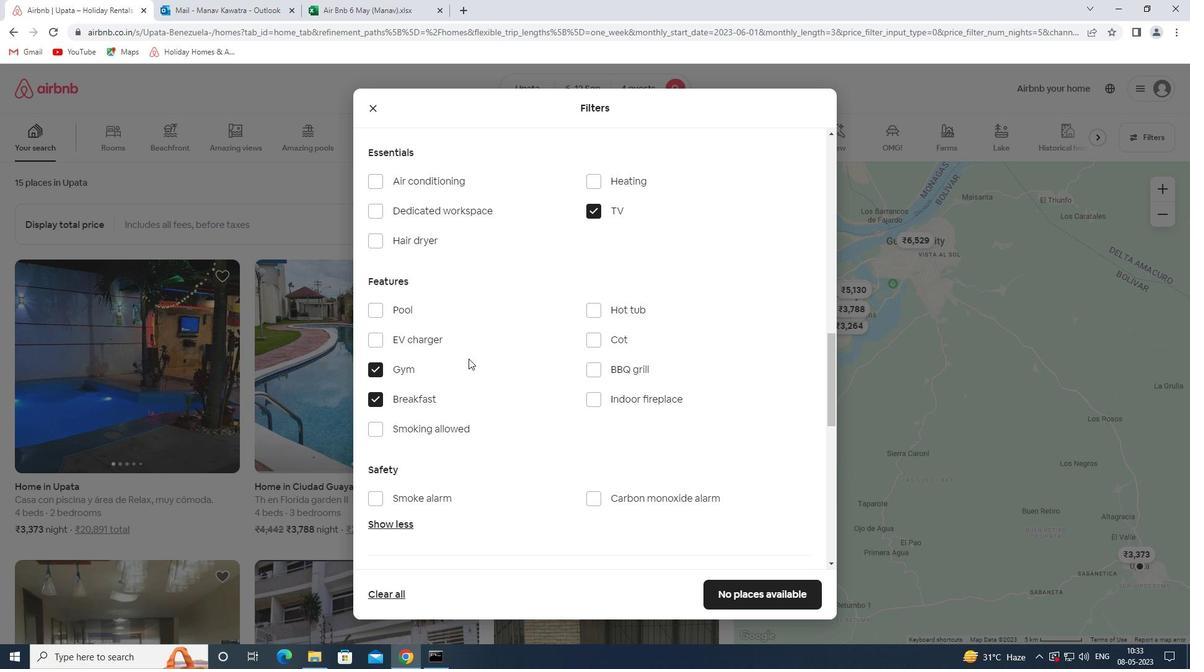 
Action: Mouse scrolled (468, 358) with delta (0, 0)
Screenshot: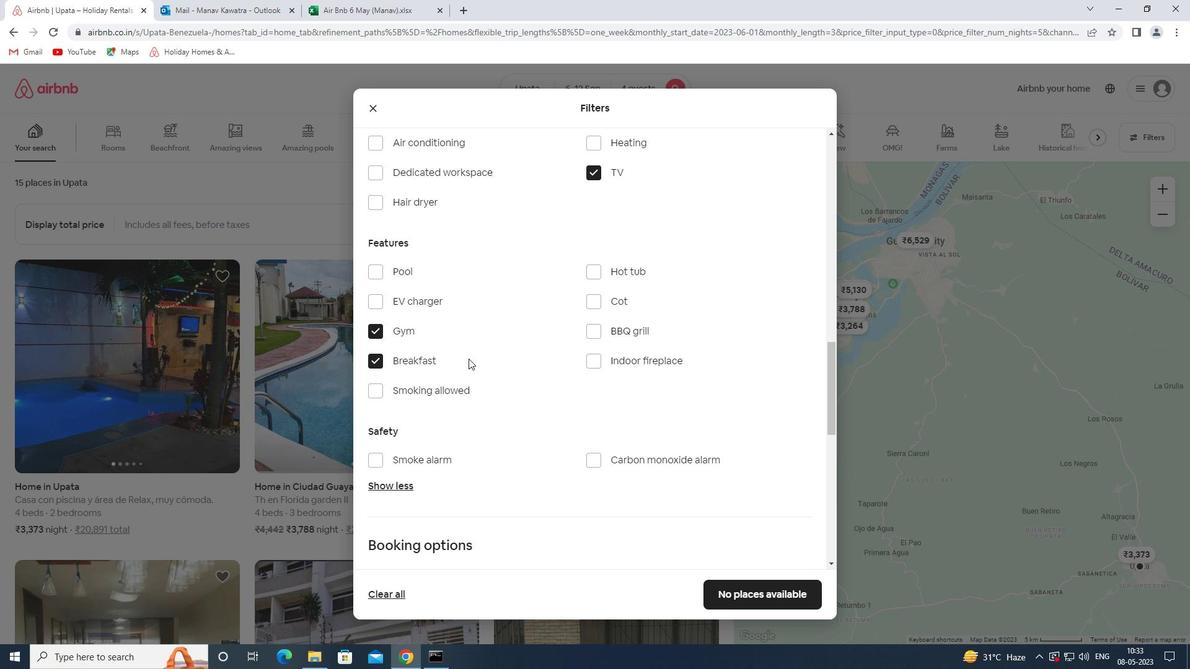 
Action: Mouse moved to (568, 384)
Screenshot: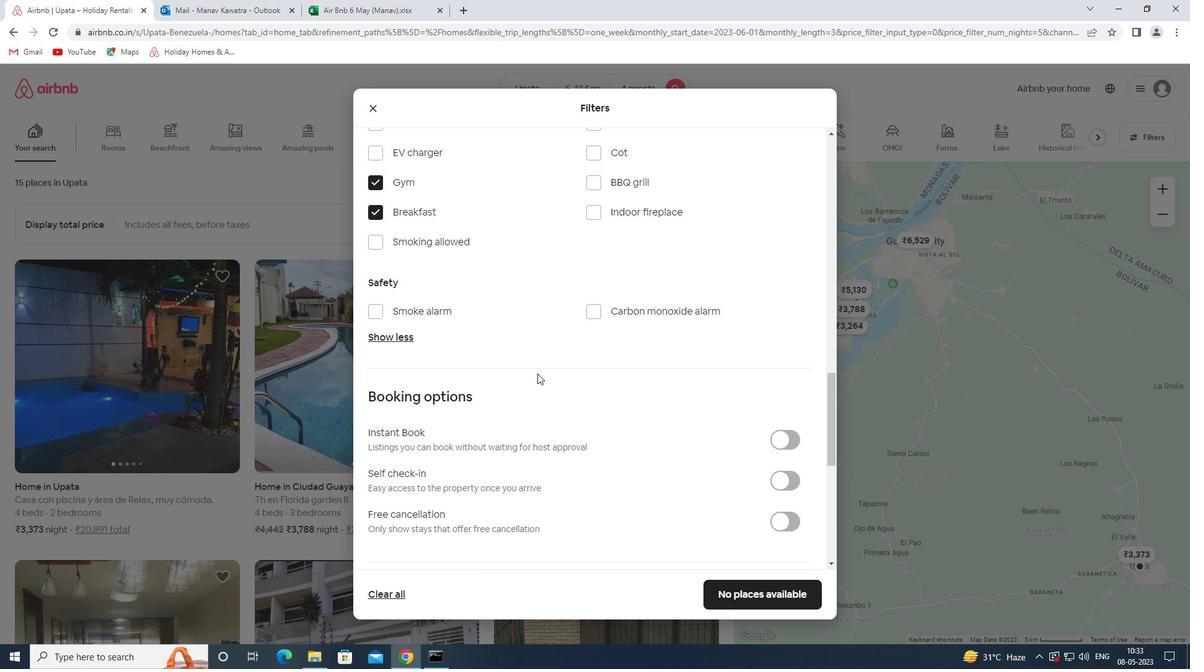 
Action: Mouse scrolled (568, 383) with delta (0, 0)
Screenshot: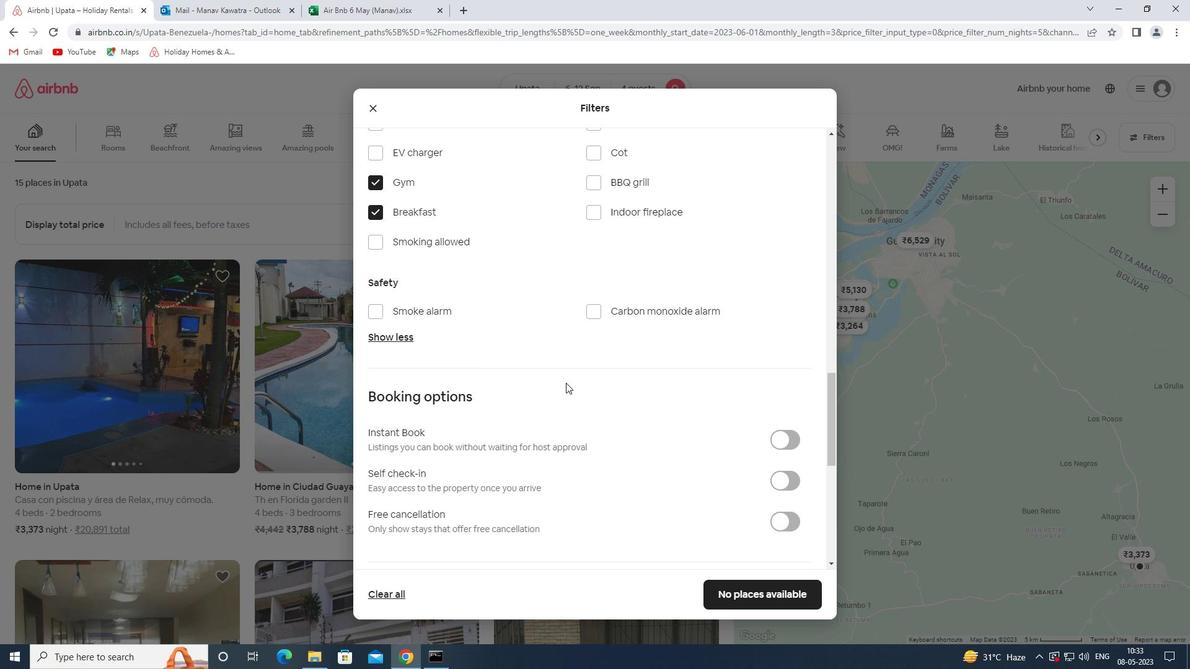 
Action: Mouse scrolled (568, 383) with delta (0, 0)
Screenshot: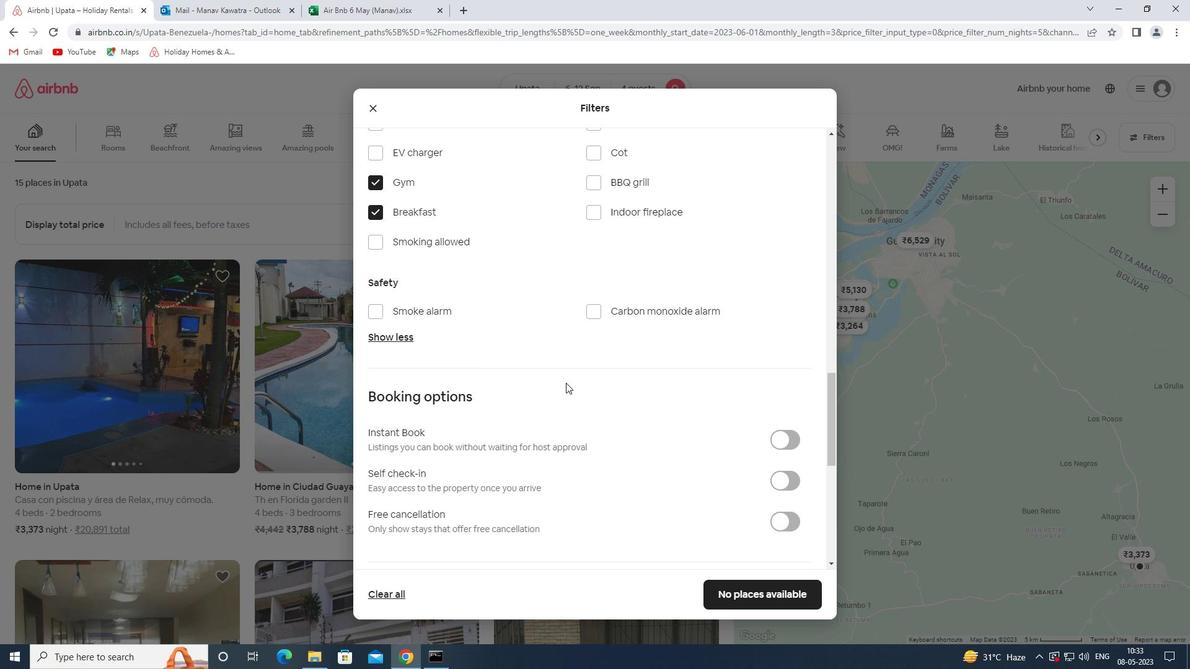 
Action: Mouse scrolled (568, 383) with delta (0, 0)
Screenshot: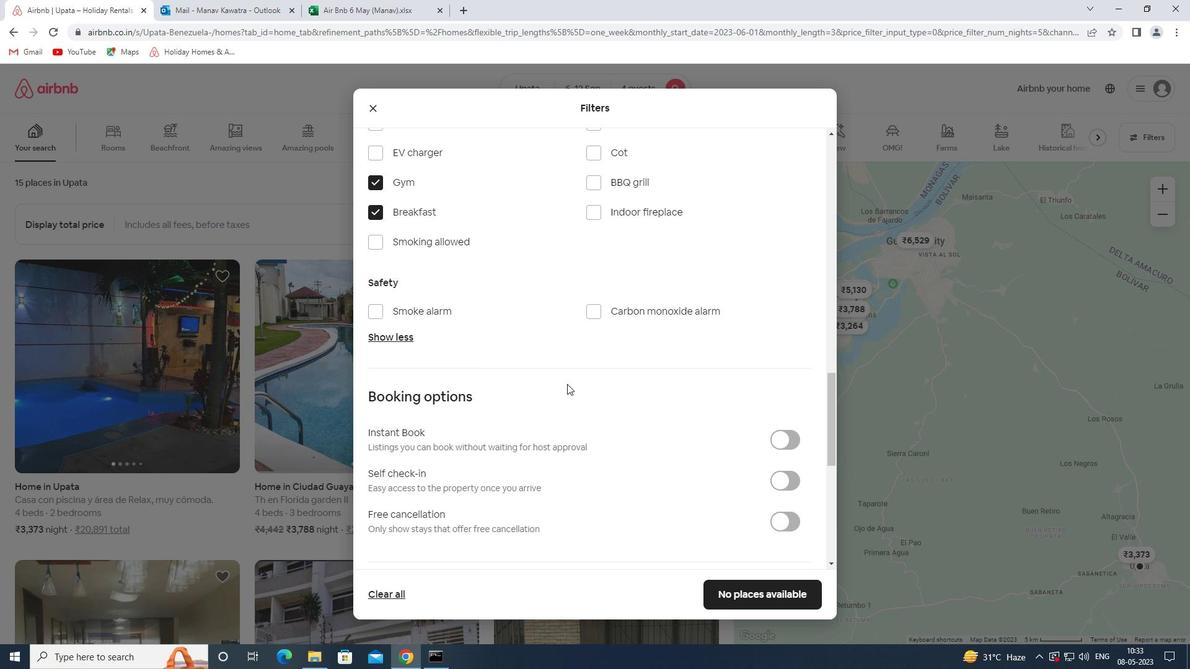 
Action: Mouse moved to (786, 298)
Screenshot: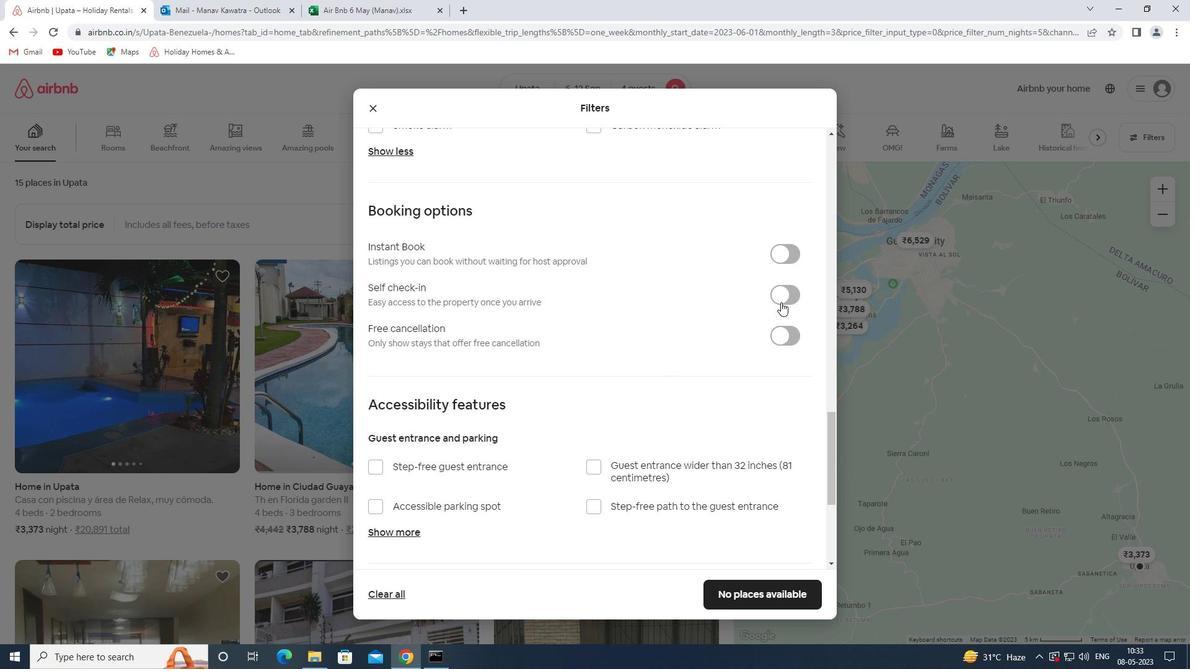 
Action: Mouse pressed left at (786, 298)
Screenshot: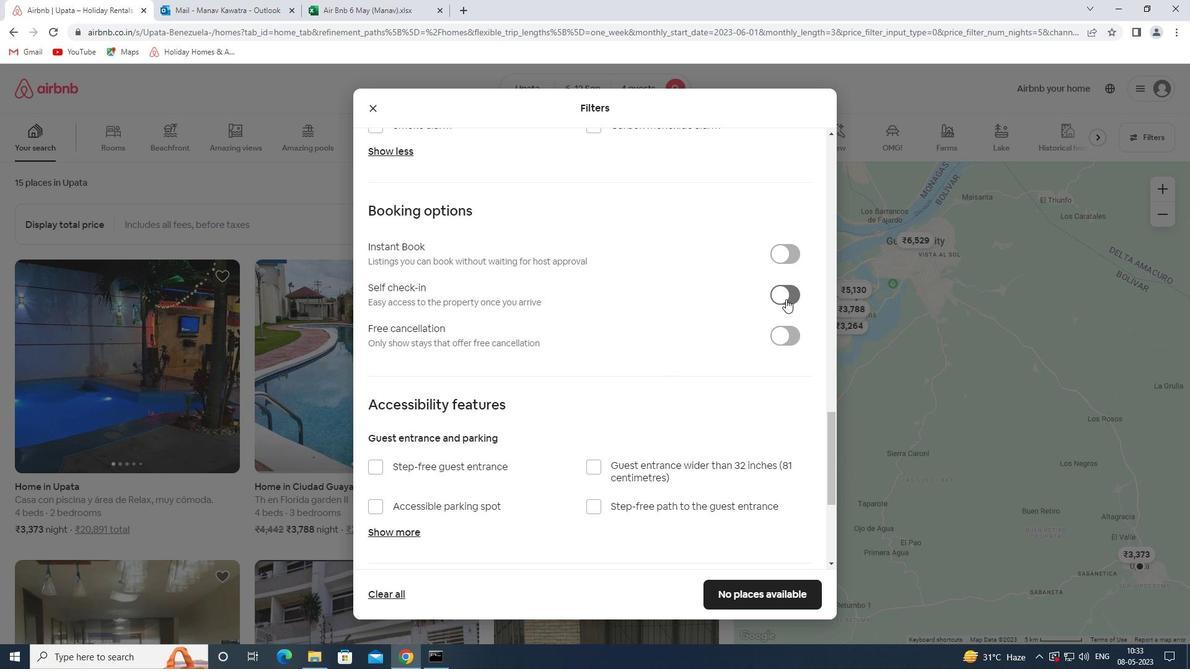 
Action: Mouse moved to (667, 324)
Screenshot: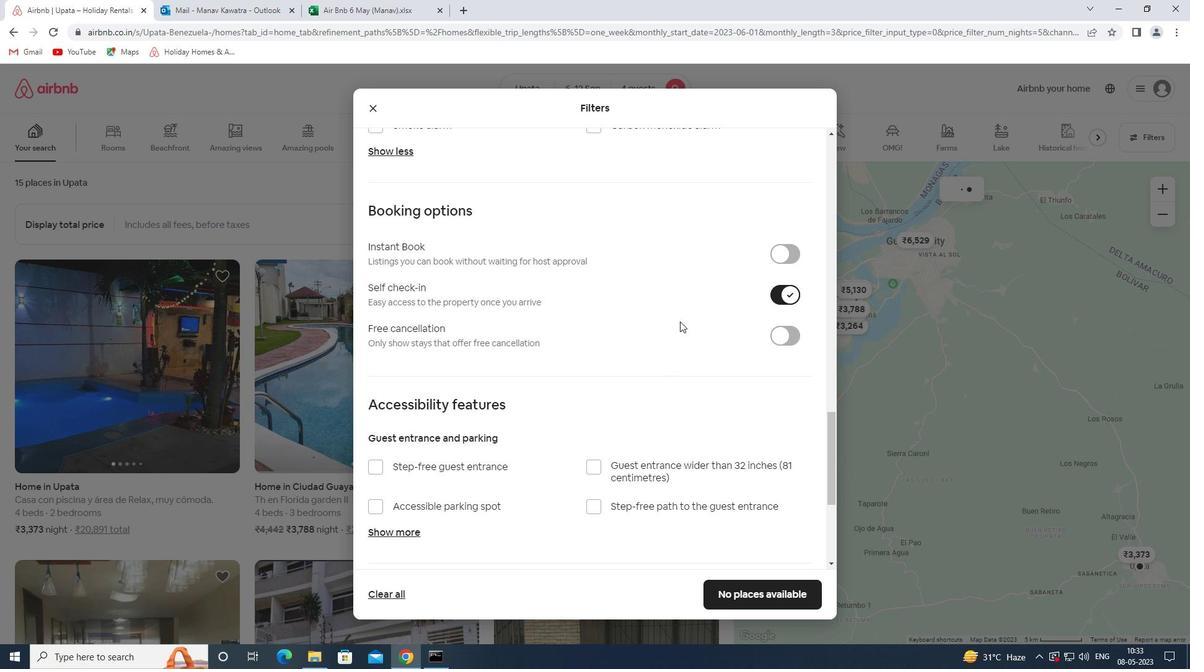 
Action: Mouse scrolled (667, 324) with delta (0, 0)
Screenshot: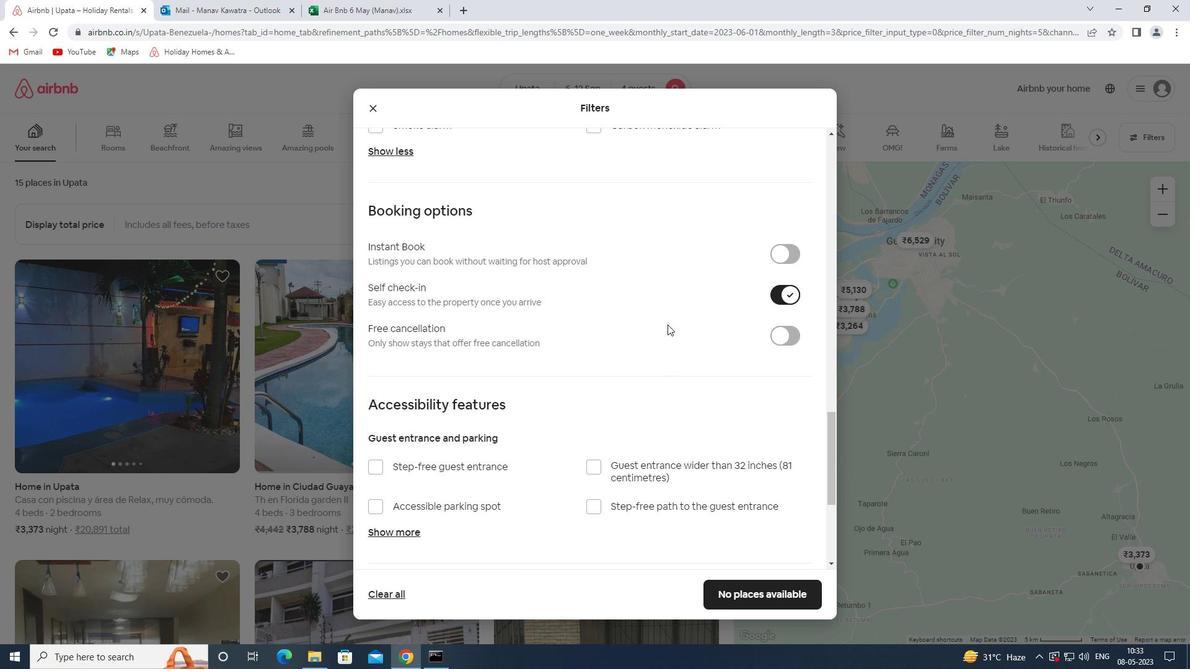 
Action: Mouse scrolled (667, 324) with delta (0, 0)
Screenshot: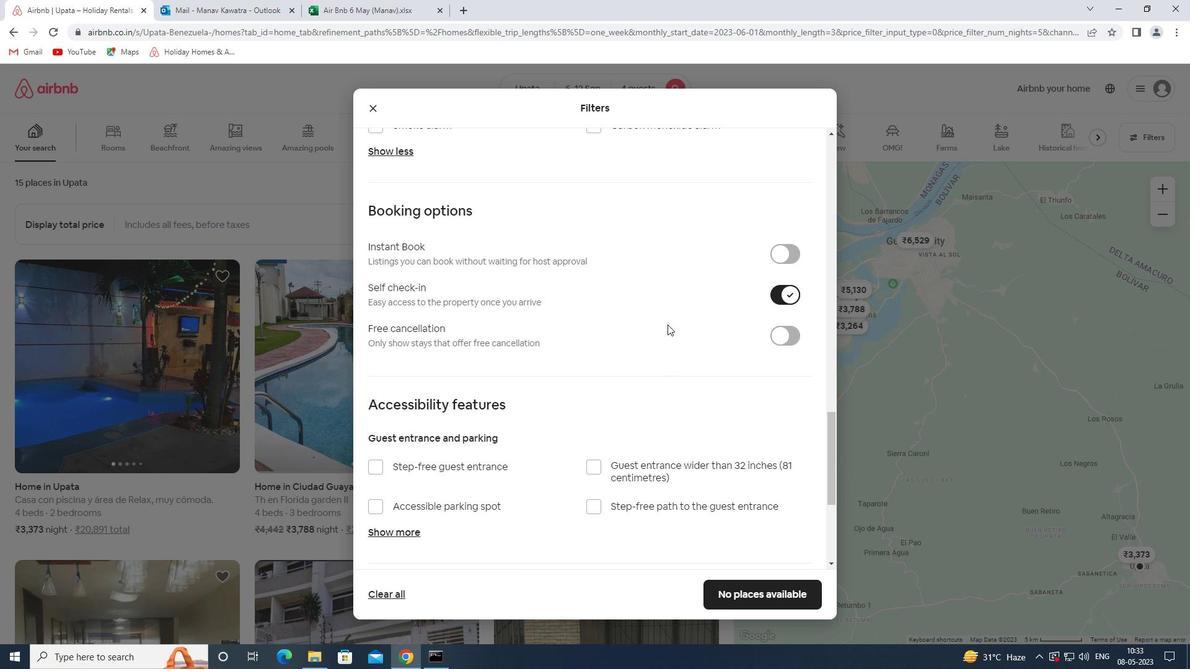 
Action: Mouse scrolled (667, 324) with delta (0, 0)
Screenshot: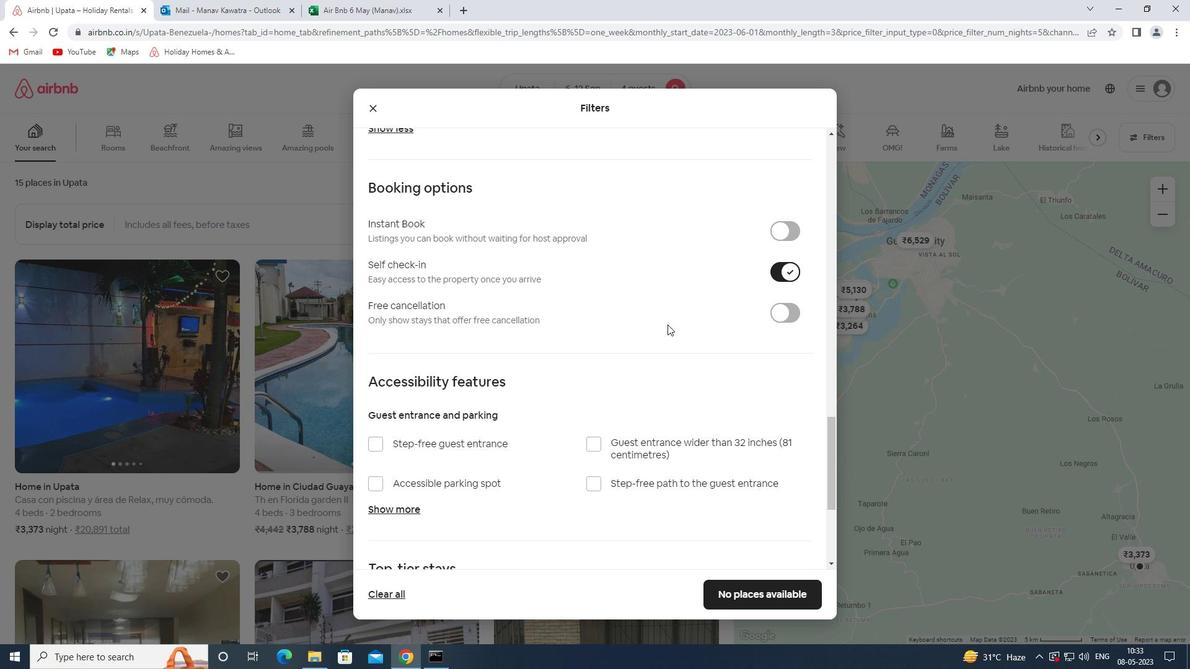 
Action: Mouse scrolled (667, 324) with delta (0, 0)
Screenshot: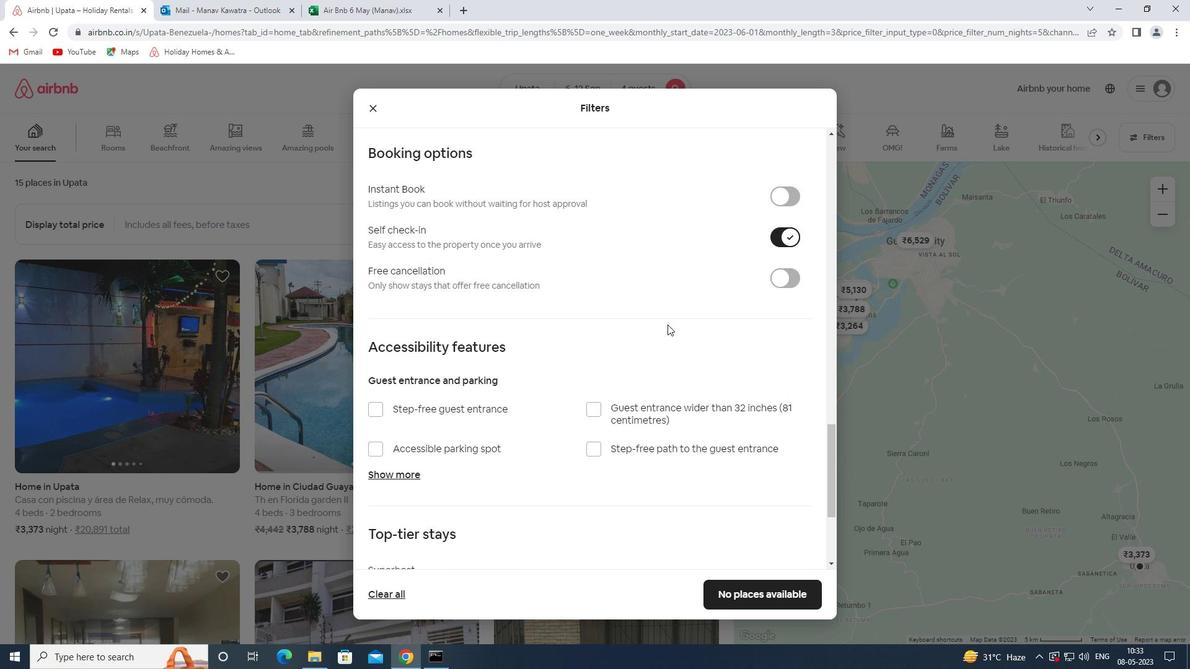 
Action: Mouse moved to (414, 515)
Screenshot: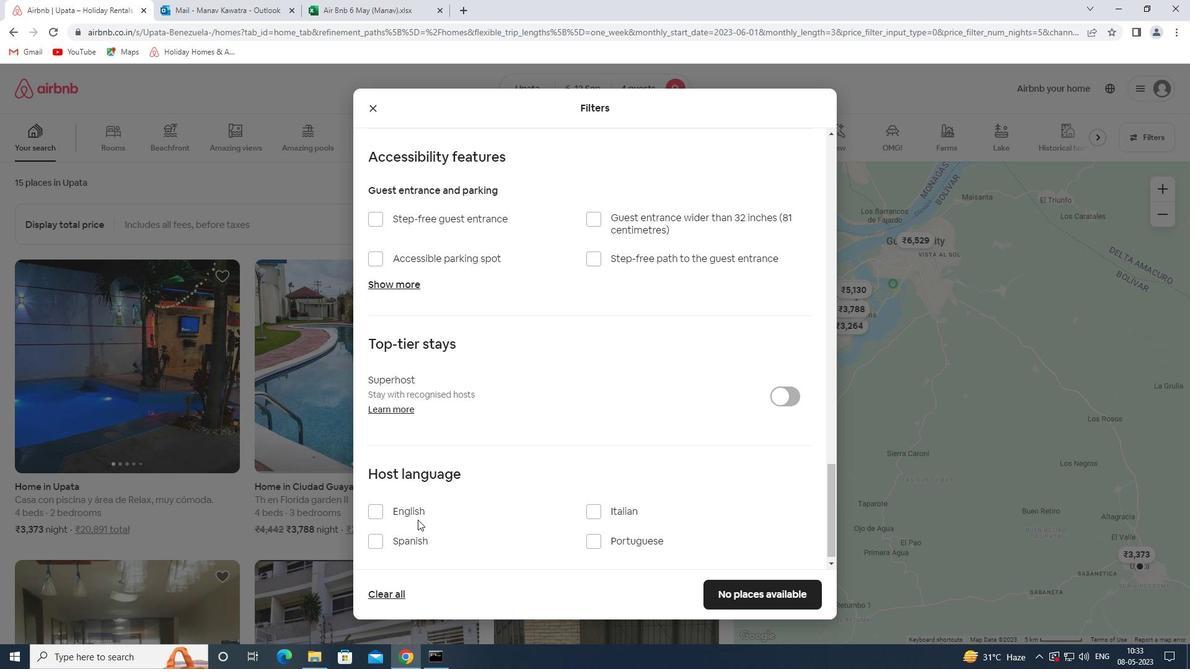 
Action: Mouse pressed left at (414, 515)
Screenshot: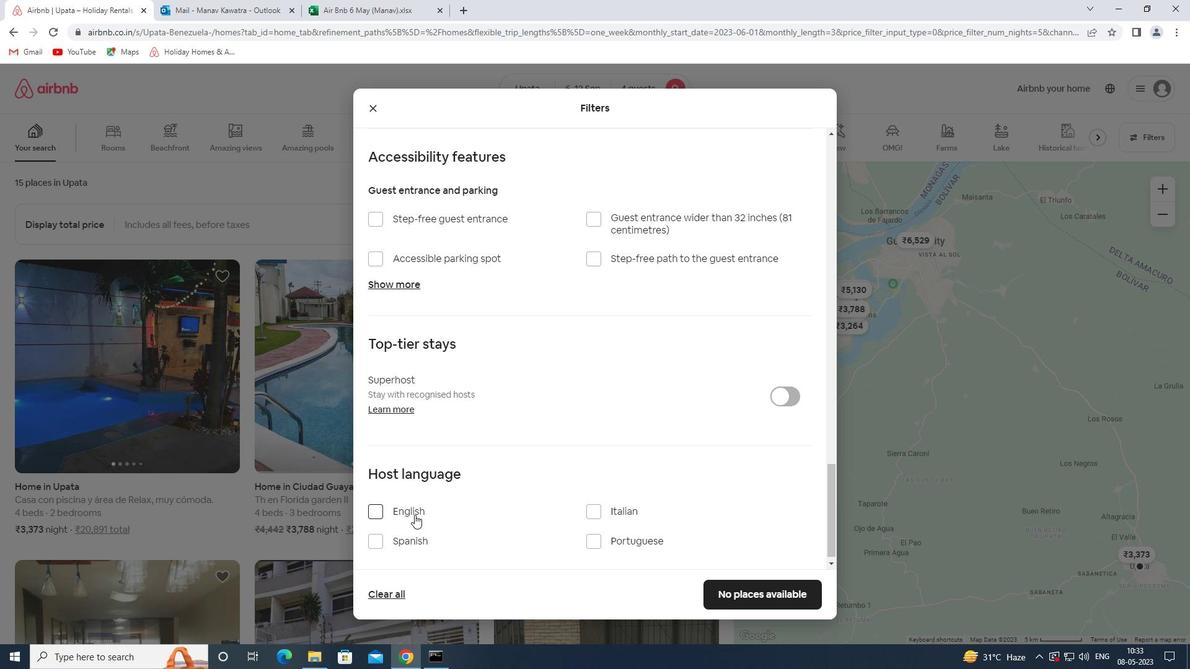 
Action: Mouse moved to (728, 589)
Screenshot: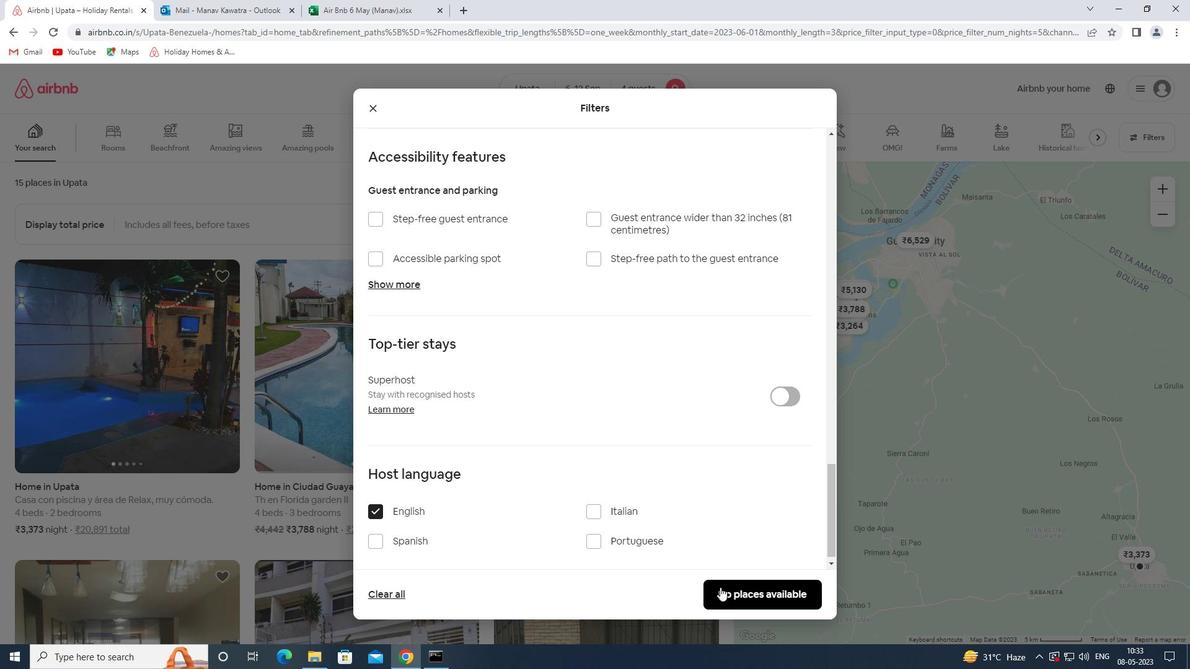 
Action: Mouse pressed left at (728, 589)
Screenshot: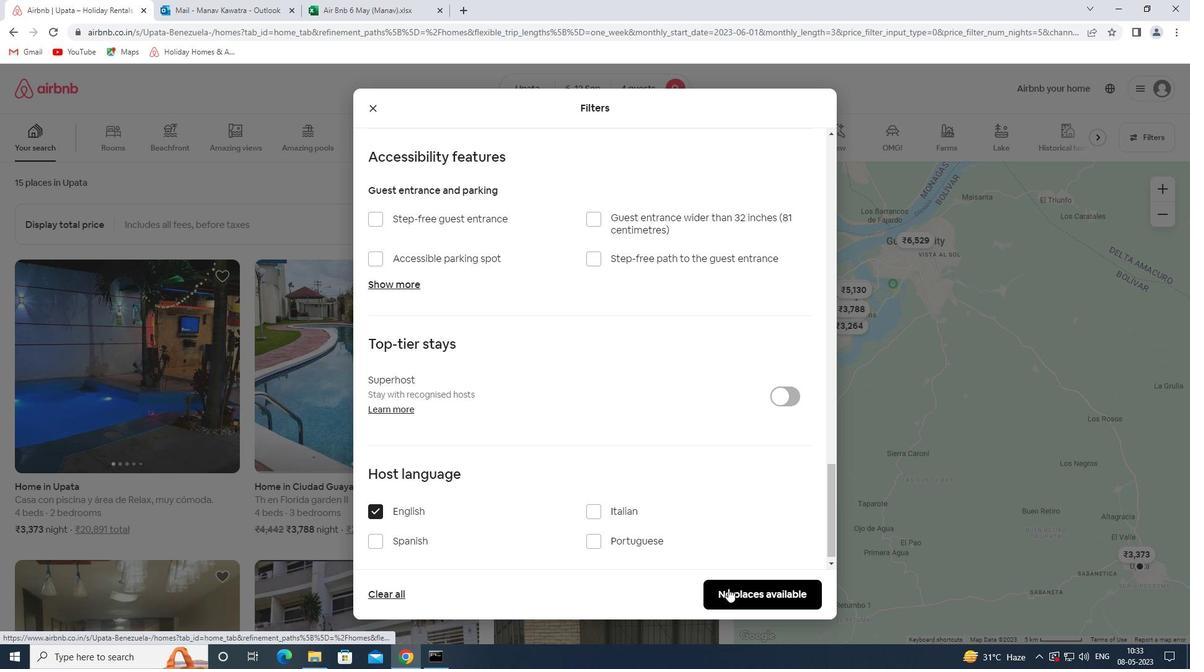 
Action: Mouse moved to (649, 398)
Screenshot: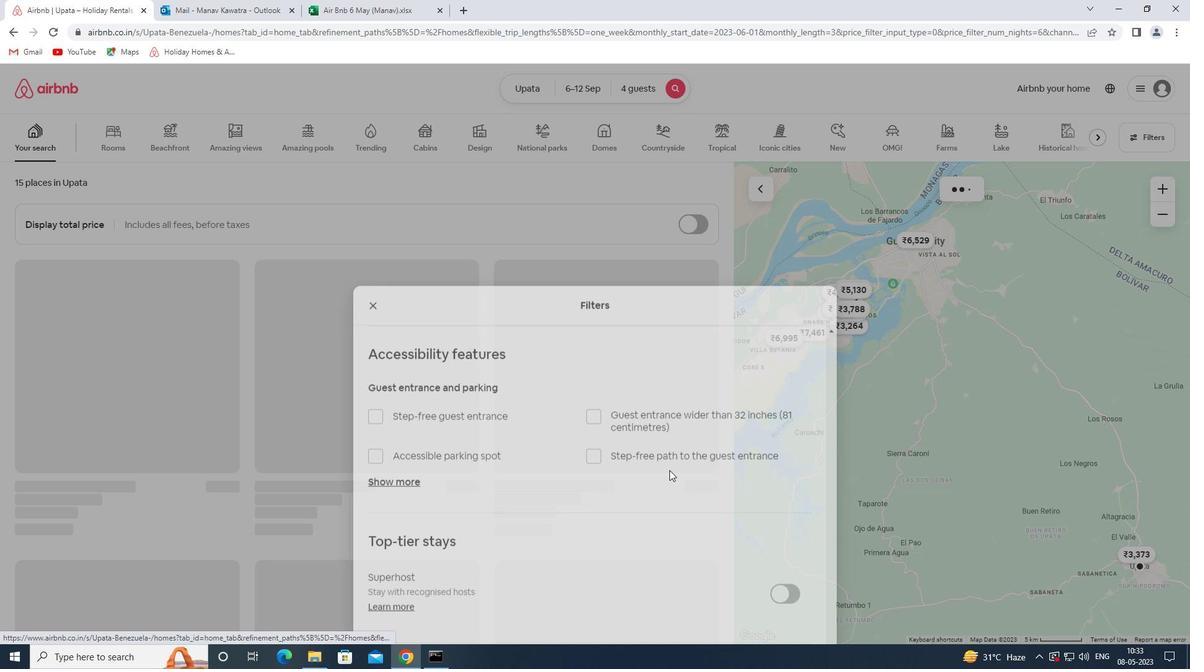 
